 Task: Compose an email with the signature Frank Clark with the subject Invitation to an event and the message Can you please provide an estimate of the time required to complete the task? from softage.10@softage.net to softage.5@softage.net, now select the entire message Quote Attach a link with text SoftAge.5 and email address as softage.5@softage.net Send the email. Finally, move the email from Sent Items to the label Workplace safety
Action: Mouse moved to (118, 170)
Screenshot: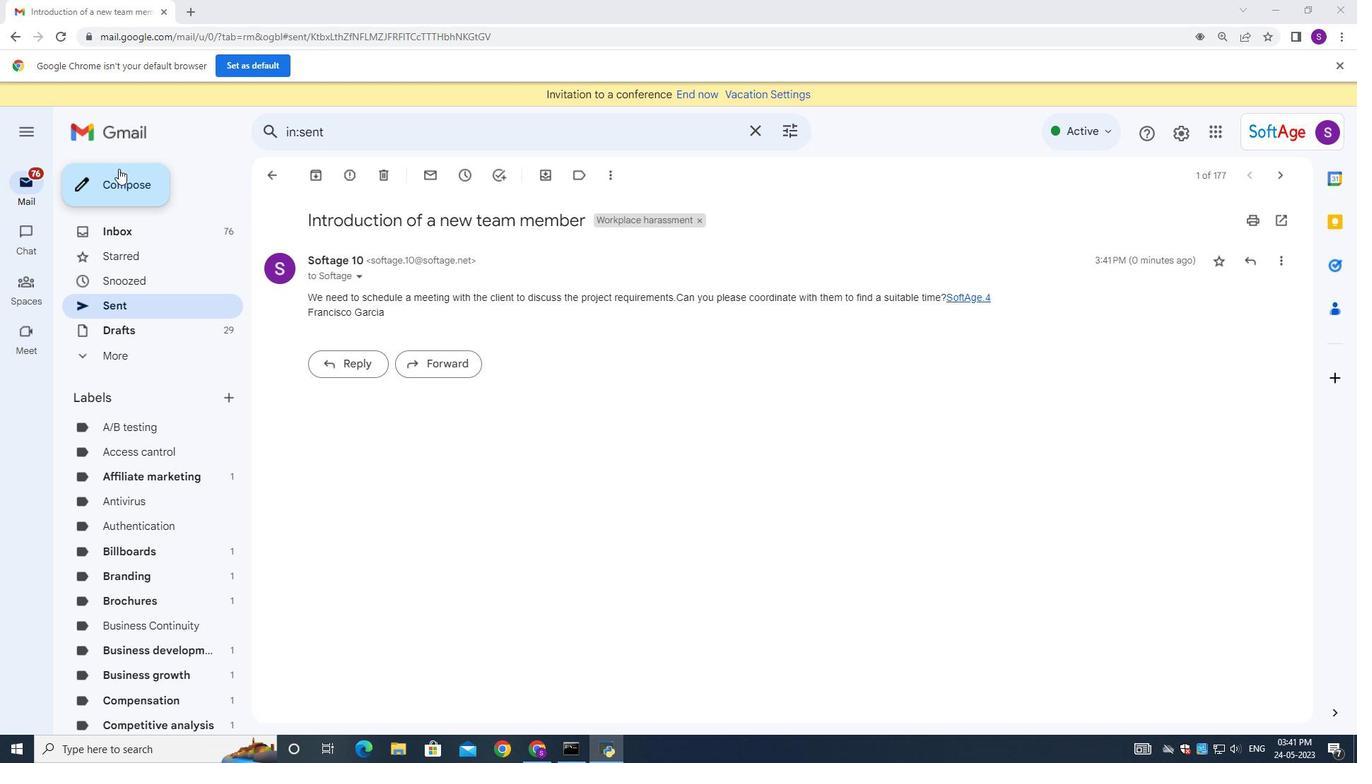 
Action: Mouse pressed left at (118, 170)
Screenshot: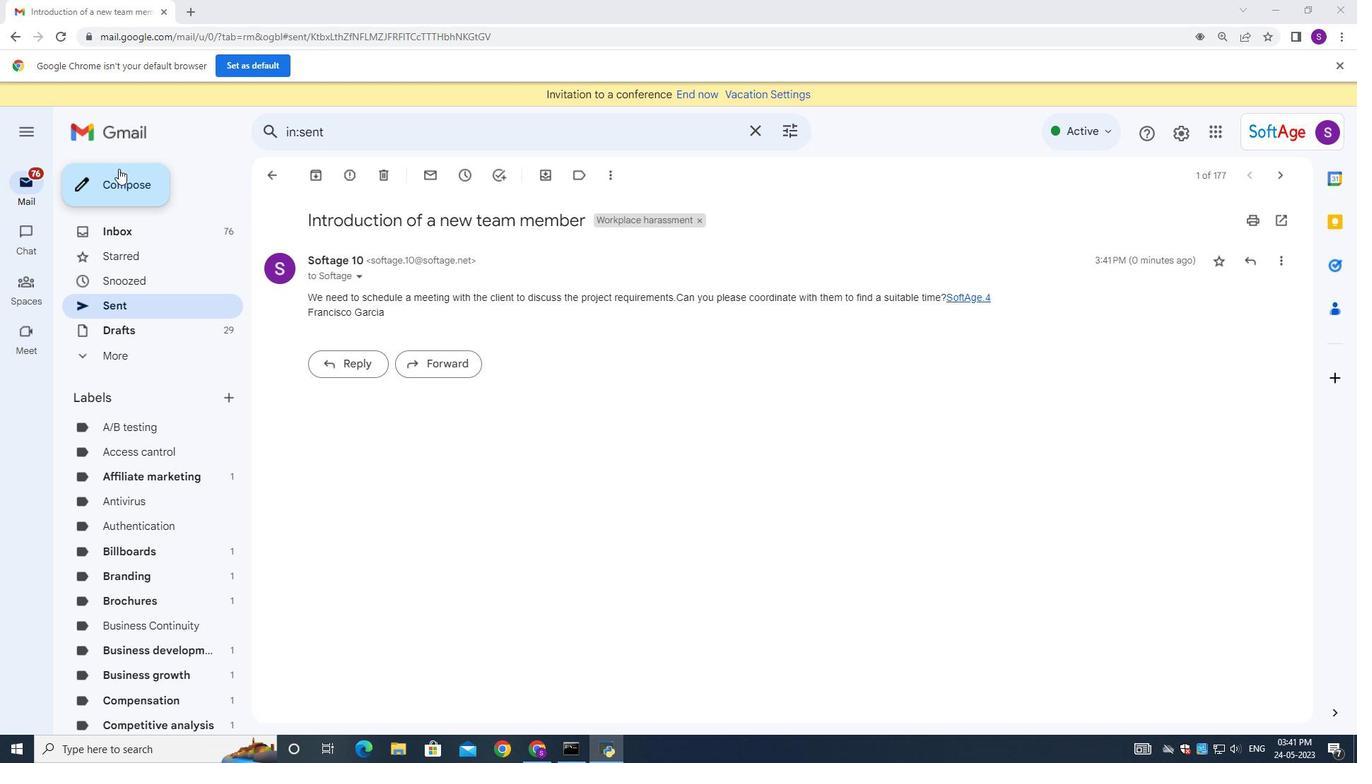 
Action: Mouse moved to (1120, 703)
Screenshot: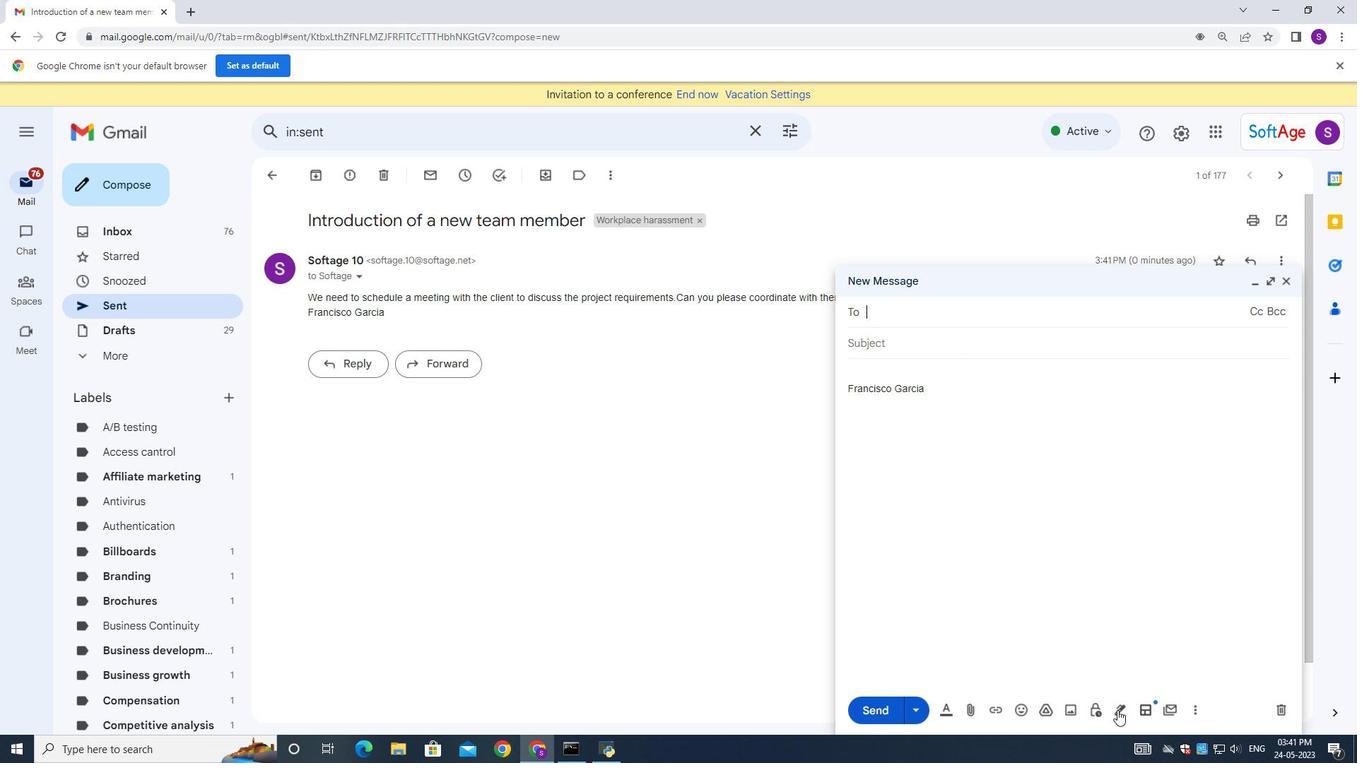 
Action: Mouse pressed left at (1120, 703)
Screenshot: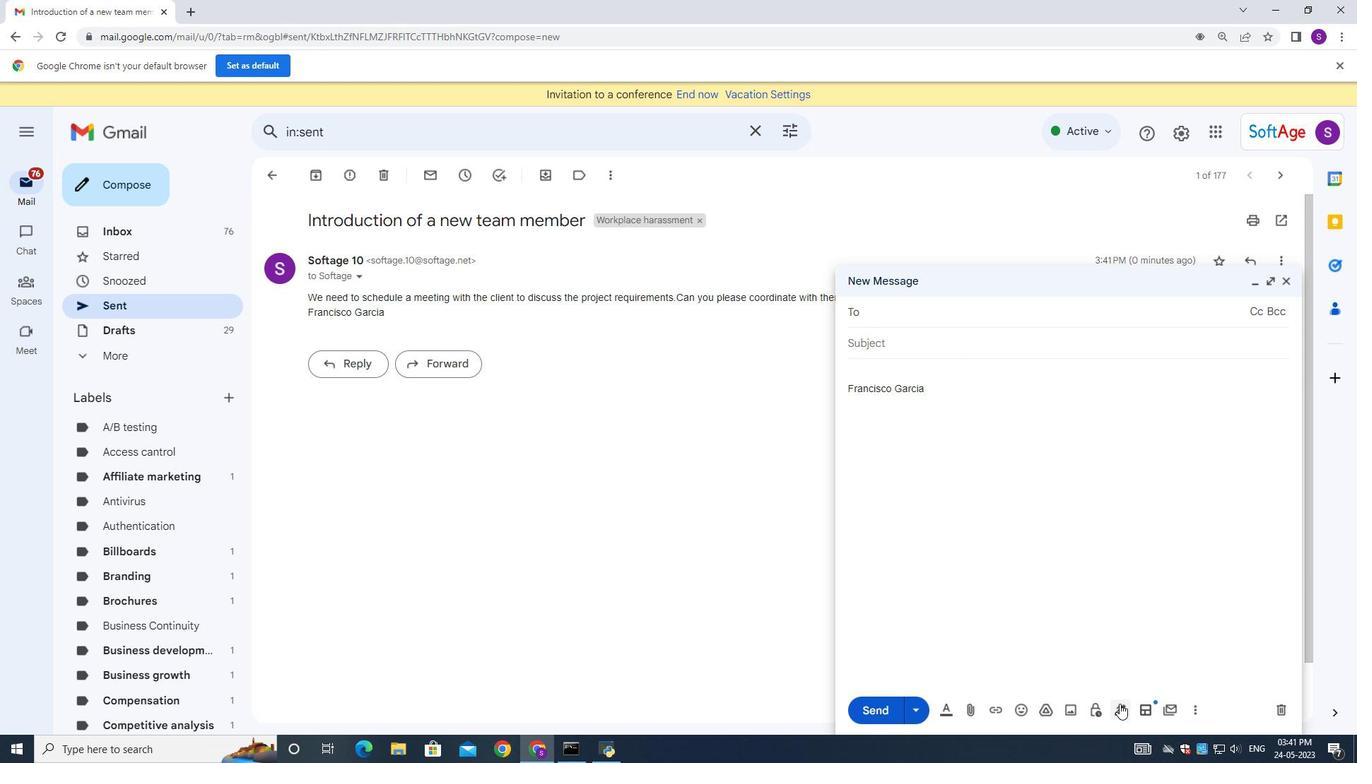 
Action: Mouse moved to (1150, 634)
Screenshot: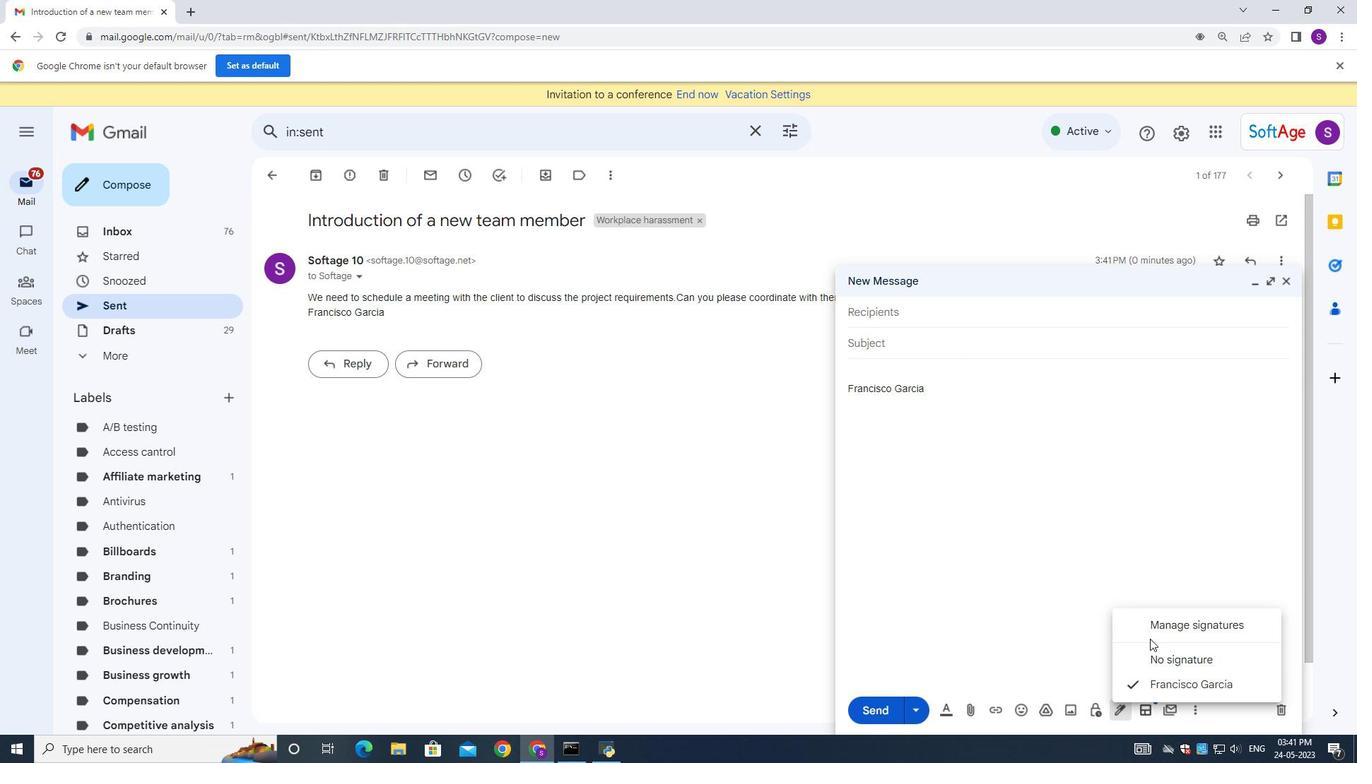 
Action: Mouse pressed left at (1150, 634)
Screenshot: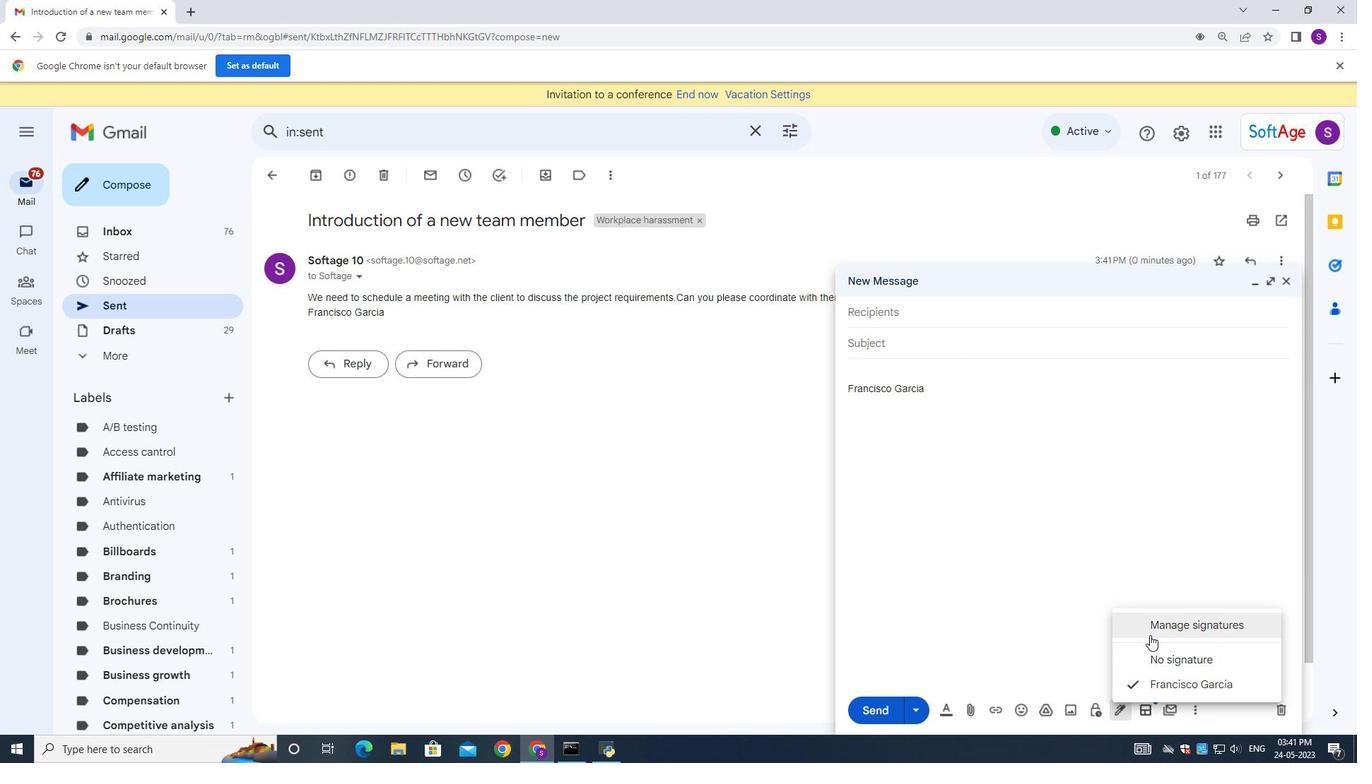 
Action: Mouse moved to (677, 373)
Screenshot: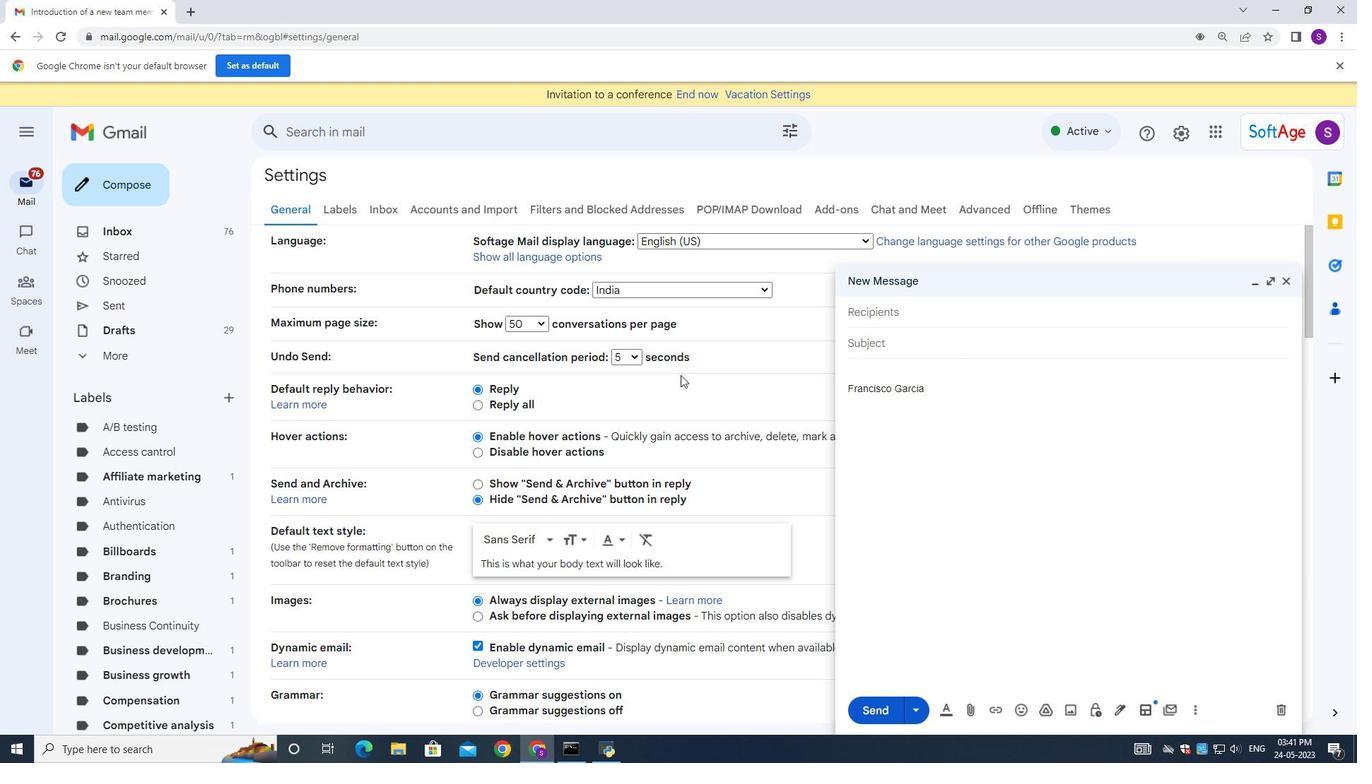 
Action: Mouse scrolled (677, 373) with delta (0, 0)
Screenshot: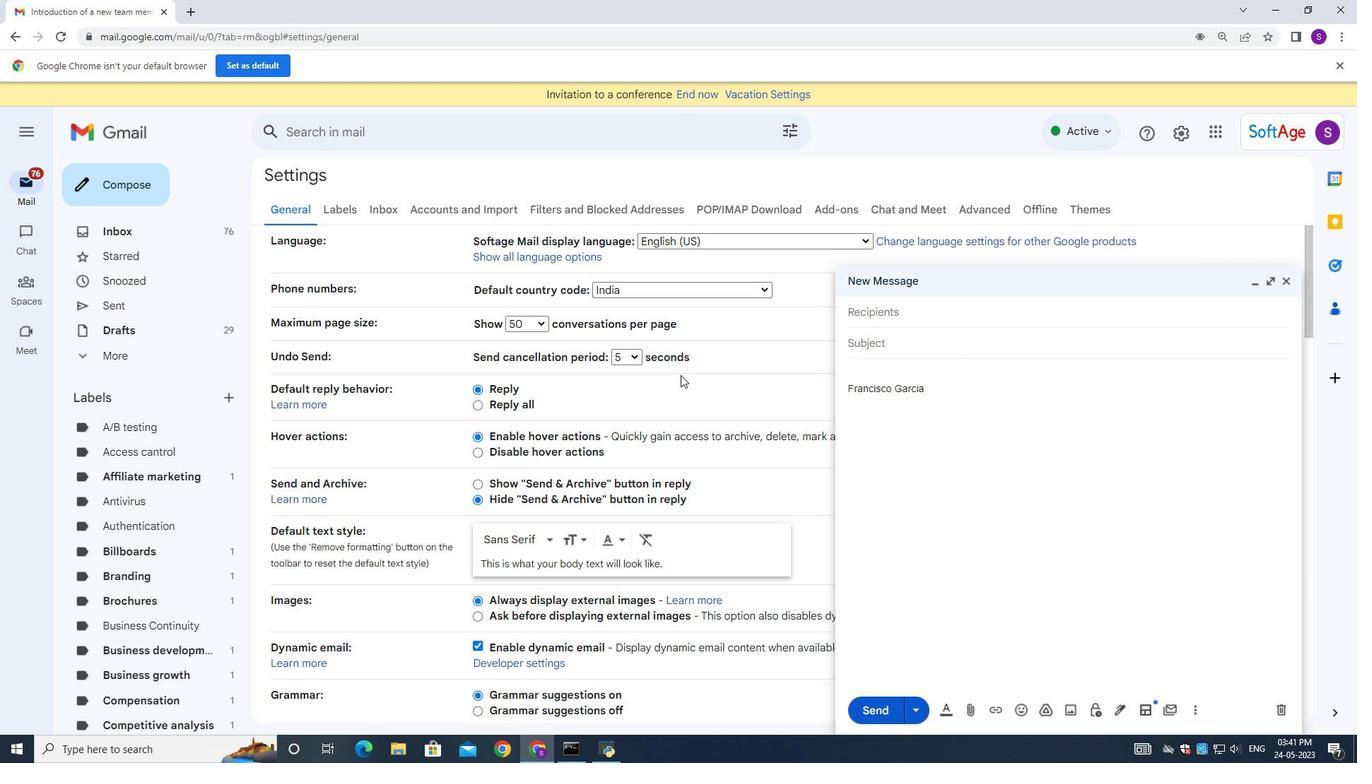 
Action: Mouse moved to (677, 375)
Screenshot: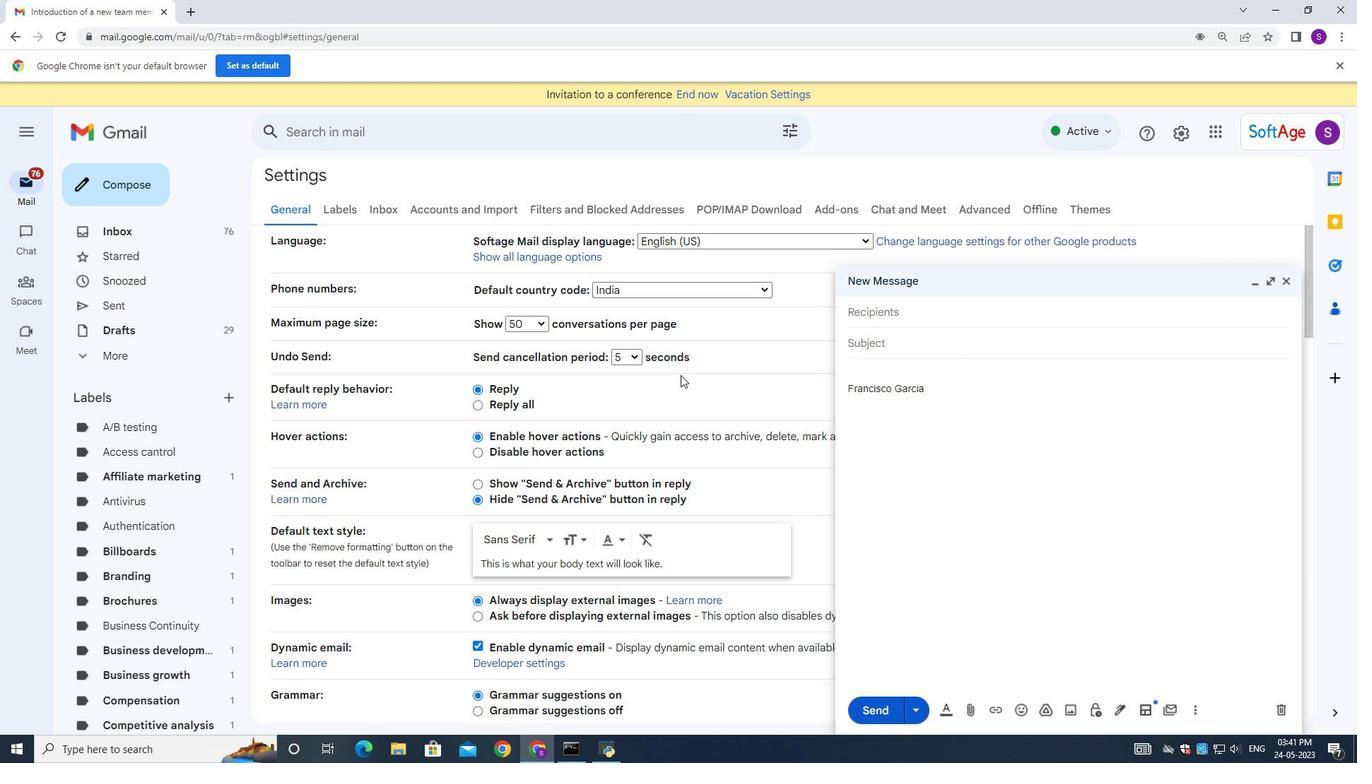
Action: Mouse scrolled (677, 374) with delta (0, 0)
Screenshot: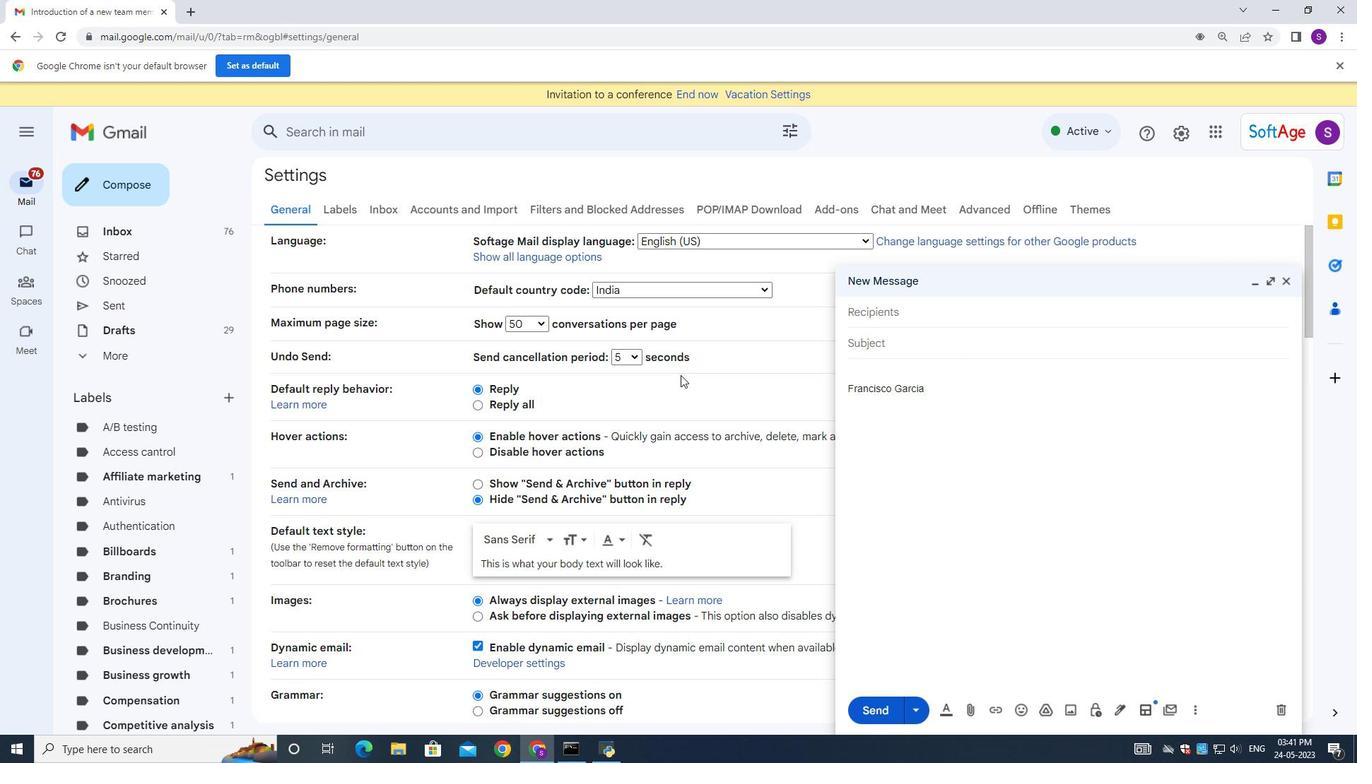 
Action: Mouse moved to (676, 376)
Screenshot: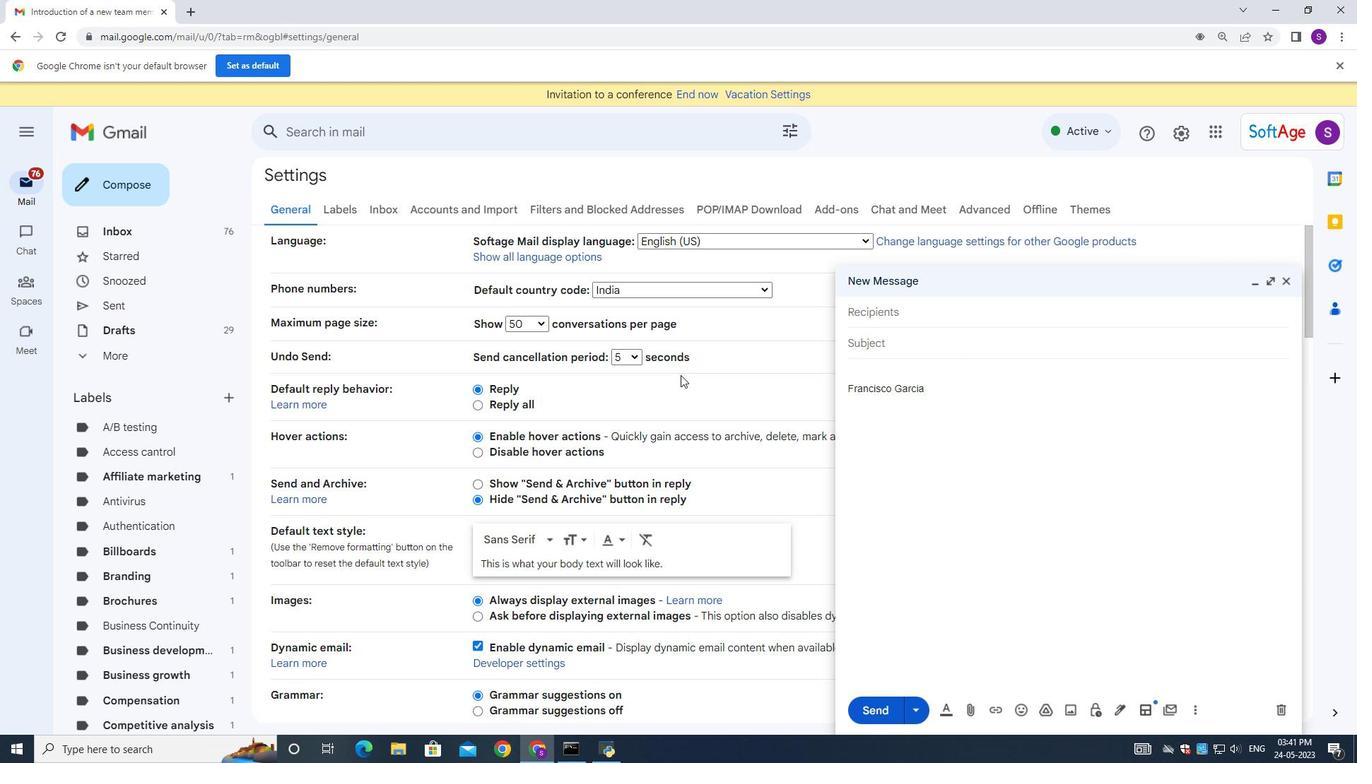 
Action: Mouse scrolled (676, 376) with delta (0, 0)
Screenshot: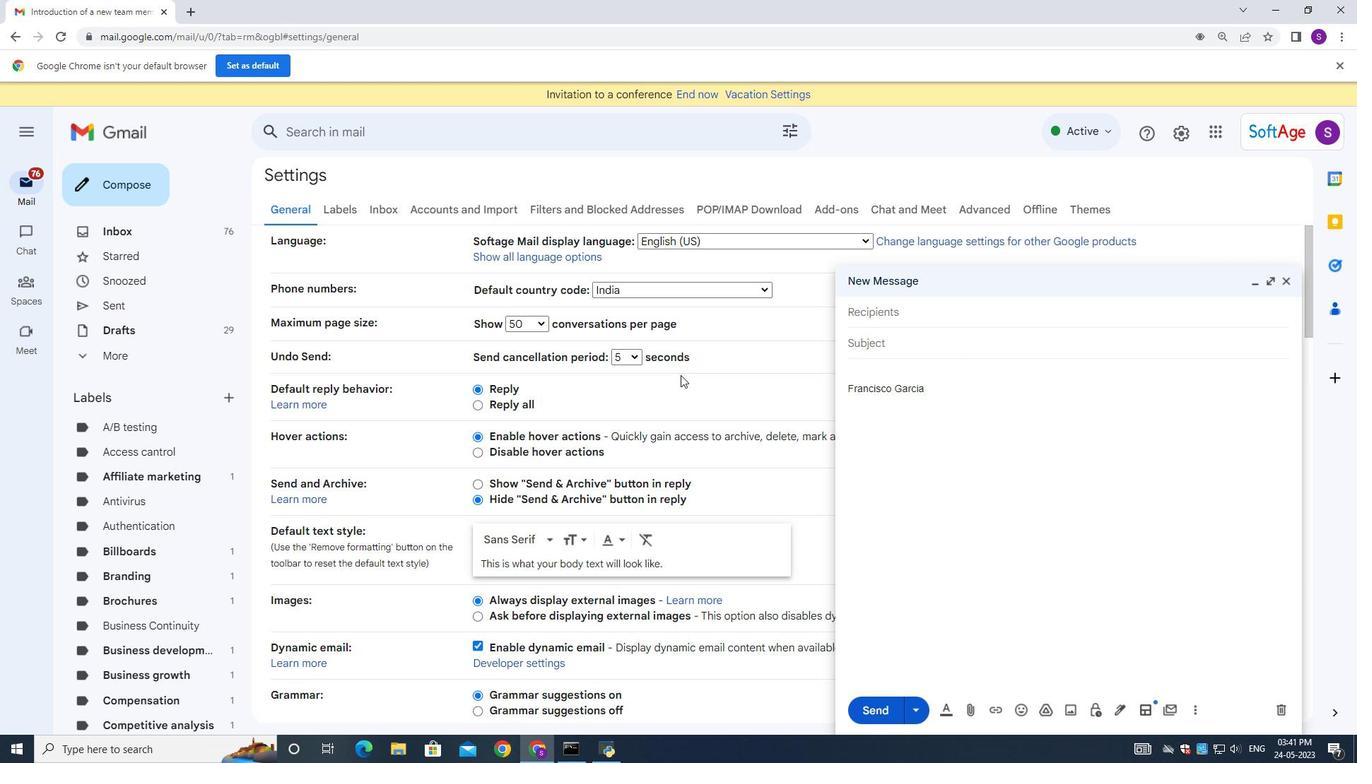 
Action: Mouse moved to (675, 377)
Screenshot: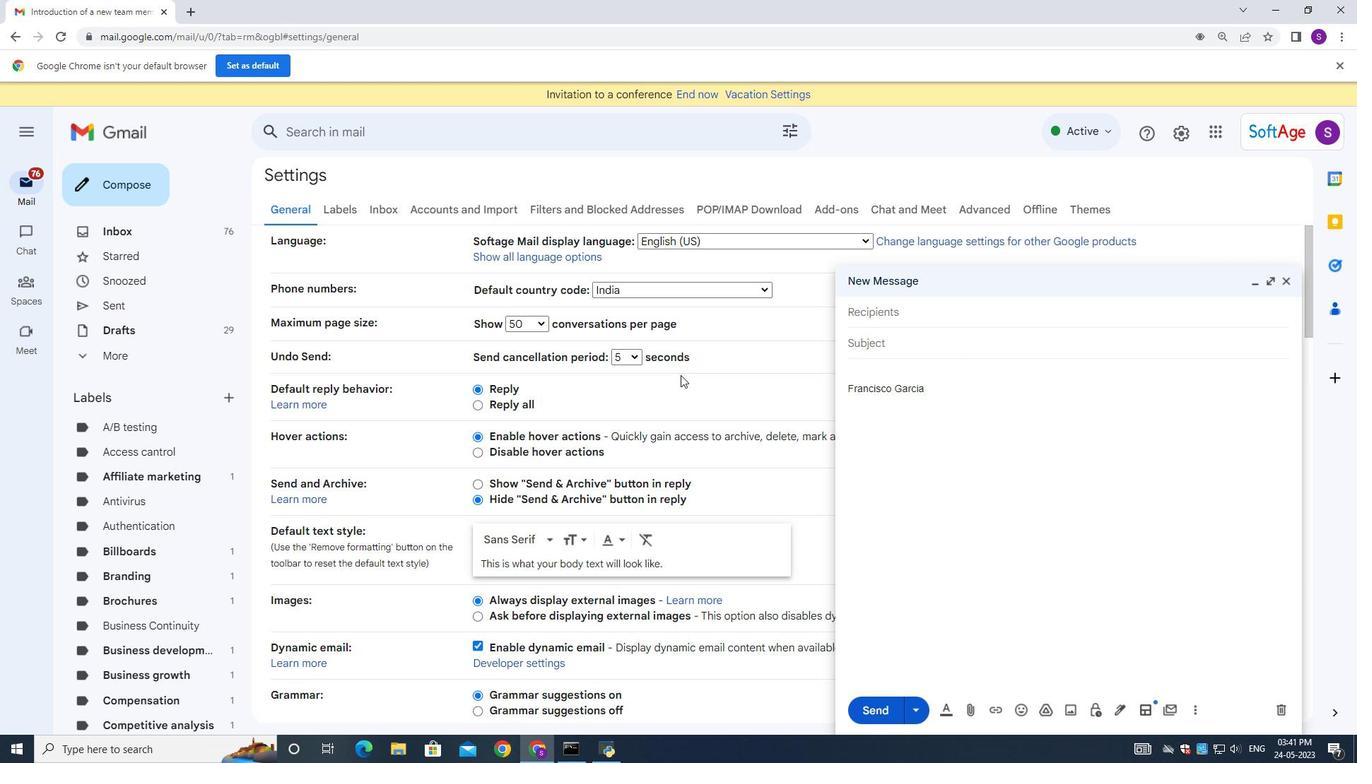 
Action: Mouse scrolled (675, 376) with delta (0, 0)
Screenshot: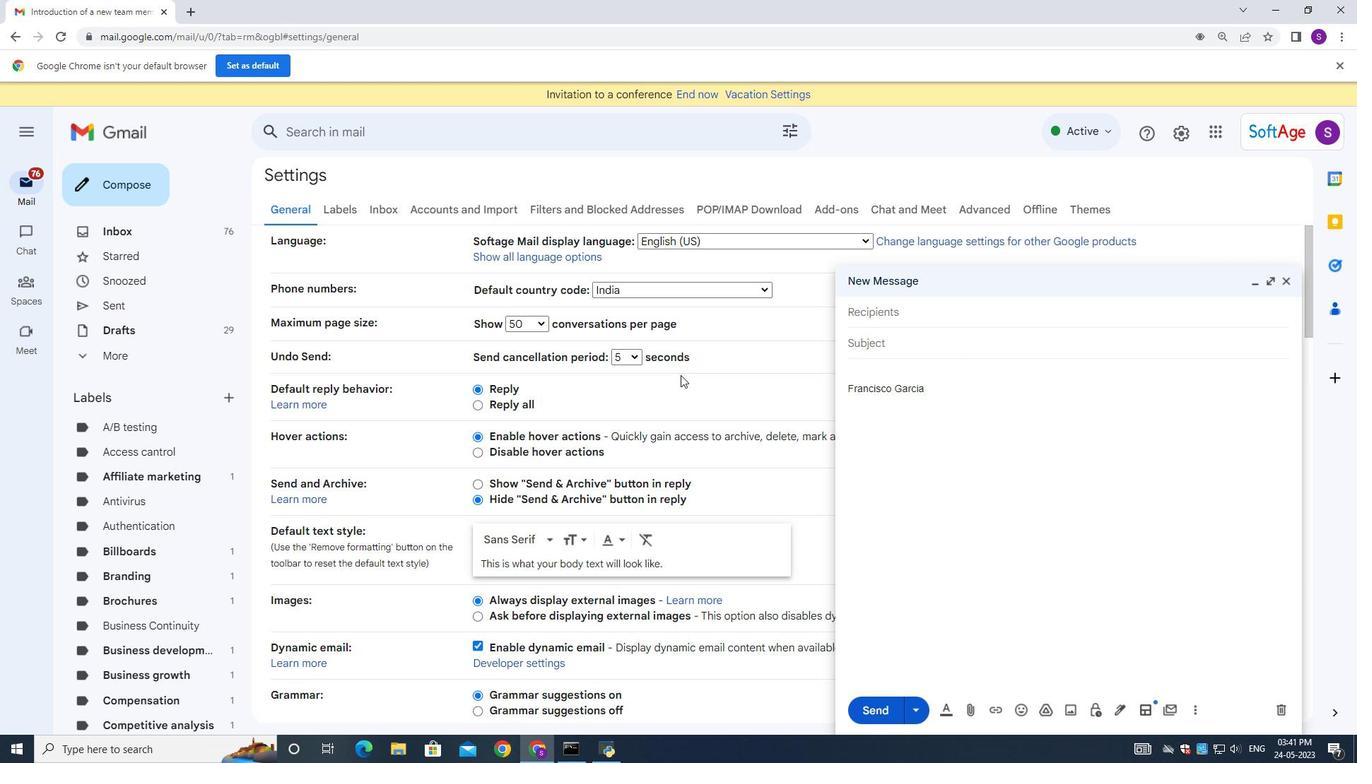 
Action: Mouse moved to (675, 377)
Screenshot: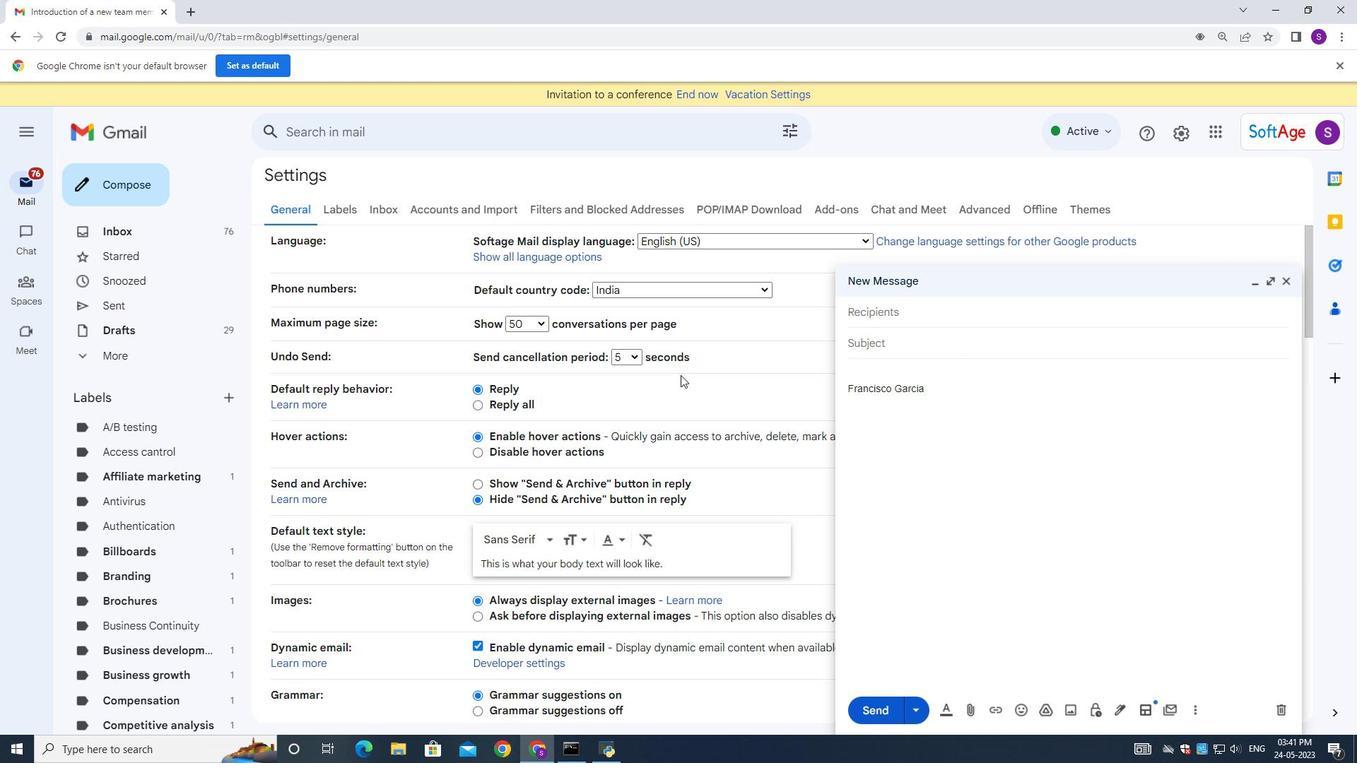 
Action: Mouse scrolled (675, 376) with delta (0, 0)
Screenshot: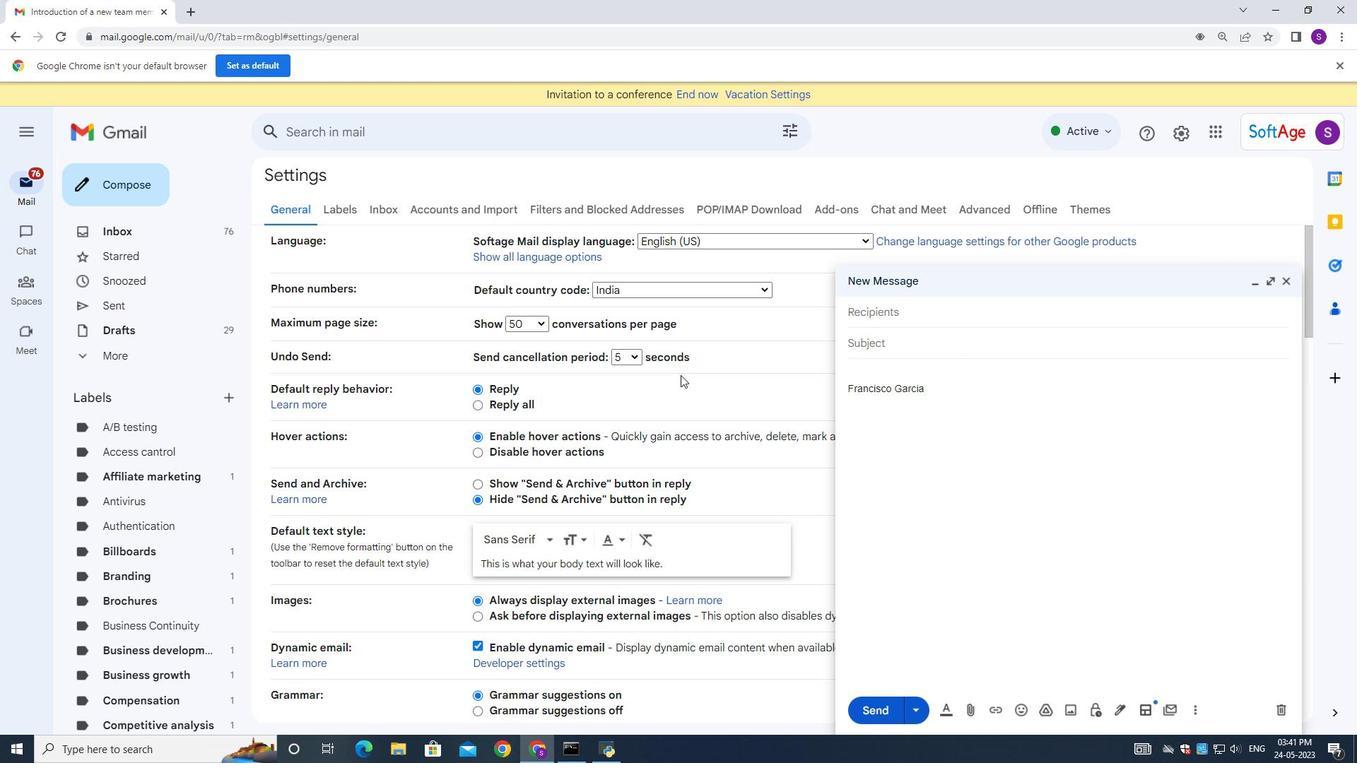 
Action: Mouse moved to (674, 377)
Screenshot: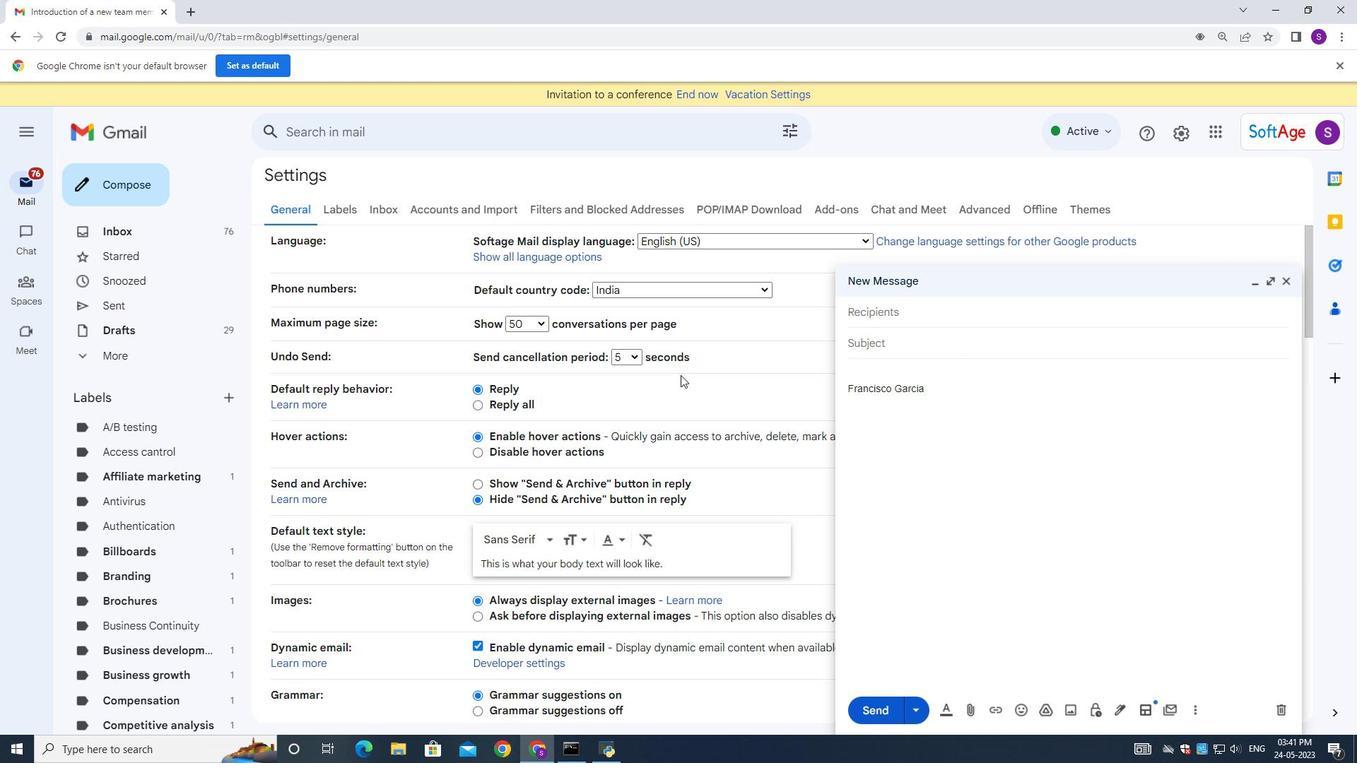 
Action: Mouse scrolled (675, 376) with delta (0, 0)
Screenshot: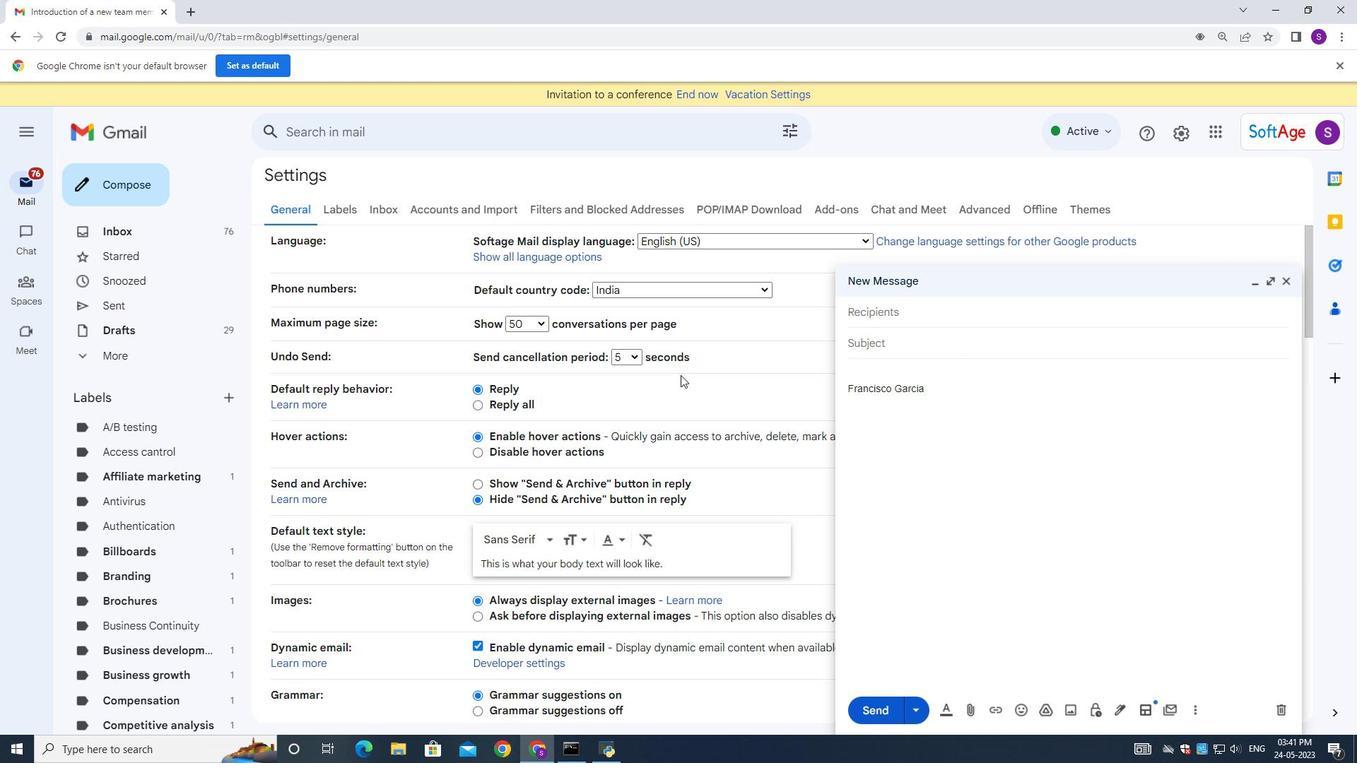 
Action: Mouse moved to (673, 377)
Screenshot: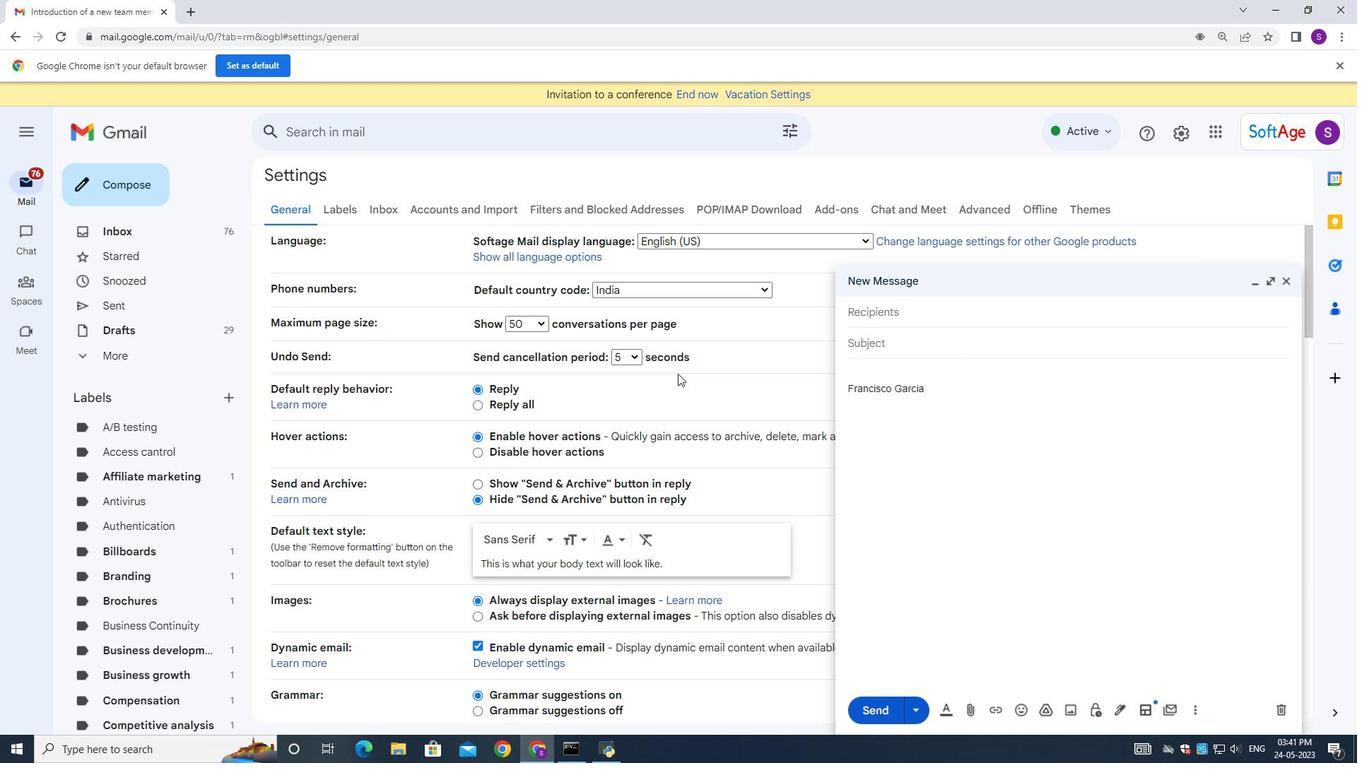 
Action: Mouse scrolled (673, 376) with delta (0, 0)
Screenshot: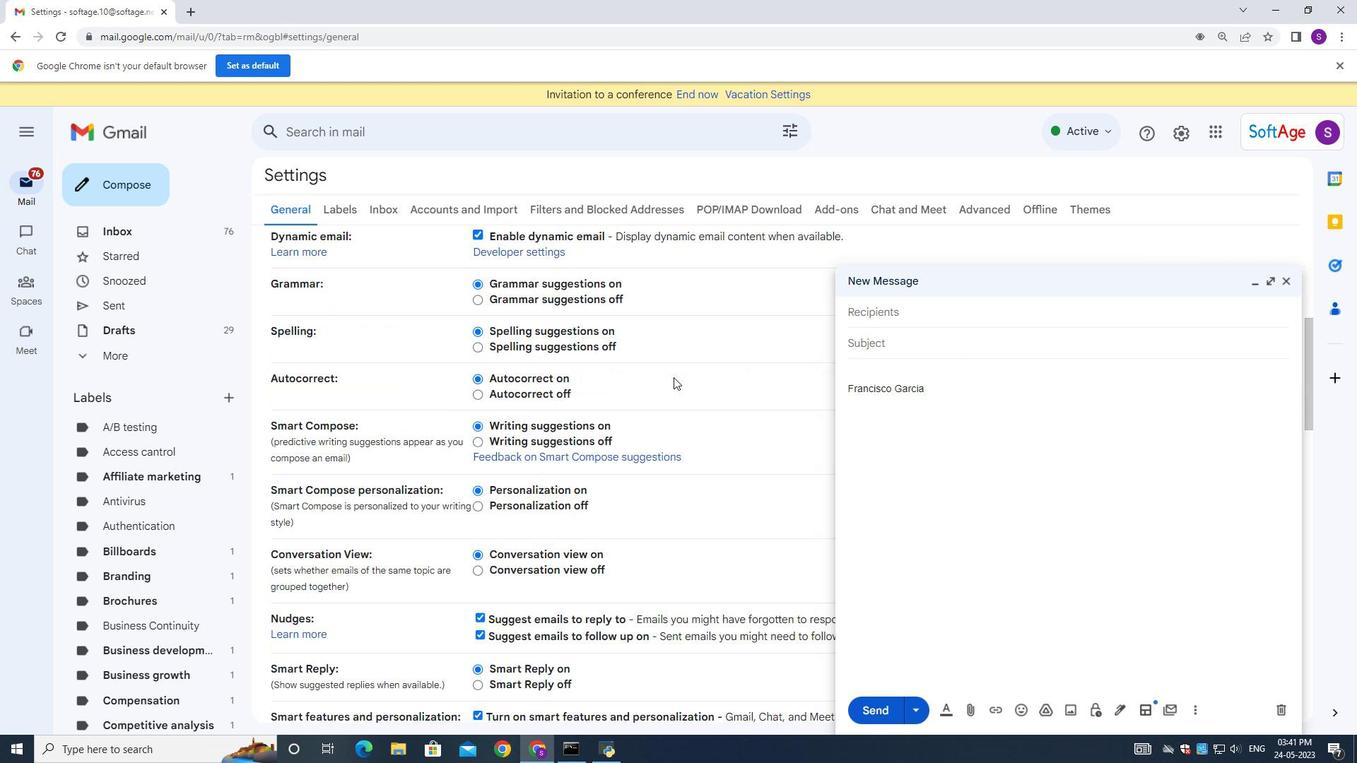 
Action: Mouse scrolled (673, 376) with delta (0, 0)
Screenshot: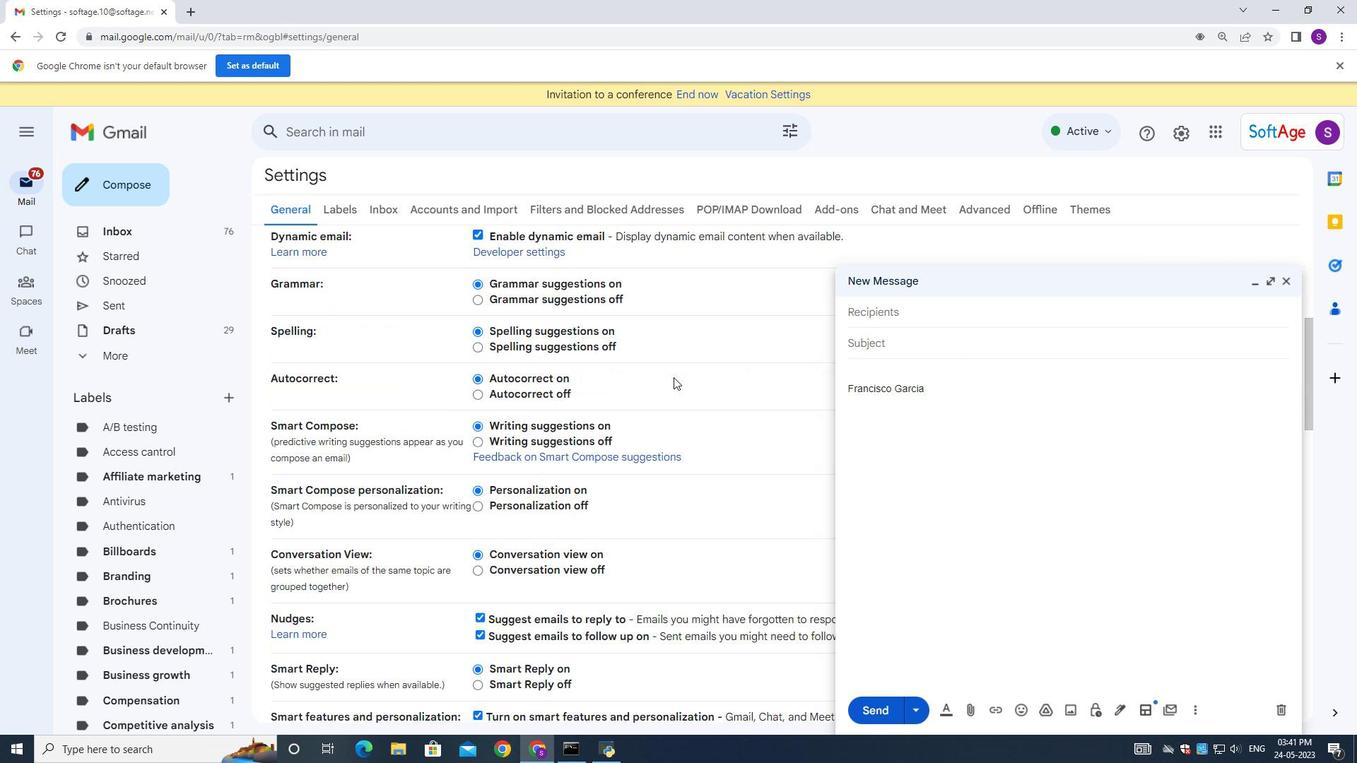 
Action: Mouse scrolled (673, 376) with delta (0, 0)
Screenshot: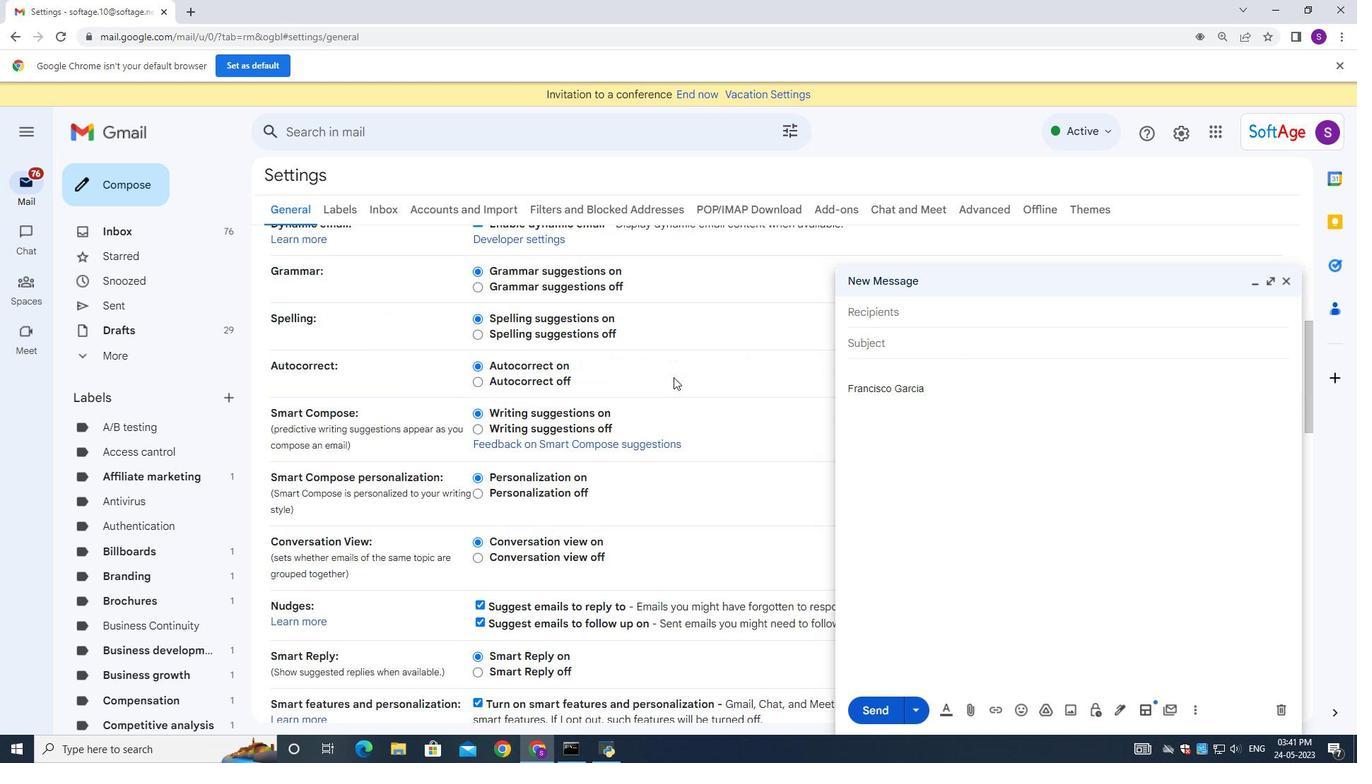
Action: Mouse scrolled (673, 376) with delta (0, 0)
Screenshot: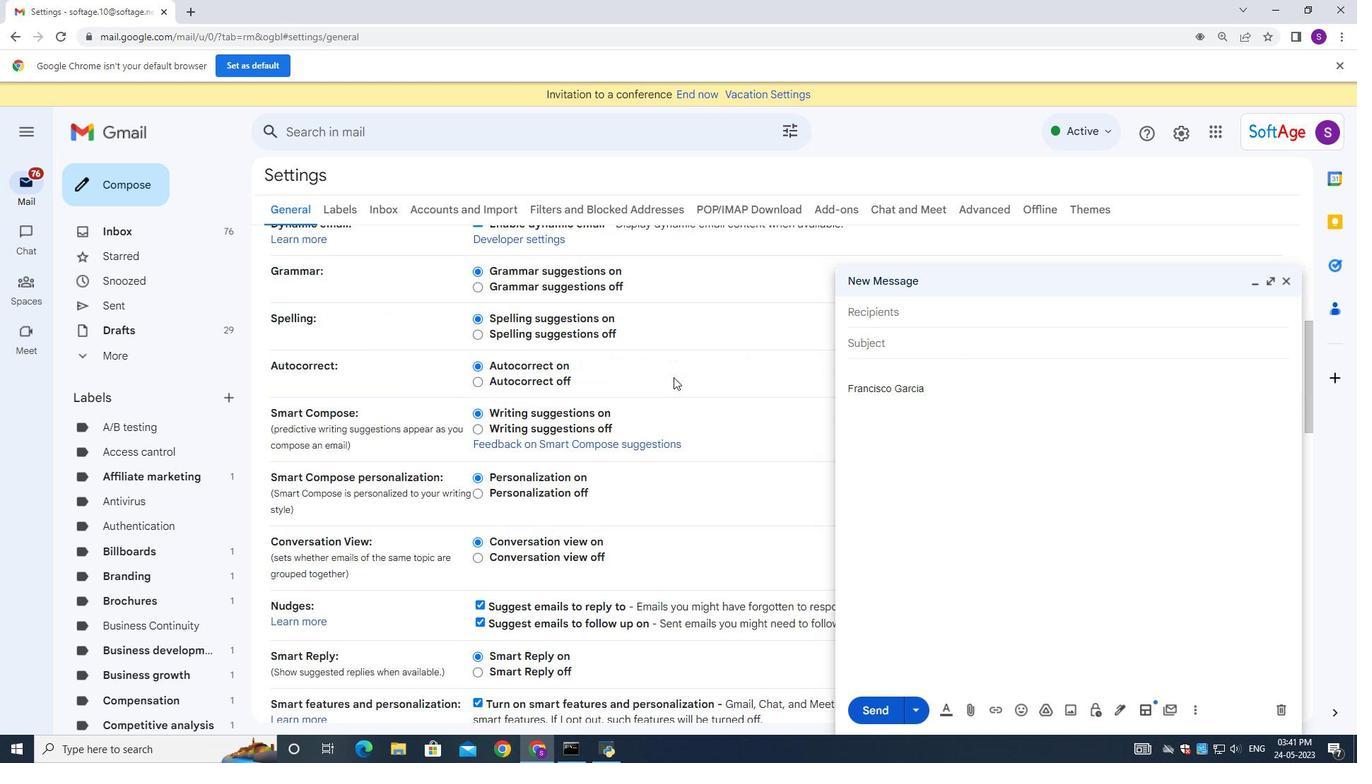 
Action: Mouse scrolled (673, 376) with delta (0, 0)
Screenshot: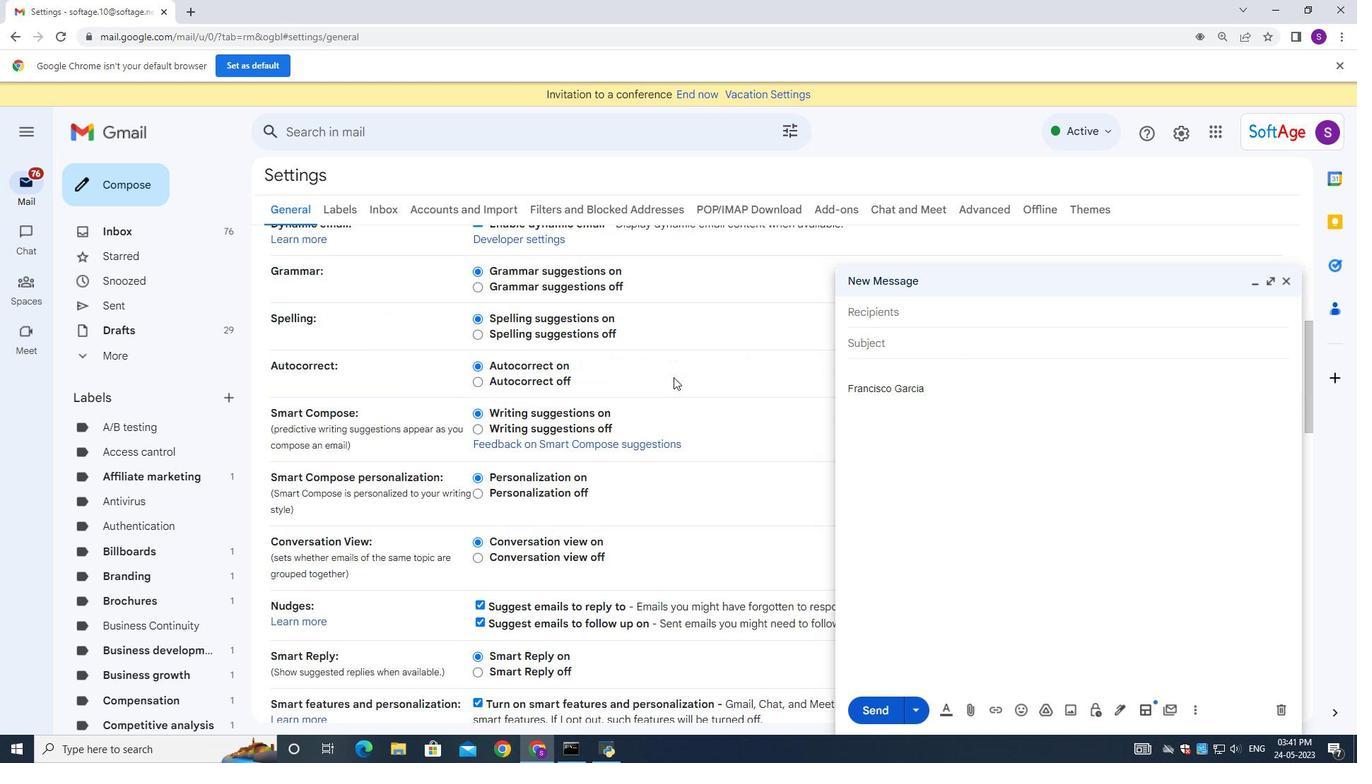
Action: Mouse scrolled (673, 376) with delta (0, 0)
Screenshot: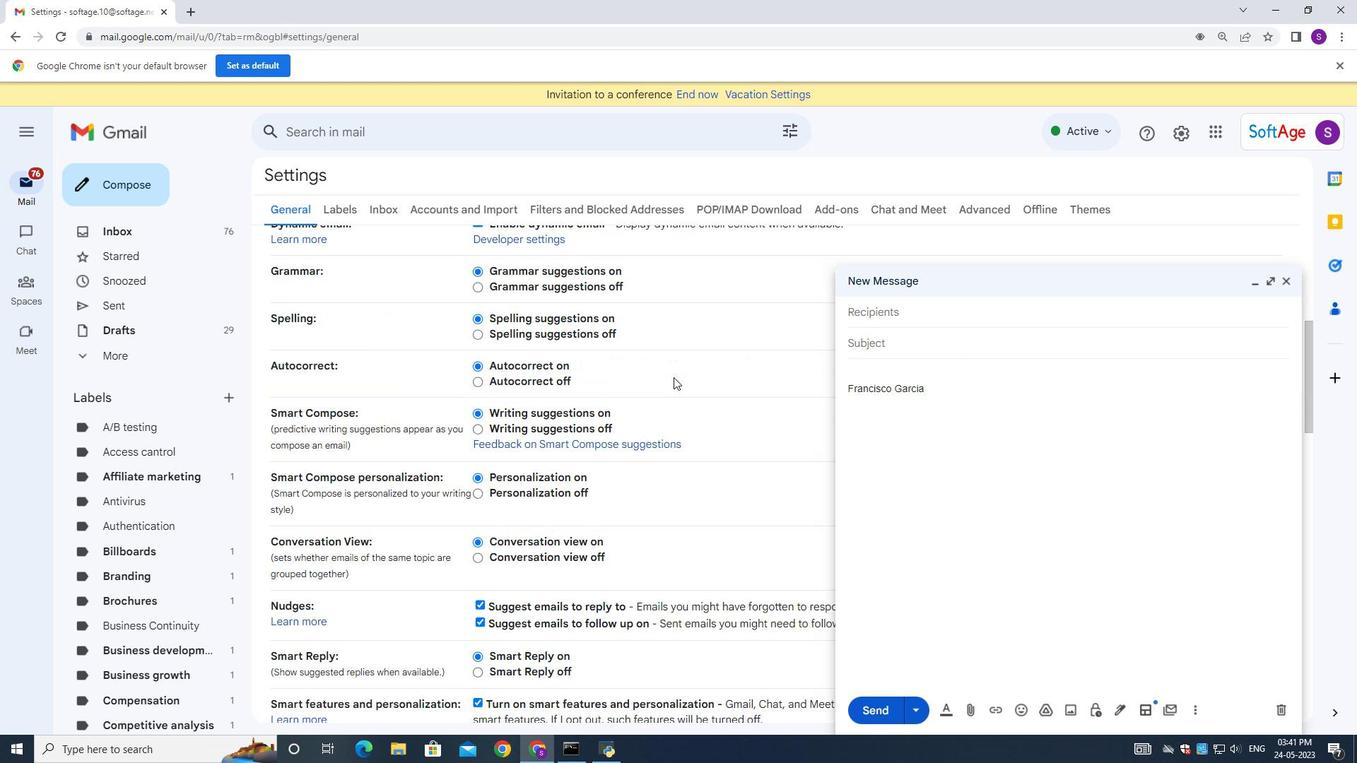
Action: Mouse scrolled (673, 376) with delta (0, 0)
Screenshot: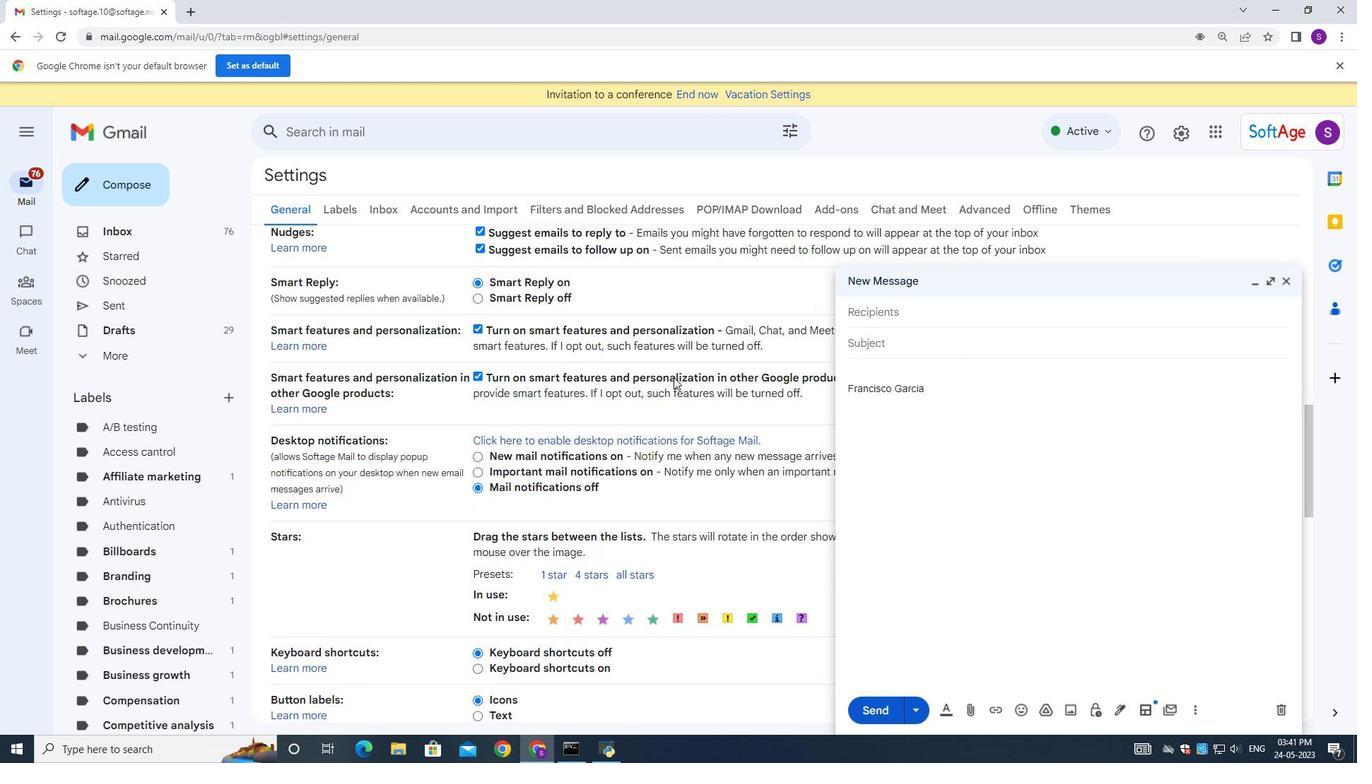 
Action: Mouse moved to (673, 377)
Screenshot: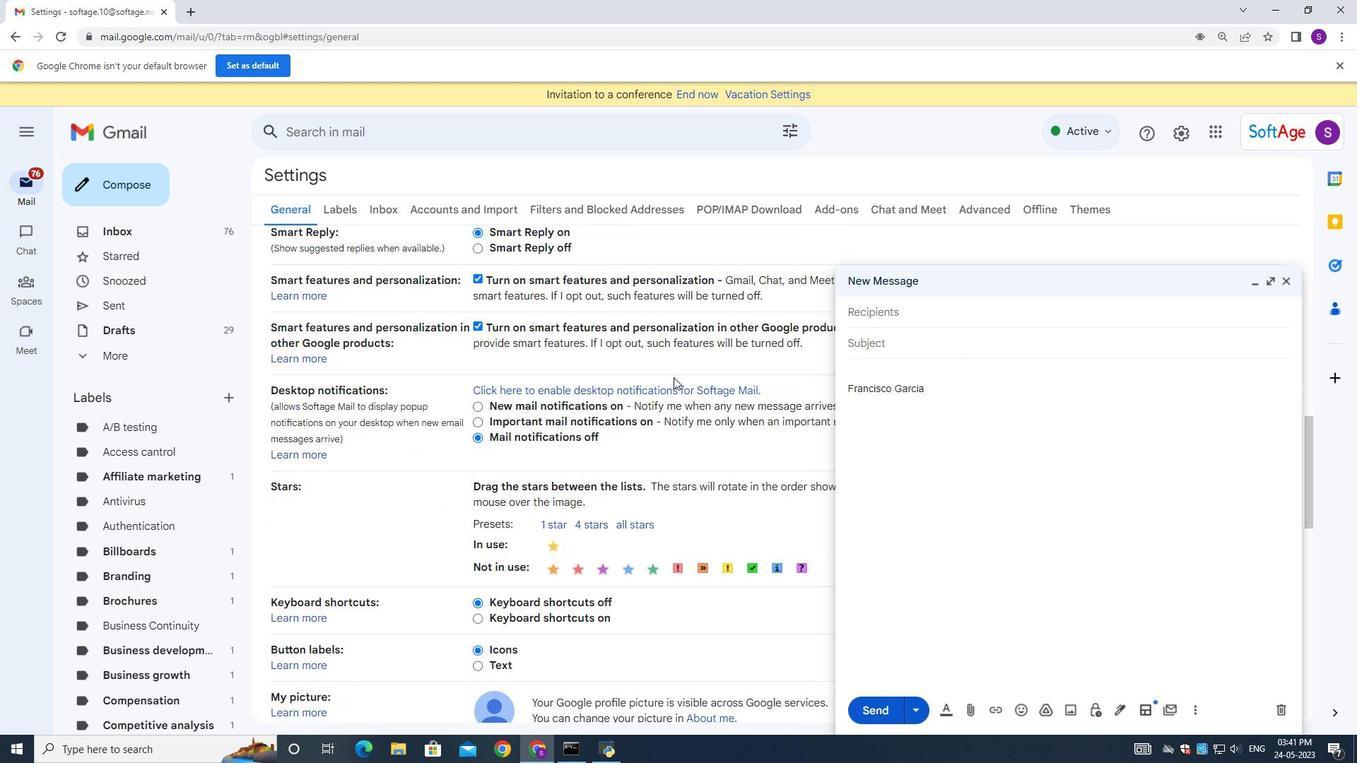 
Action: Mouse scrolled (673, 376) with delta (0, 0)
Screenshot: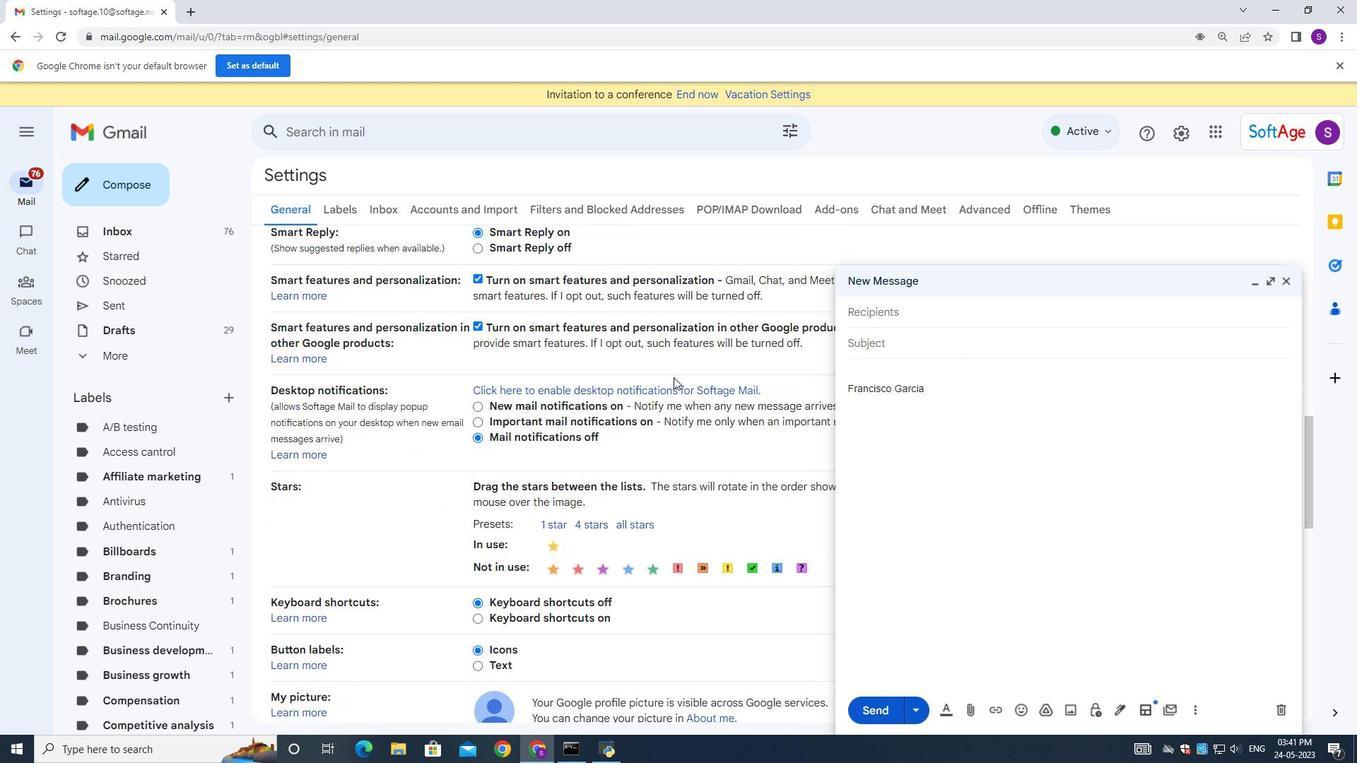 
Action: Mouse scrolled (673, 376) with delta (0, 0)
Screenshot: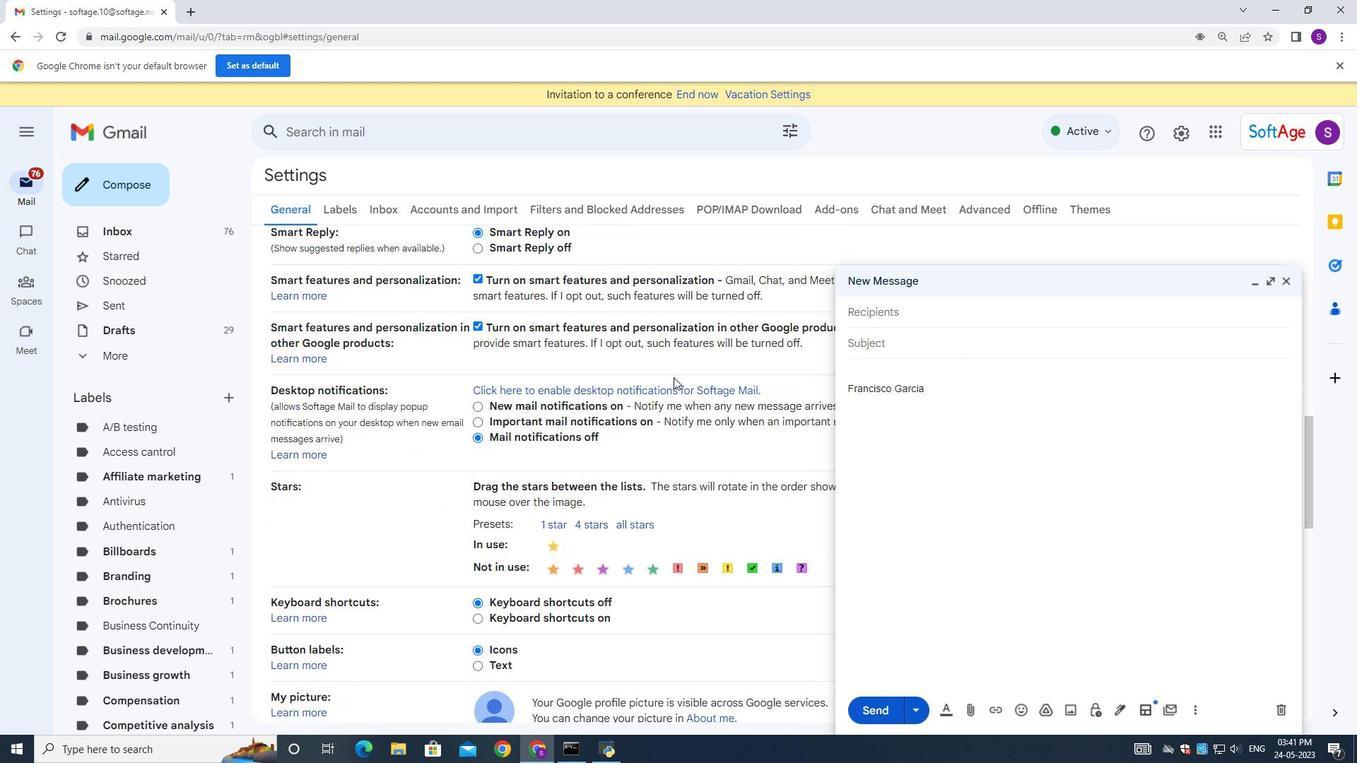 
Action: Mouse moved to (673, 377)
Screenshot: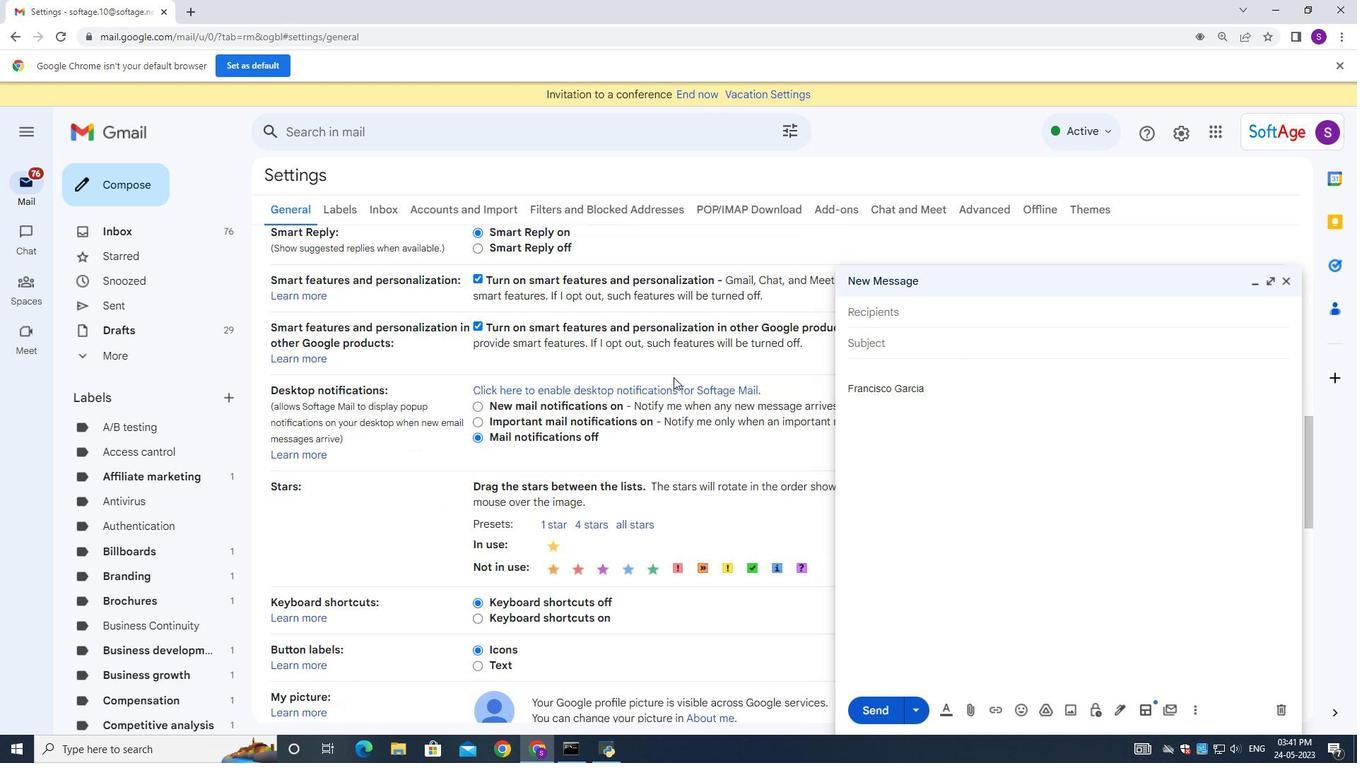 
Action: Mouse scrolled (673, 376) with delta (0, 0)
Screenshot: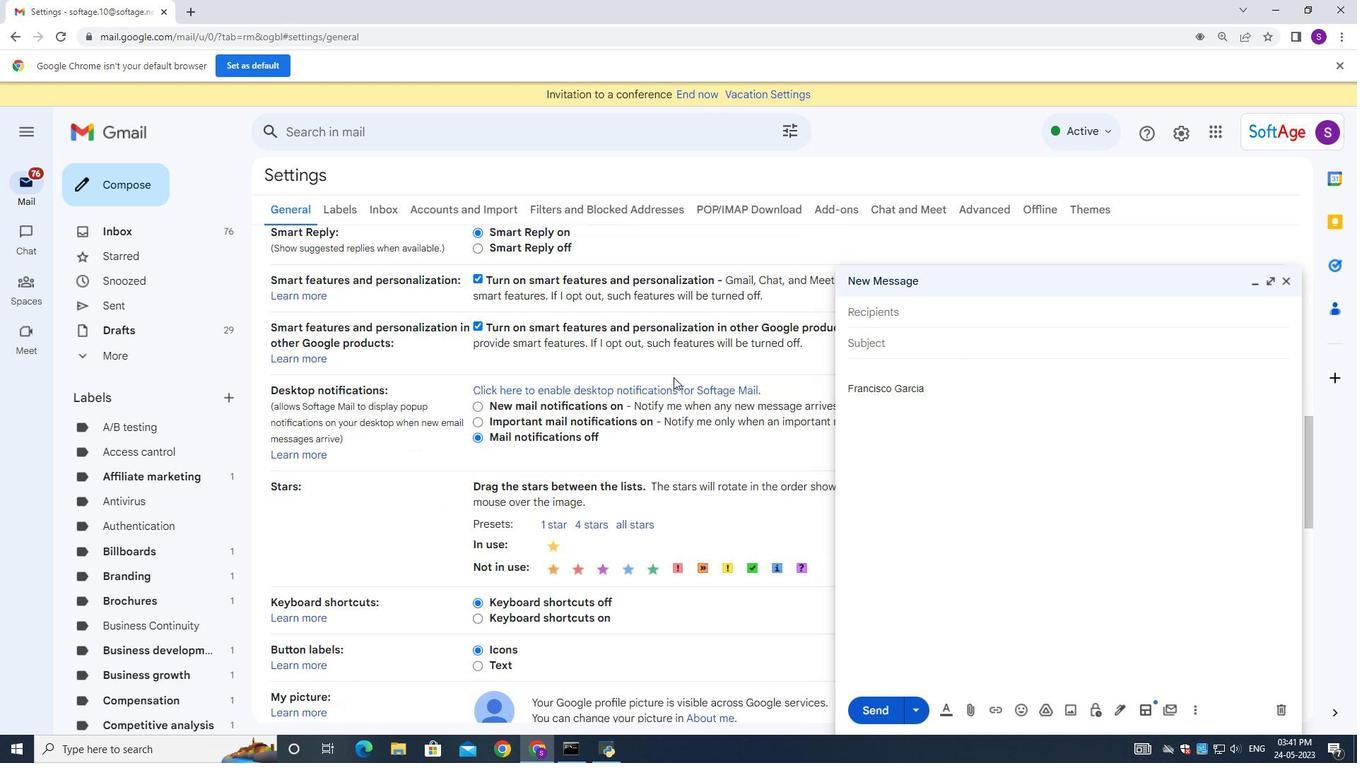 
Action: Mouse scrolled (673, 376) with delta (0, 0)
Screenshot: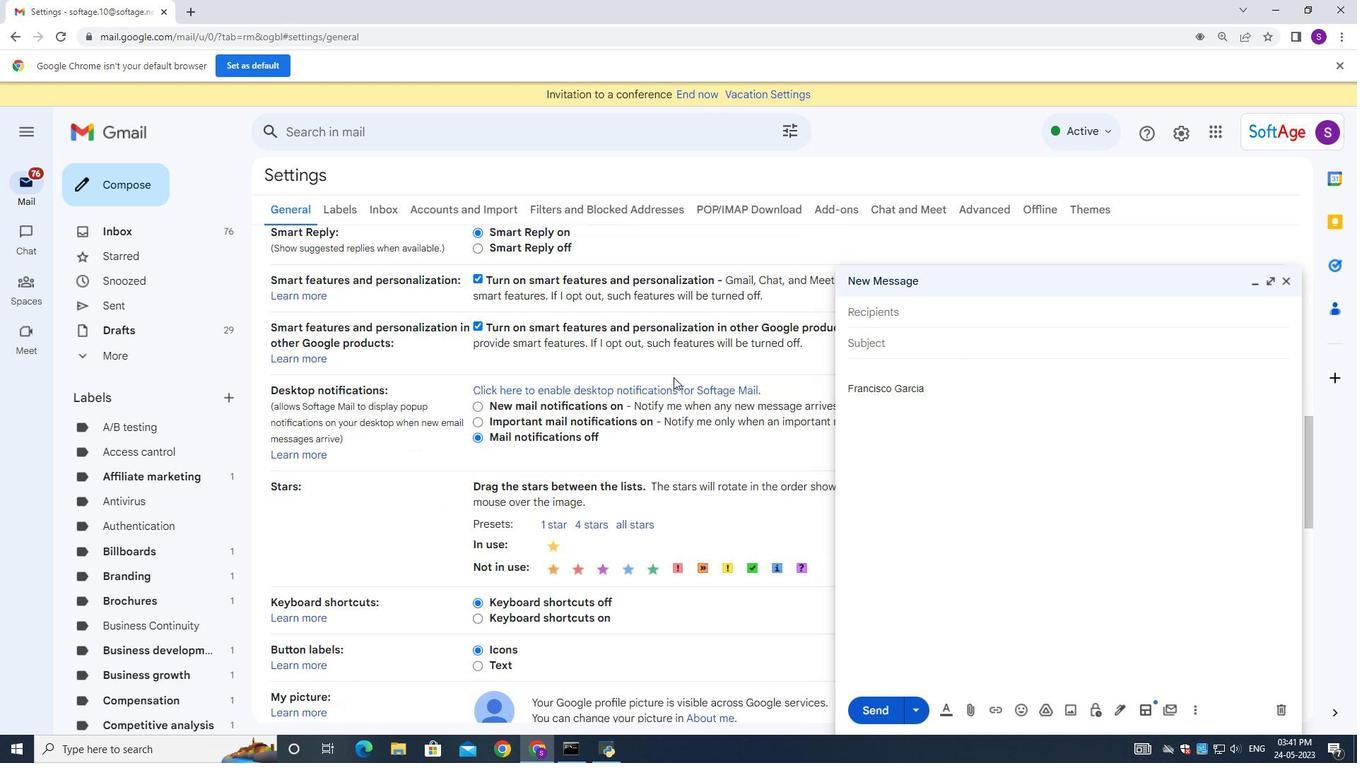 
Action: Mouse moved to (605, 462)
Screenshot: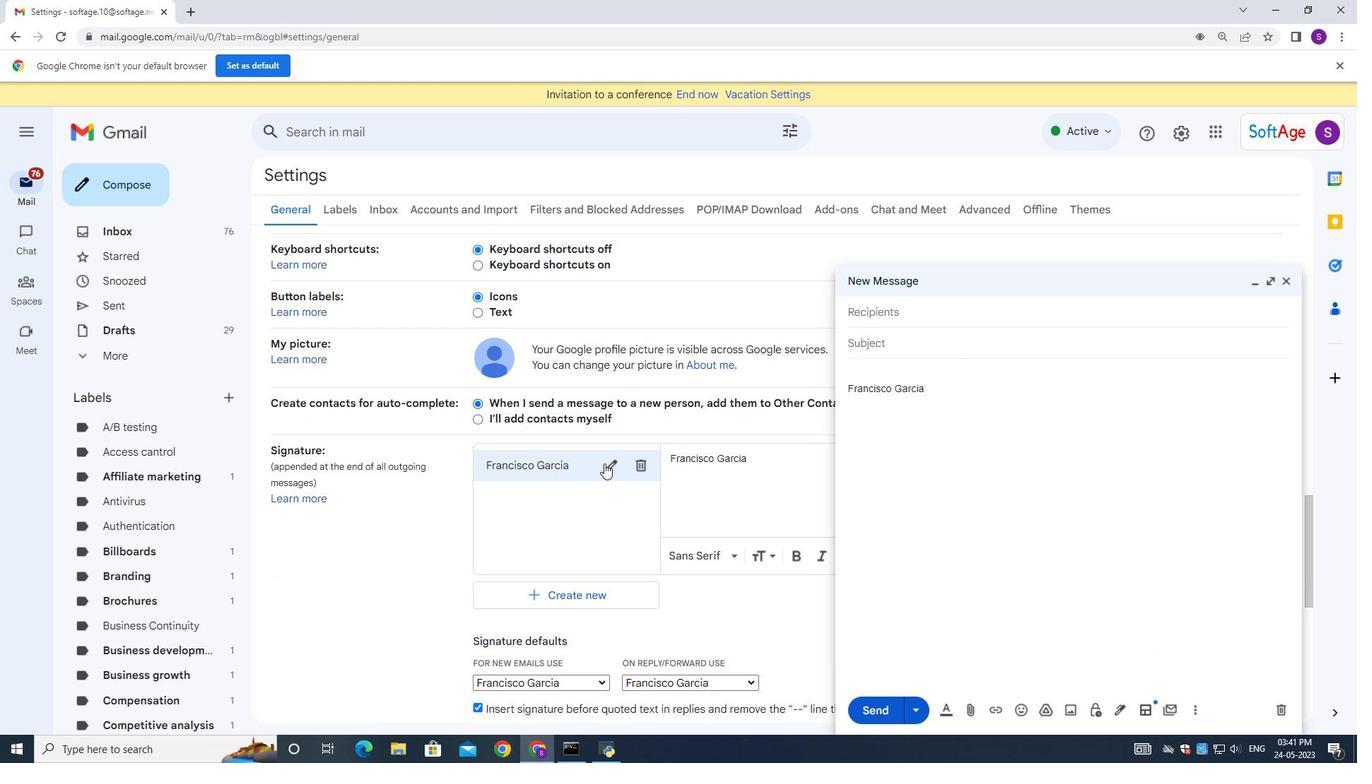 
Action: Mouse pressed left at (605, 462)
Screenshot: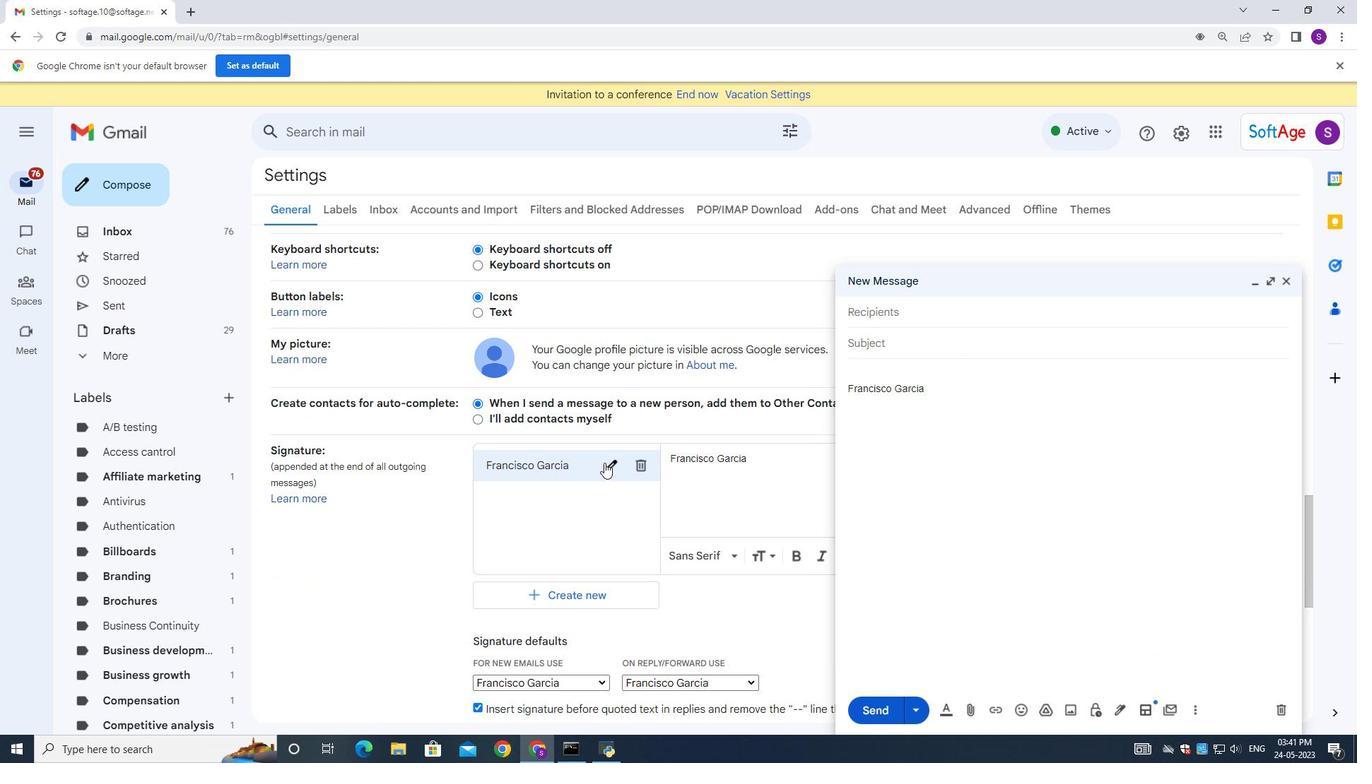 
Action: Mouse moved to (605, 462)
Screenshot: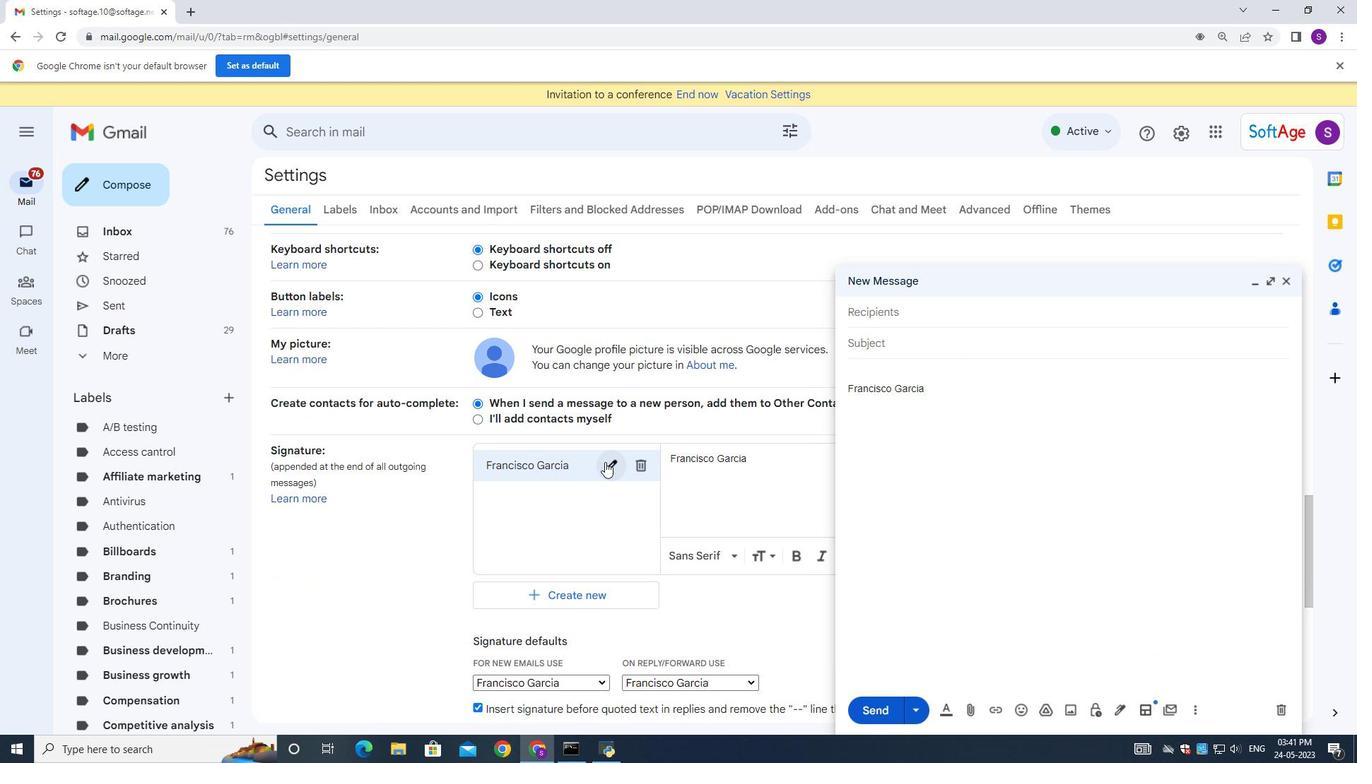 
Action: Key pressed ctrl+A<Key.backspace><Key.shift><Key.shift><Key.shift><Key.shift><Key.shift><Key.shift><Key.shift><Key.shift><Key.shift><Key.shift><Key.shift><Key.shift><Key.shift><Key.shift><Key.shift><Key.shift><Key.shift><Key.shift><Key.shift><Key.shift><Key.shift><Key.shift><Key.shift><Key.shift><Key.shift><Key.shift><Key.shift><Key.shift><Key.shift><Key.shift><Key.shift><Key.shift><Key.shift><Key.shift><Key.shift><Key.shift><Key.shift><Key.shift><Key.shift><Key.shift><Key.shift>Frank<Key.space><Key.shift>Clark
Screenshot: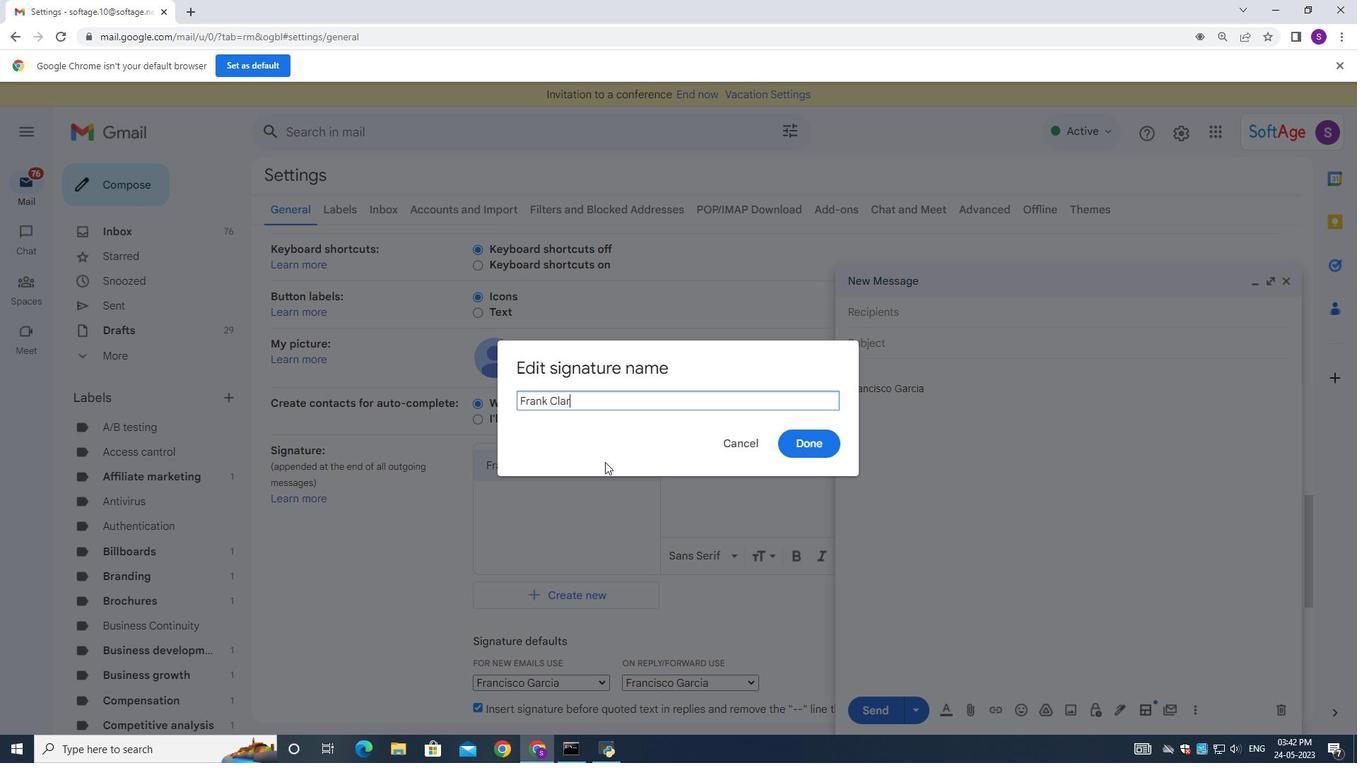 
Action: Mouse moved to (803, 444)
Screenshot: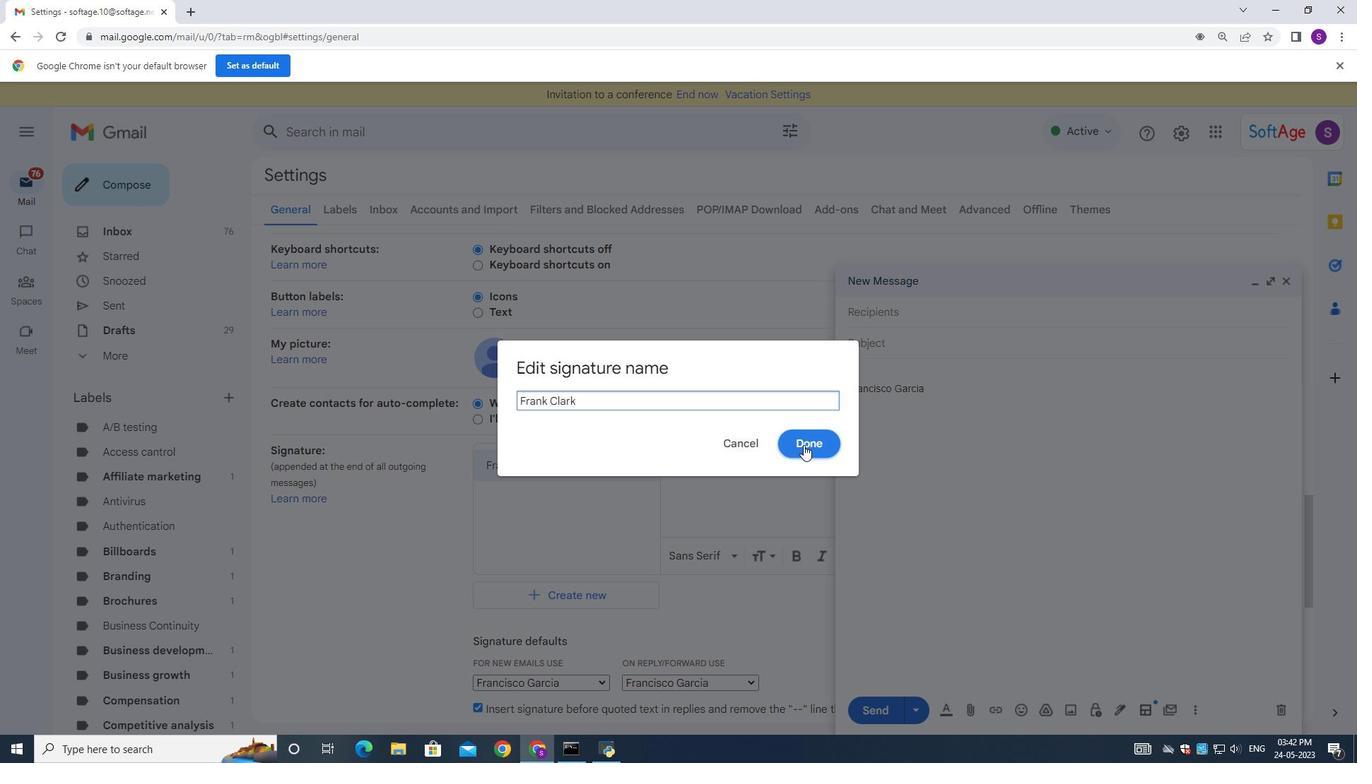 
Action: Mouse pressed left at (803, 444)
Screenshot: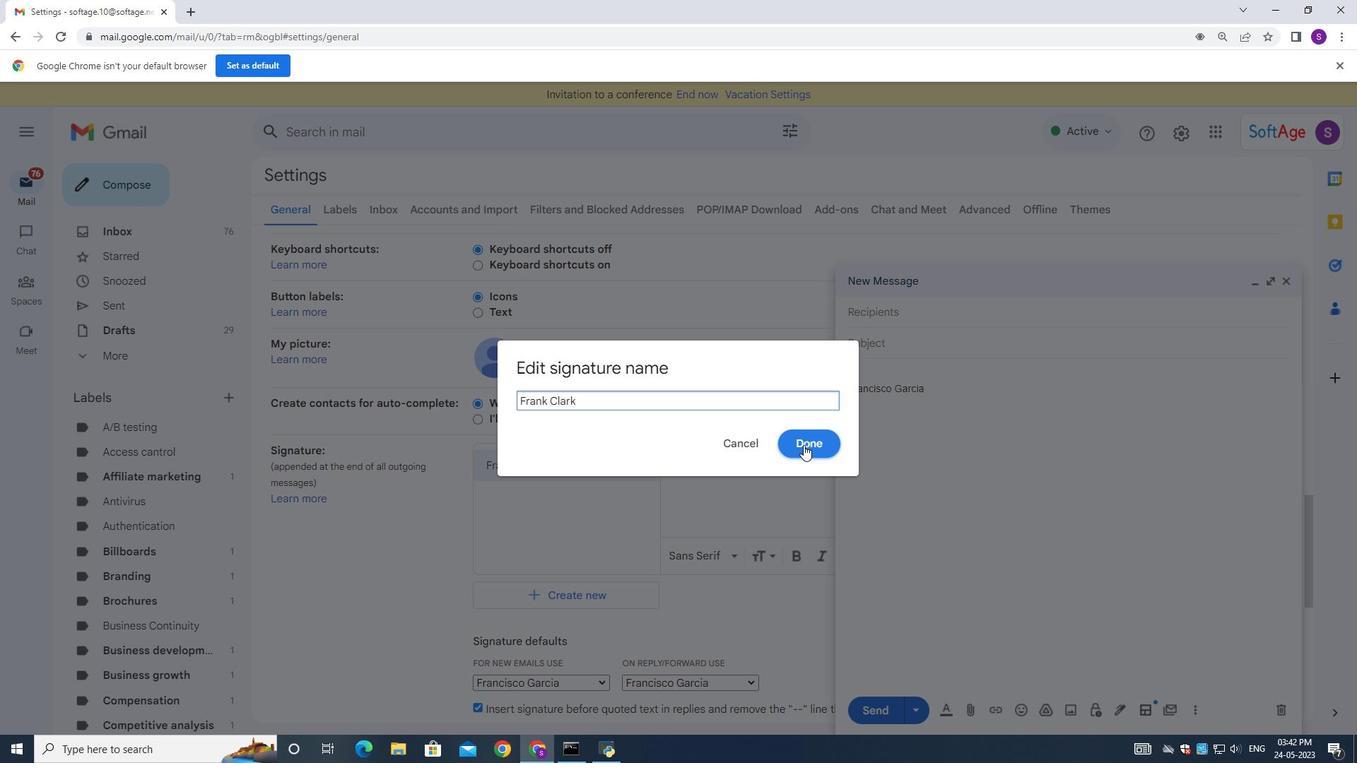 
Action: Mouse moved to (753, 460)
Screenshot: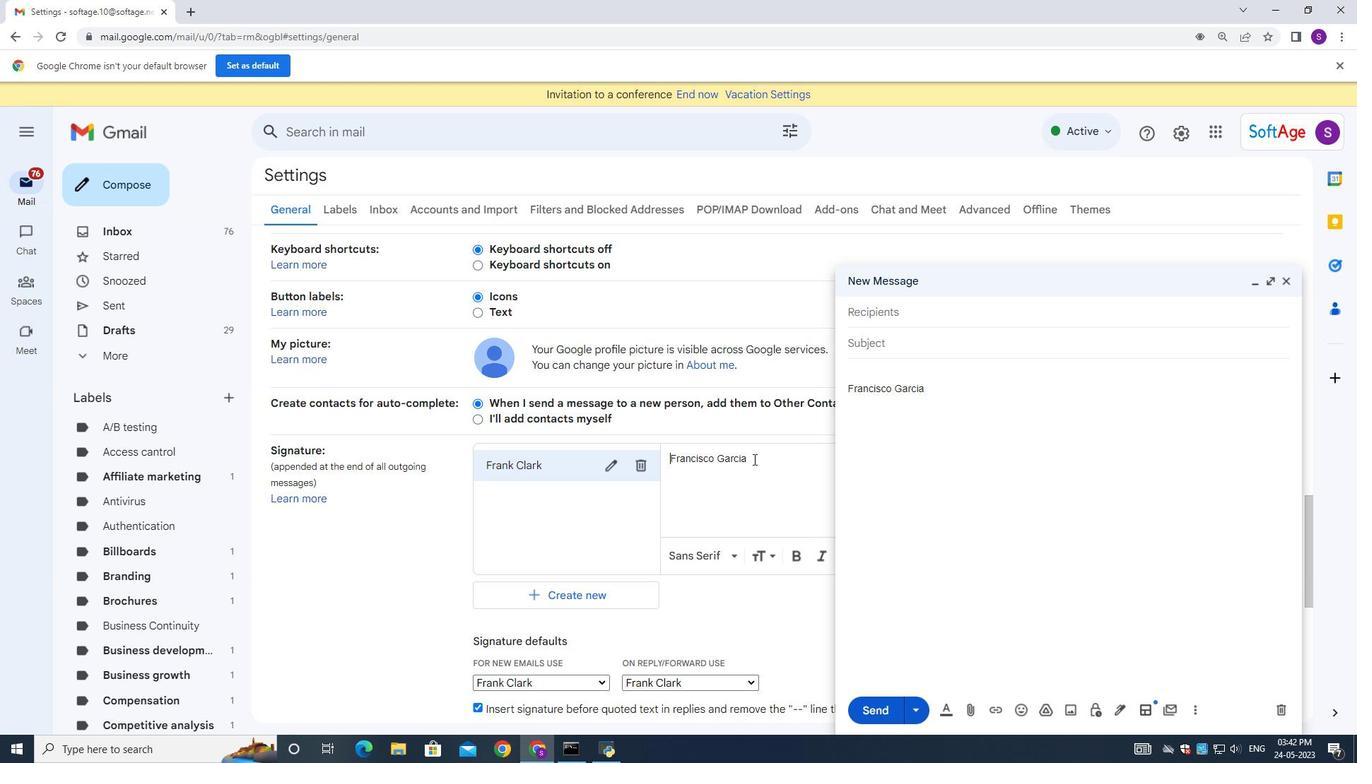 
Action: Mouse pressed left at (753, 460)
Screenshot: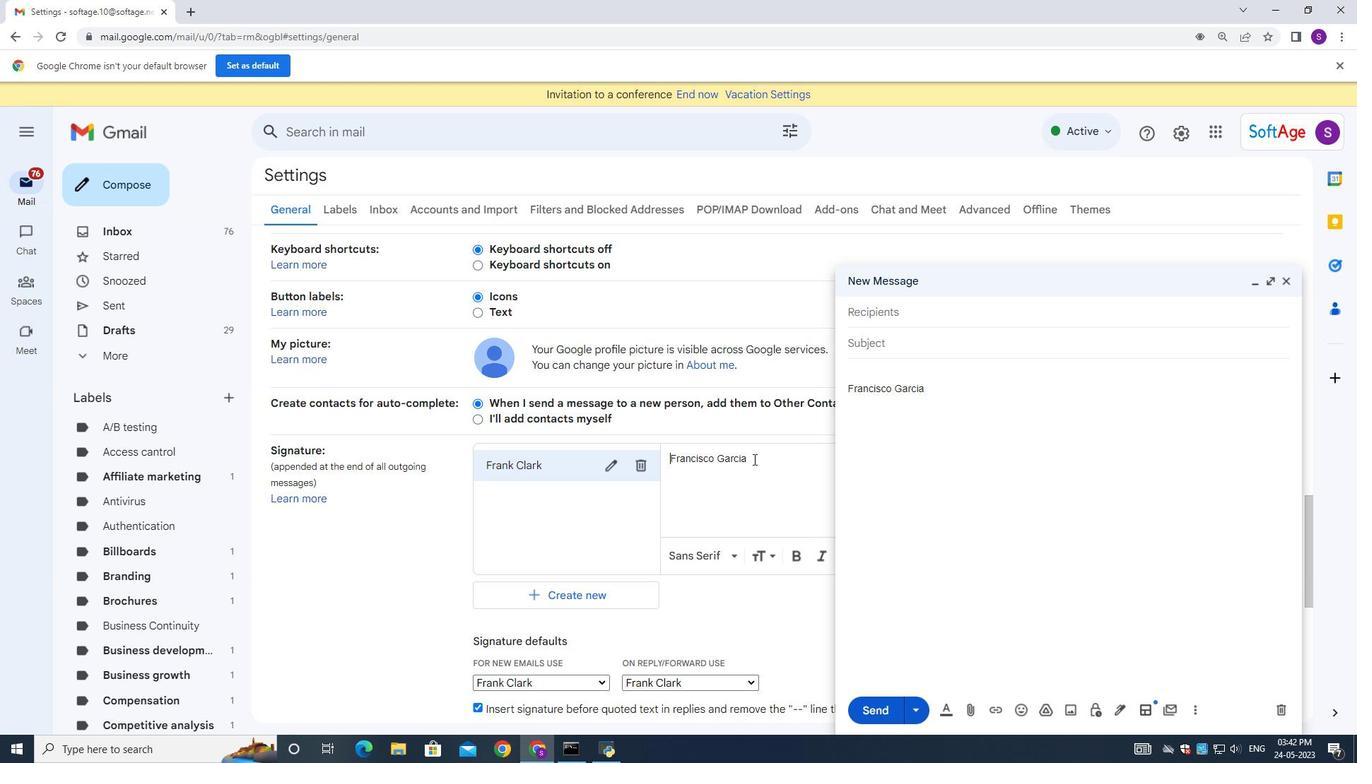 
Action: Mouse moved to (759, 459)
Screenshot: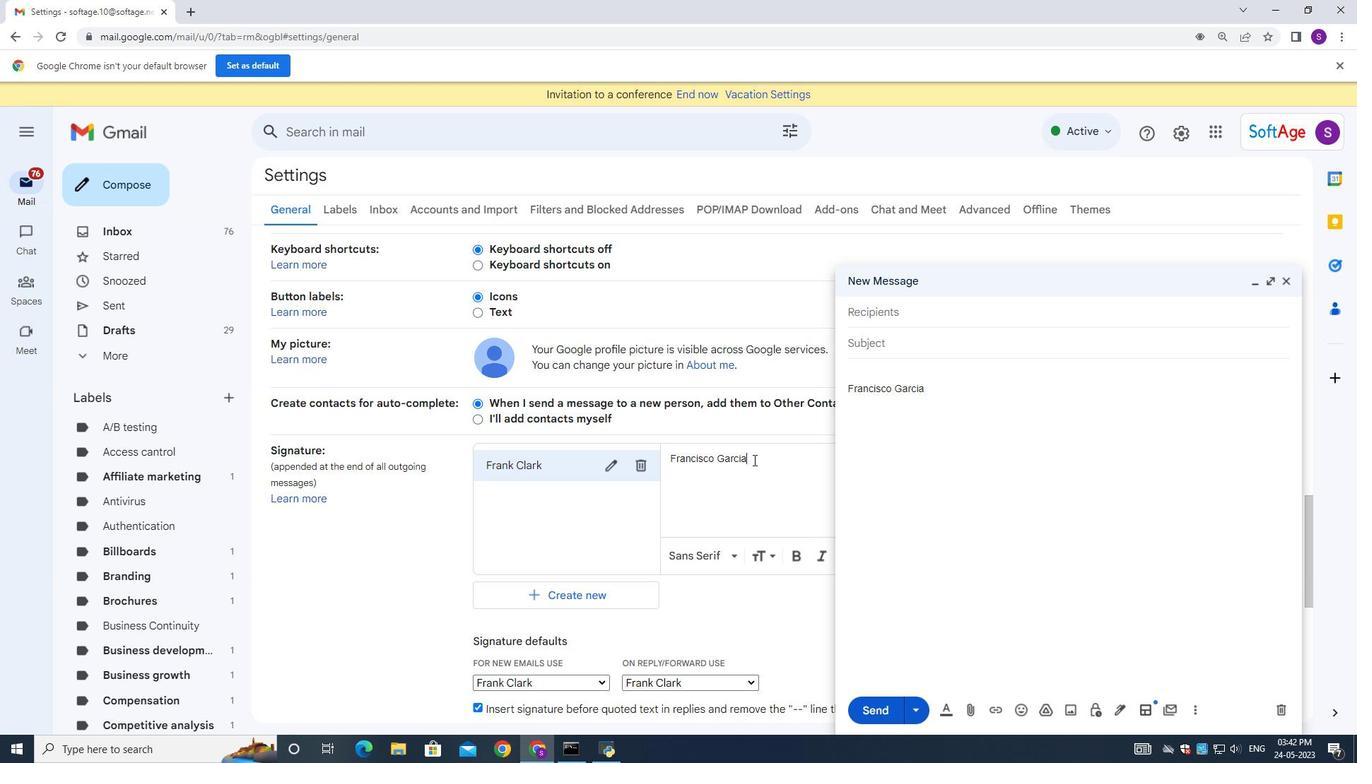 
Action: Key pressed ctrl+A<Key.backspace><Key.shift><Key.shift><Key.shift><Key.shift><Key.shift><Key.shift><Key.shift><Key.shift><Key.shift><Key.shift><Key.shift><Key.shift><Key.shift><Key.shift><Key.shift><Key.shift><Key.shift><Key.shift><Key.shift><Key.shift><Key.shift><Key.shift><Key.shift><Key.shift><Key.shift><Key.shift><Key.shift><Key.shift>Frank<Key.space><Key.shift><Key.shift><Key.shift><Key.shift><Key.shift><Key.shift><Key.shift><Key.shift><Key.shift><Key.shift>Clark
Screenshot: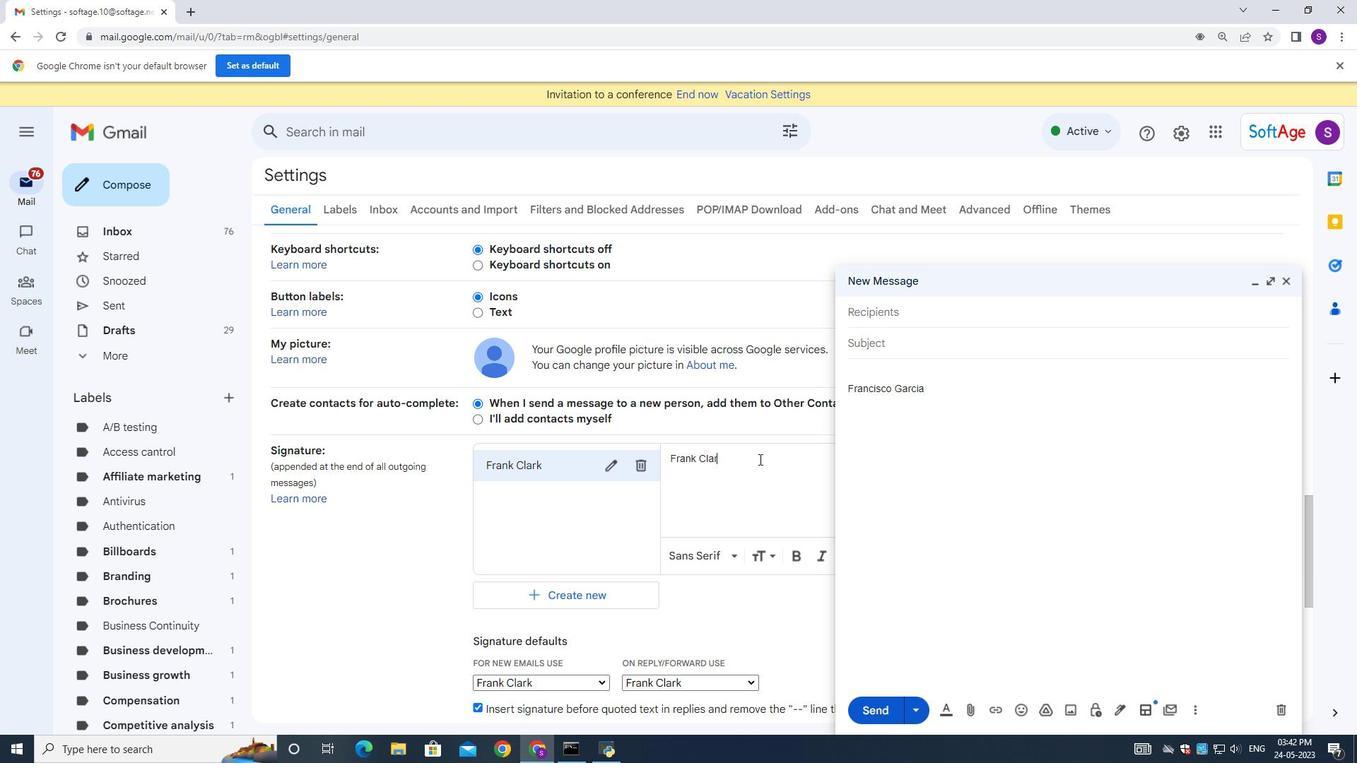 
Action: Mouse moved to (1289, 280)
Screenshot: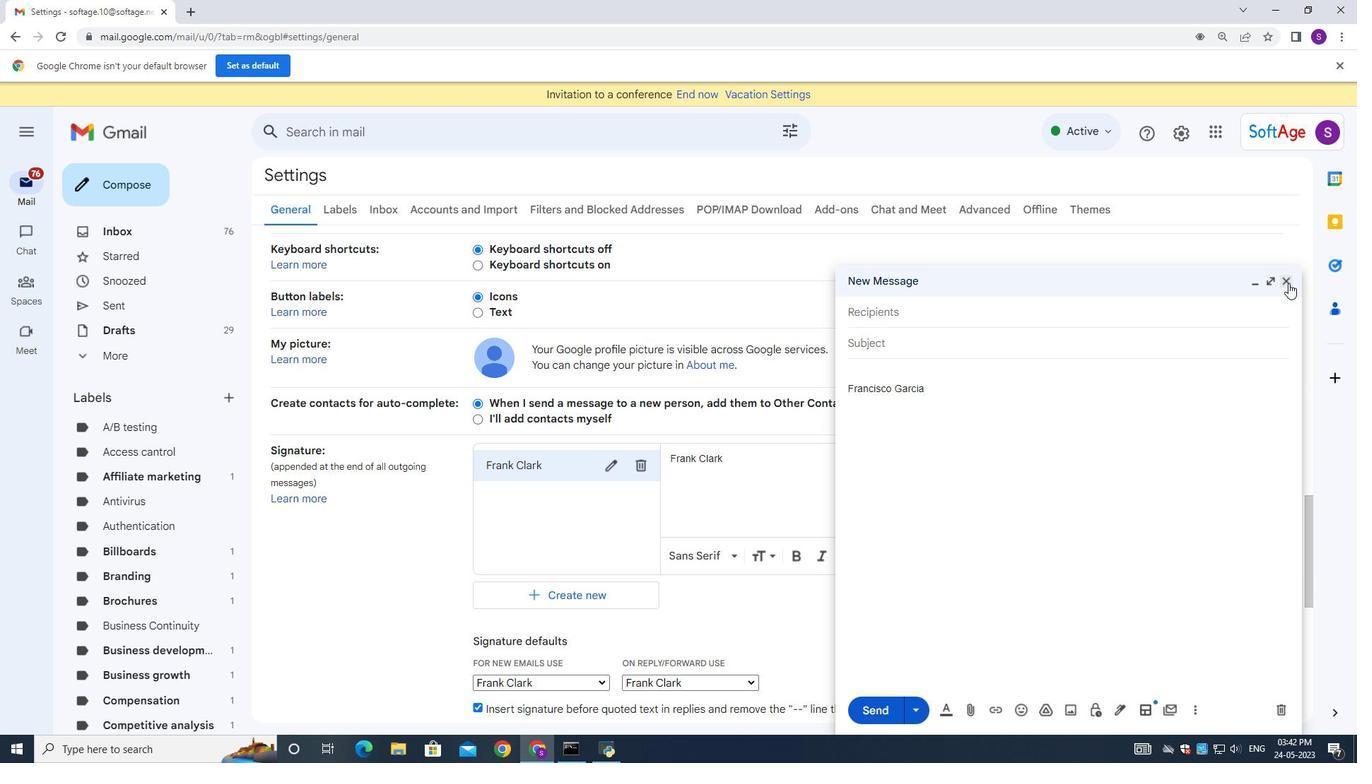 
Action: Mouse pressed left at (1289, 280)
Screenshot: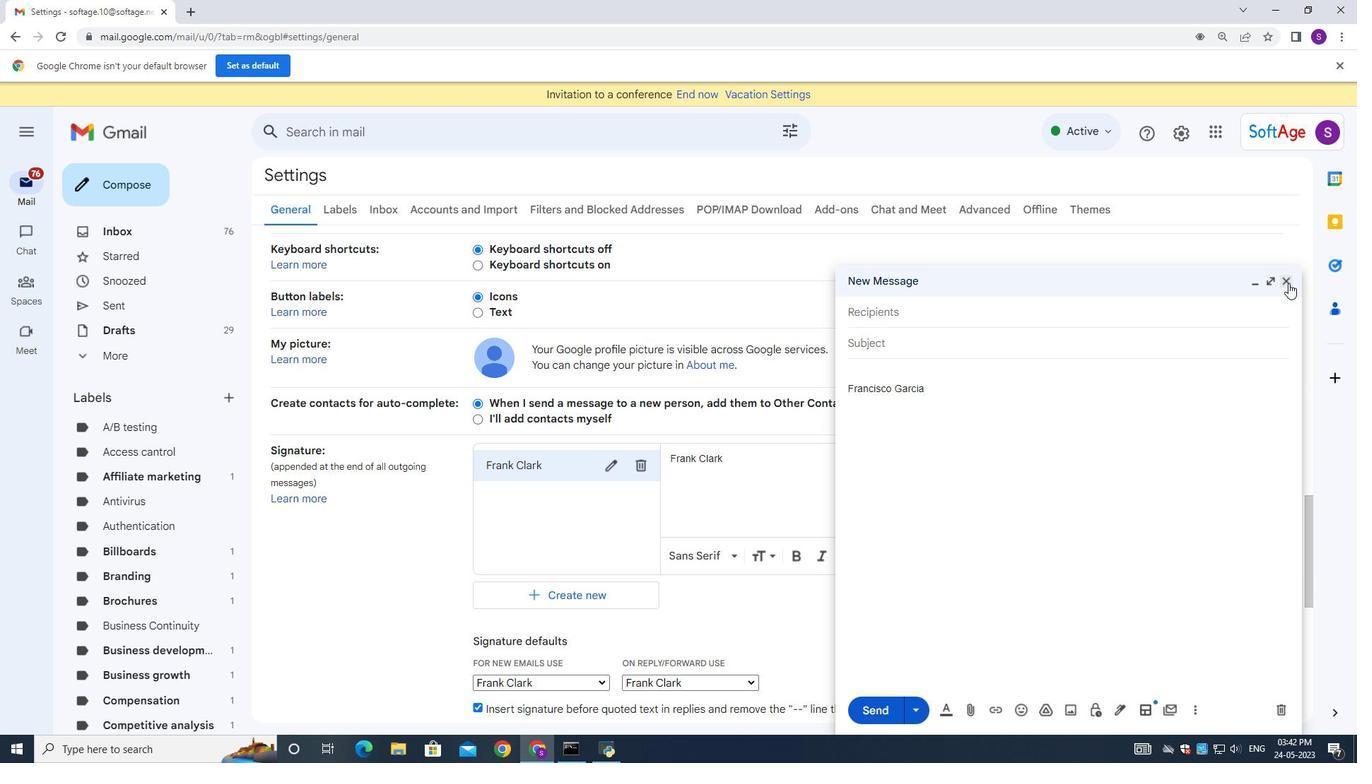 
Action: Mouse moved to (643, 479)
Screenshot: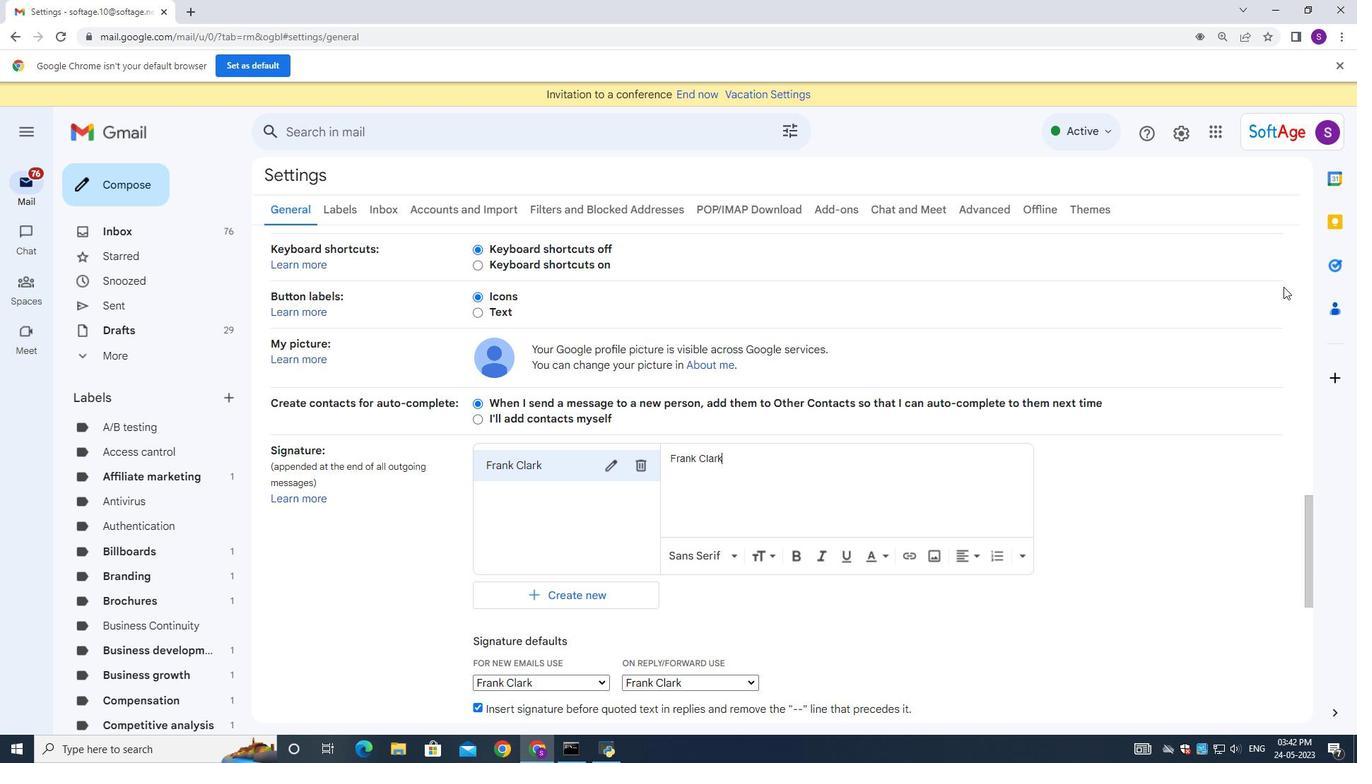 
Action: Mouse scrolled (753, 431) with delta (0, 0)
Screenshot: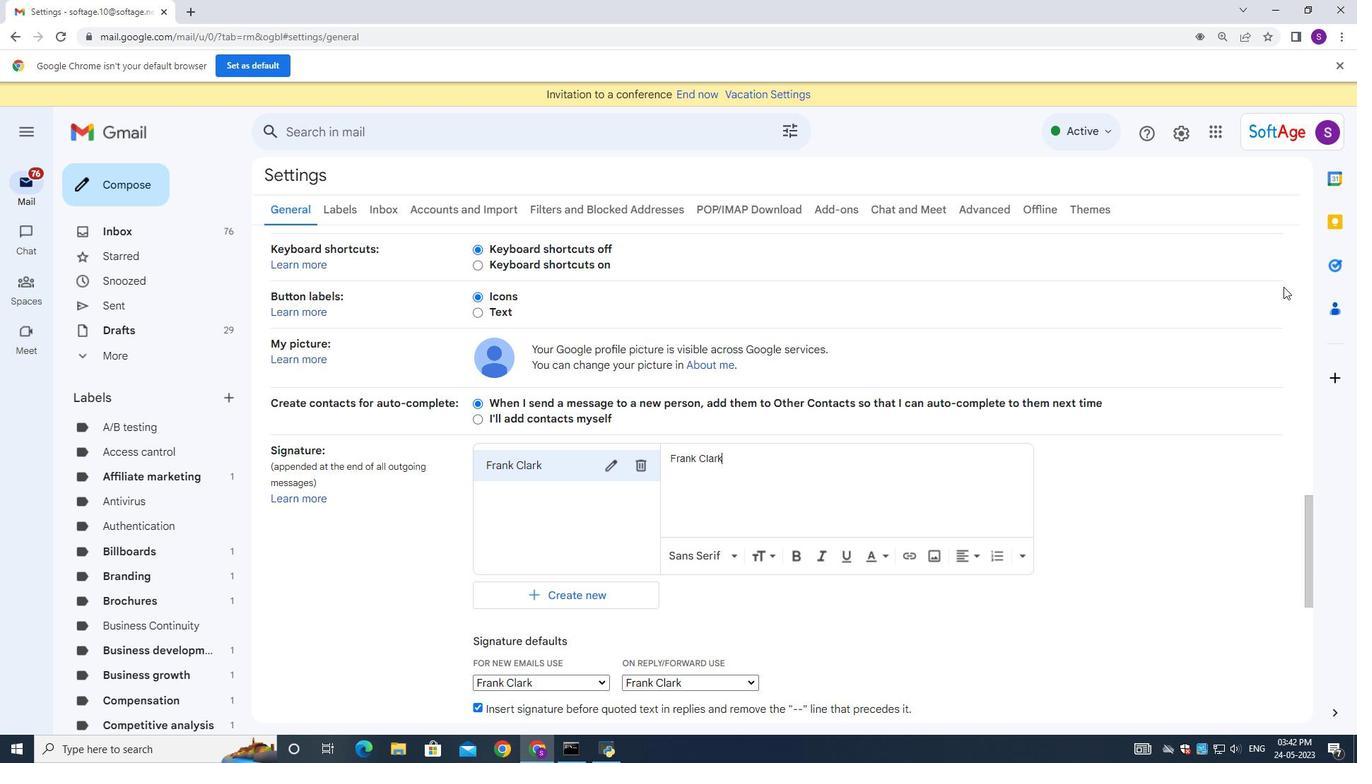 
Action: Mouse moved to (475, 530)
Screenshot: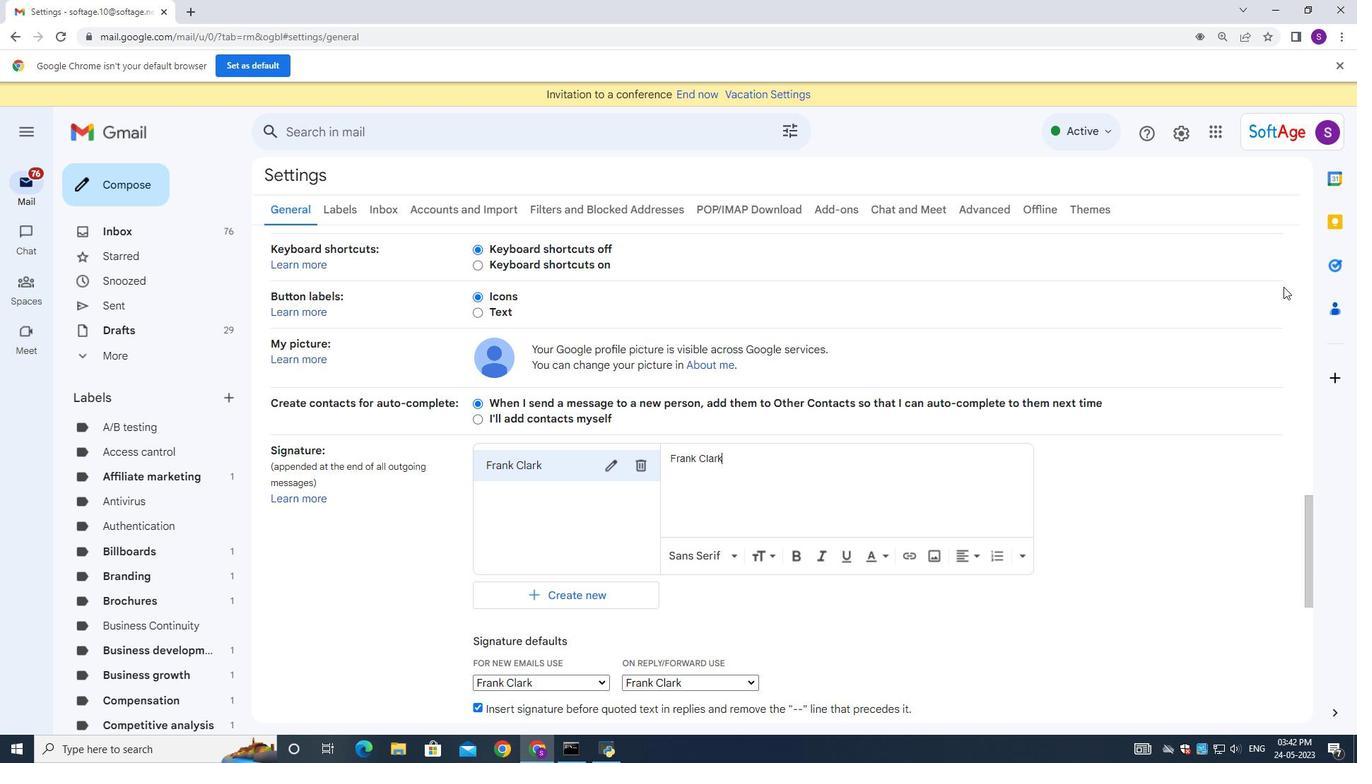 
Action: Mouse scrolled (740, 438) with delta (0, 0)
Screenshot: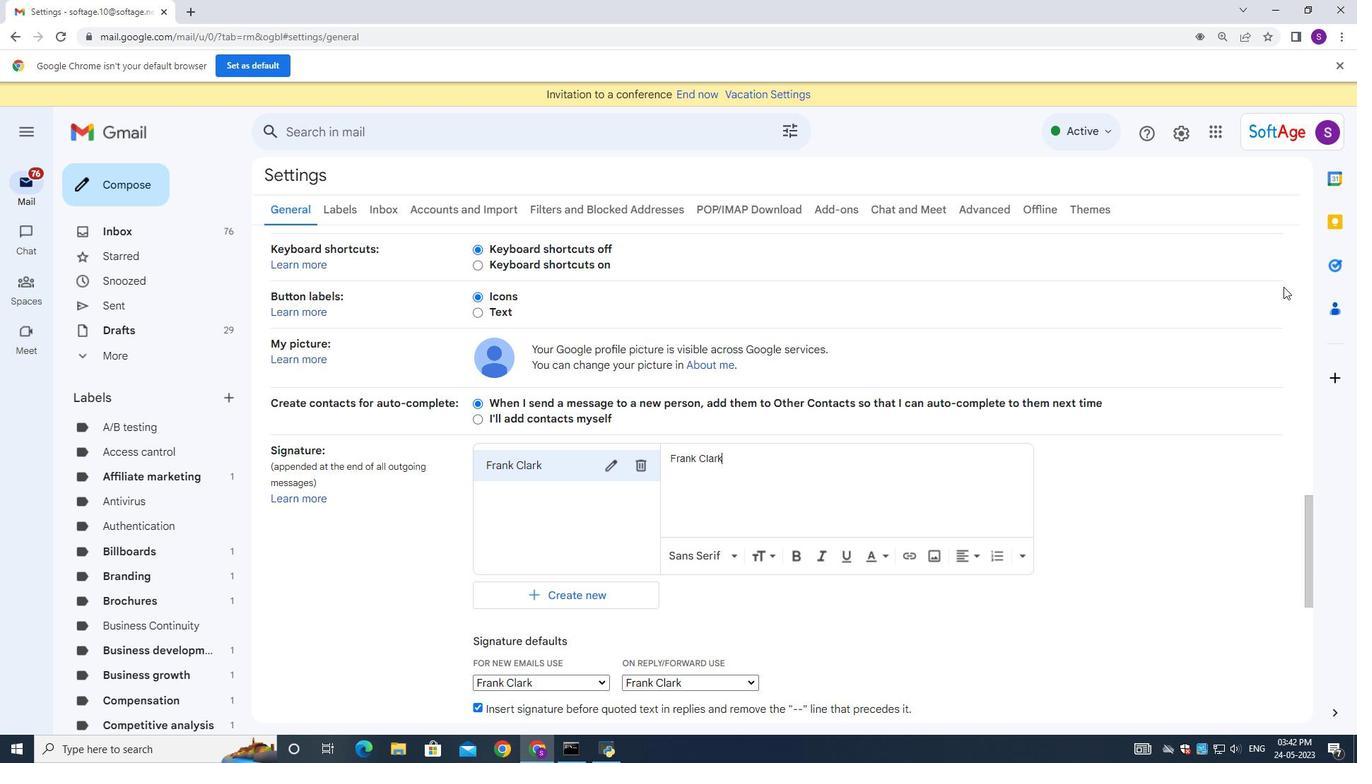 
Action: Mouse moved to (471, 530)
Screenshot: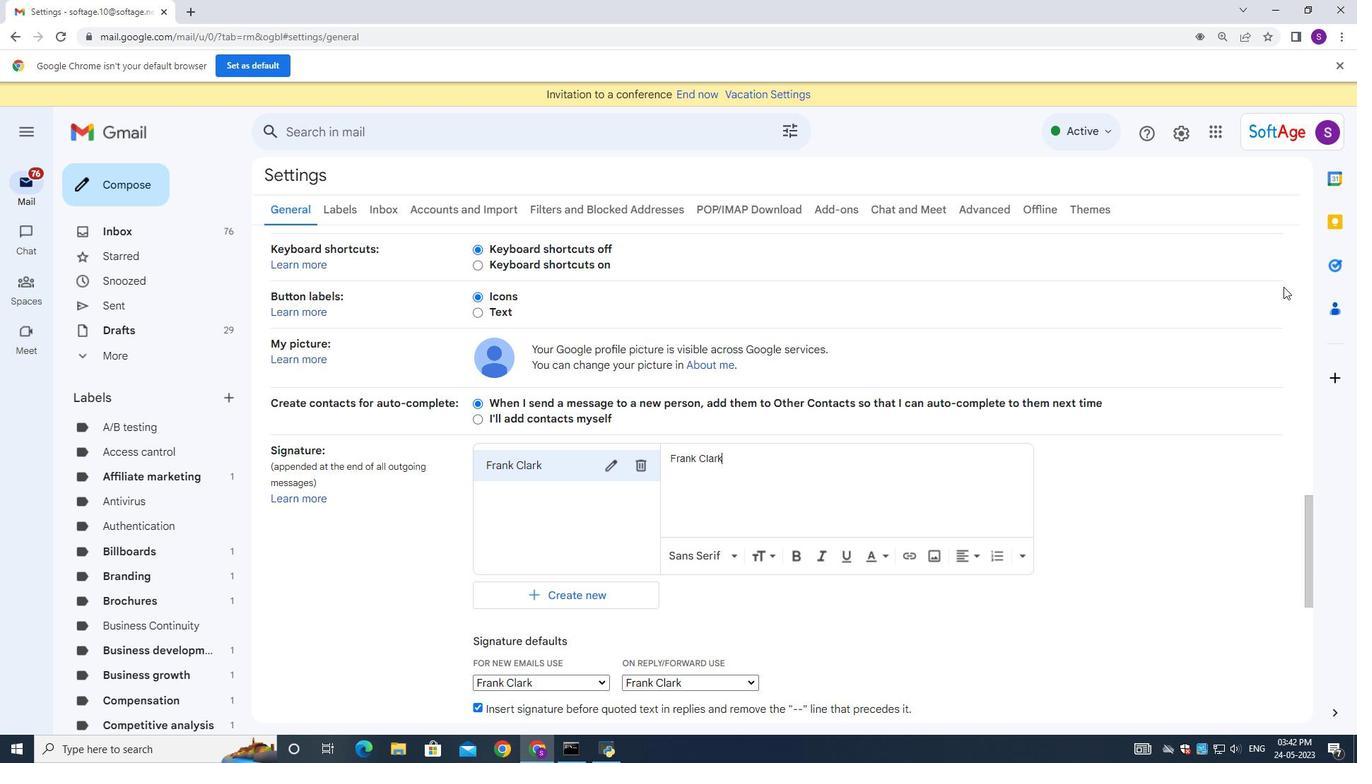 
Action: Mouse scrolled (734, 440) with delta (0, 0)
Screenshot: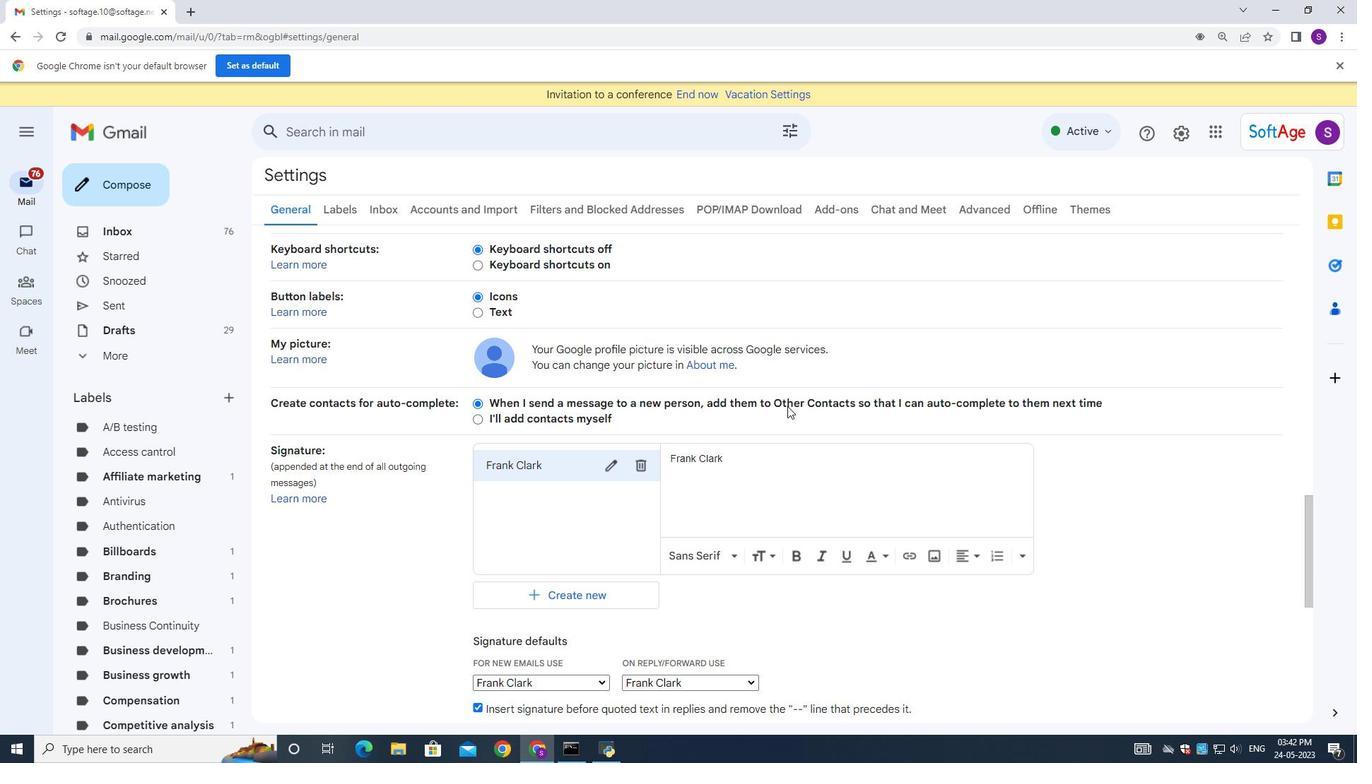 
Action: Mouse moved to (471, 530)
Screenshot: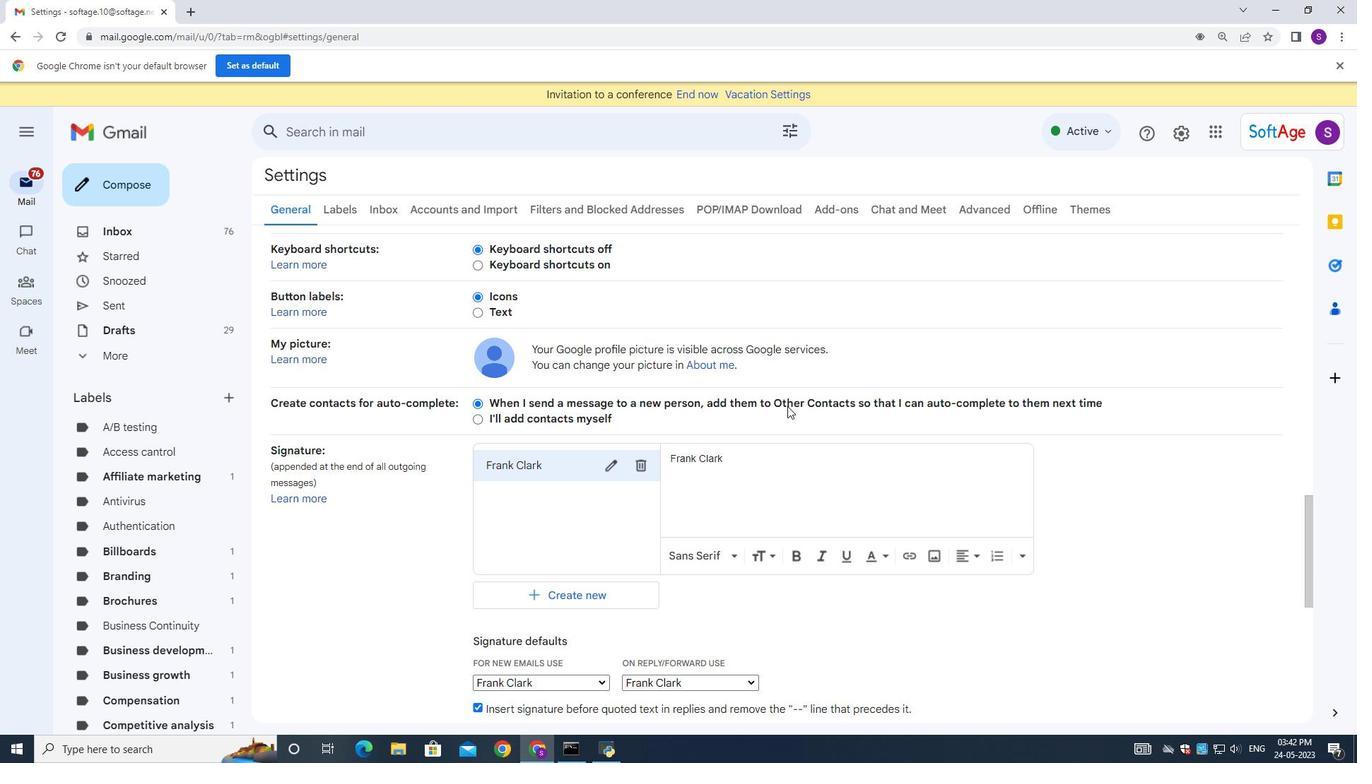
Action: Mouse scrolled (729, 440) with delta (0, 0)
Screenshot: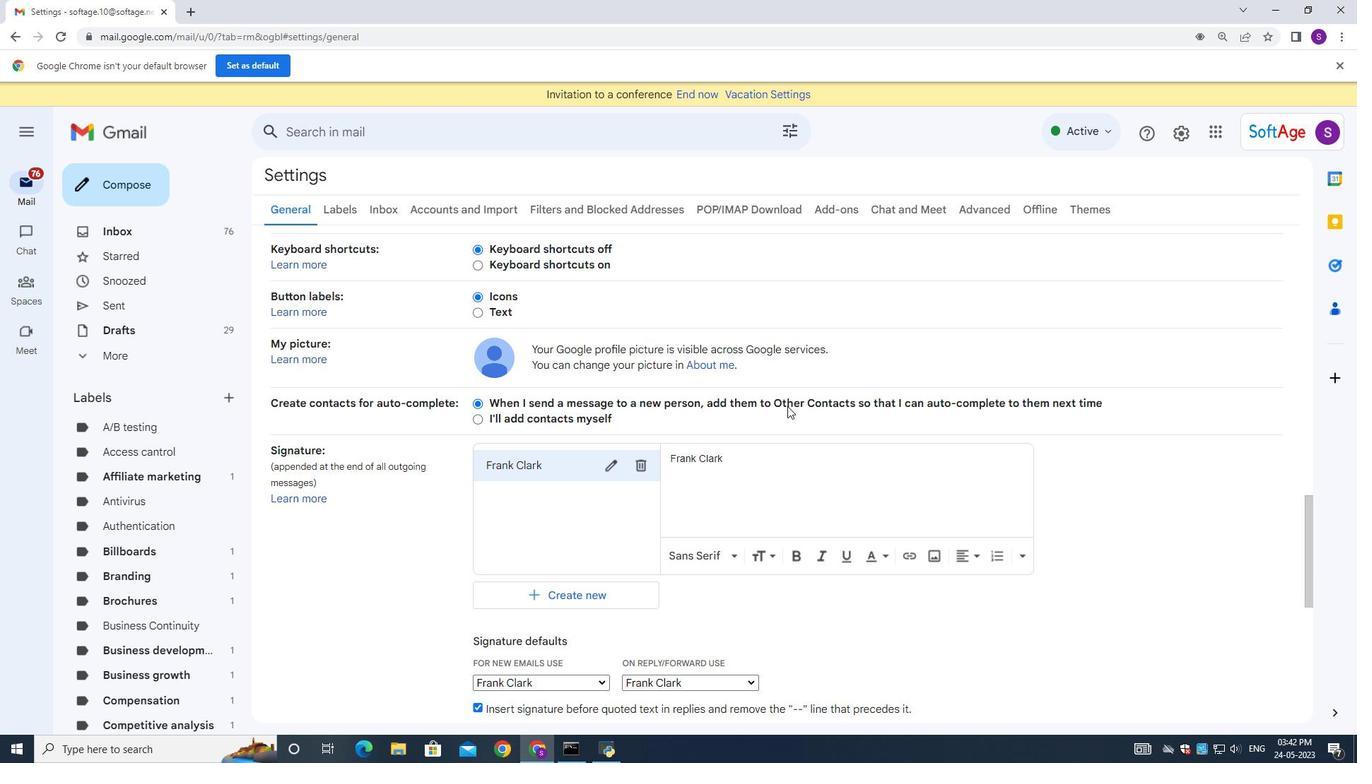 
Action: Mouse moved to (470, 530)
Screenshot: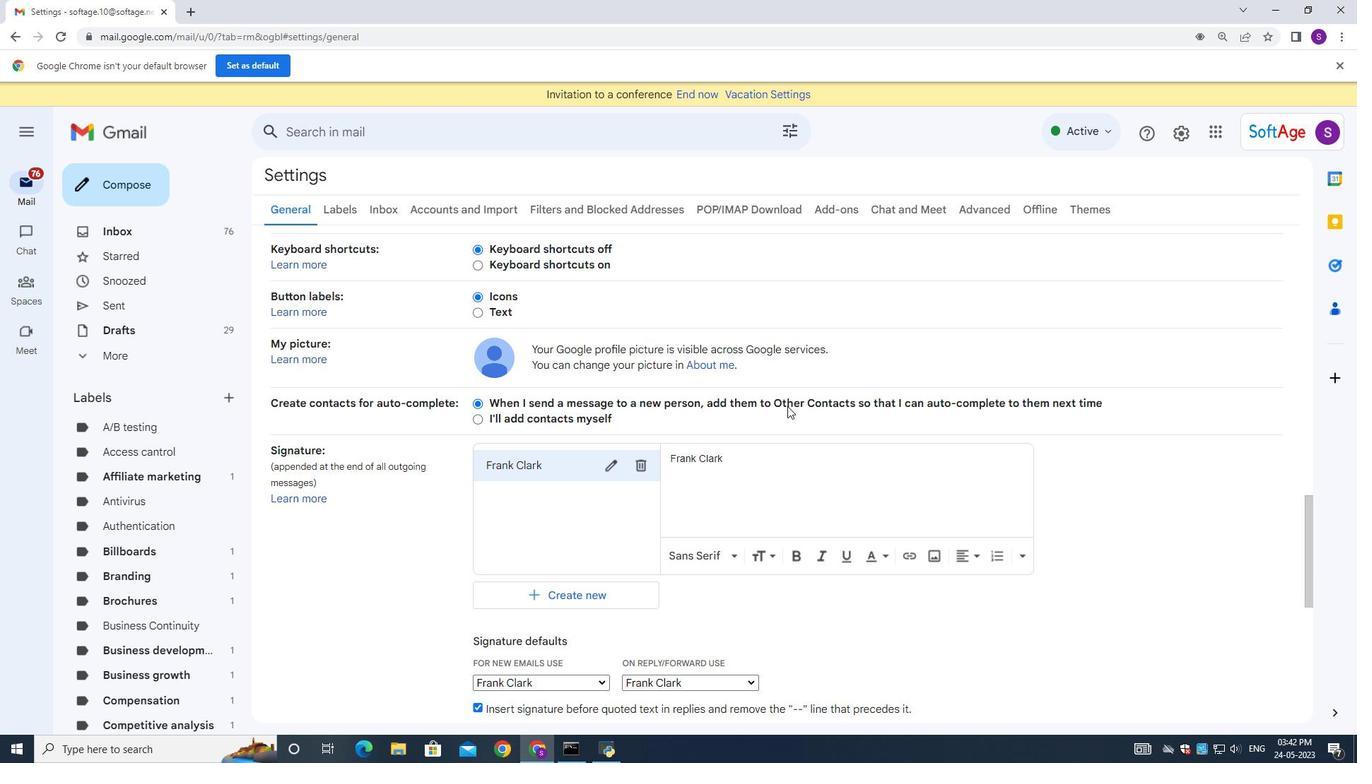 
Action: Mouse scrolled (725, 438) with delta (0, -1)
Screenshot: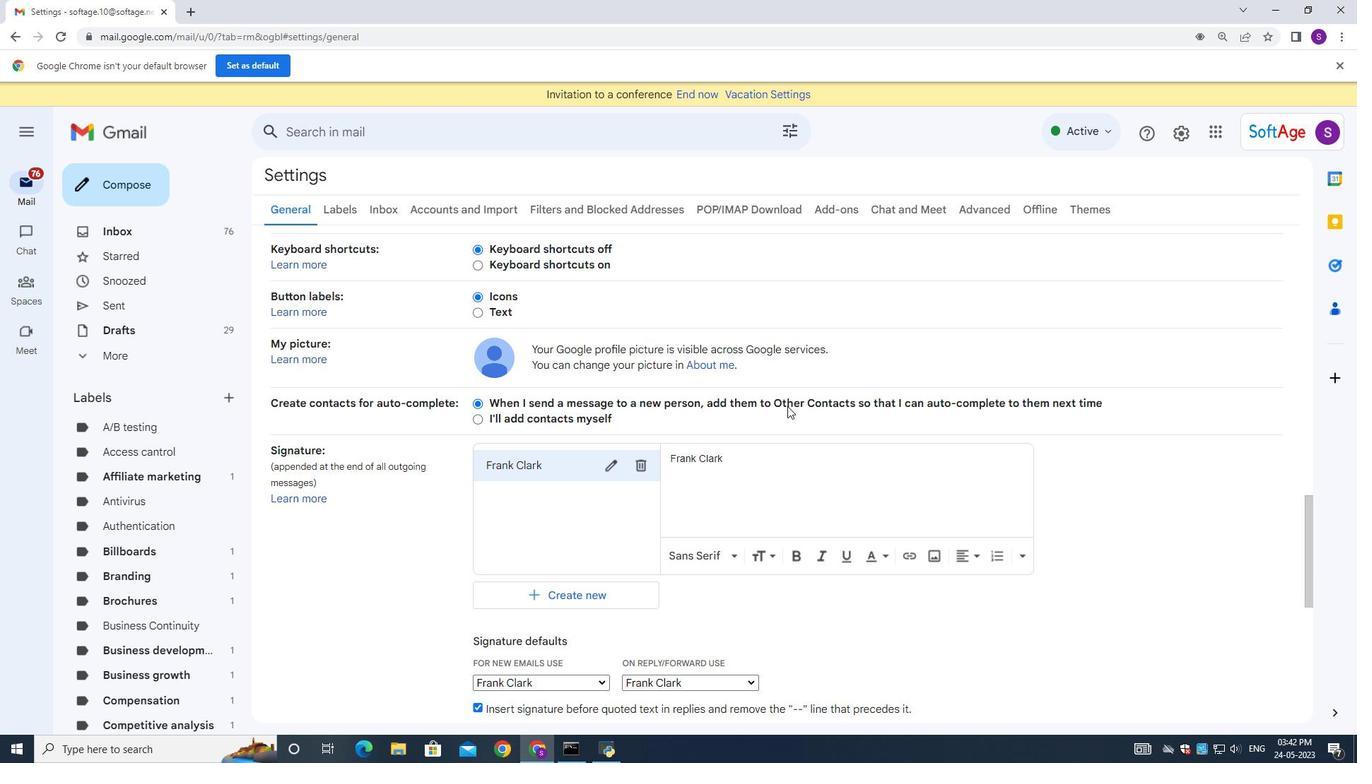 
Action: Mouse moved to (465, 530)
Screenshot: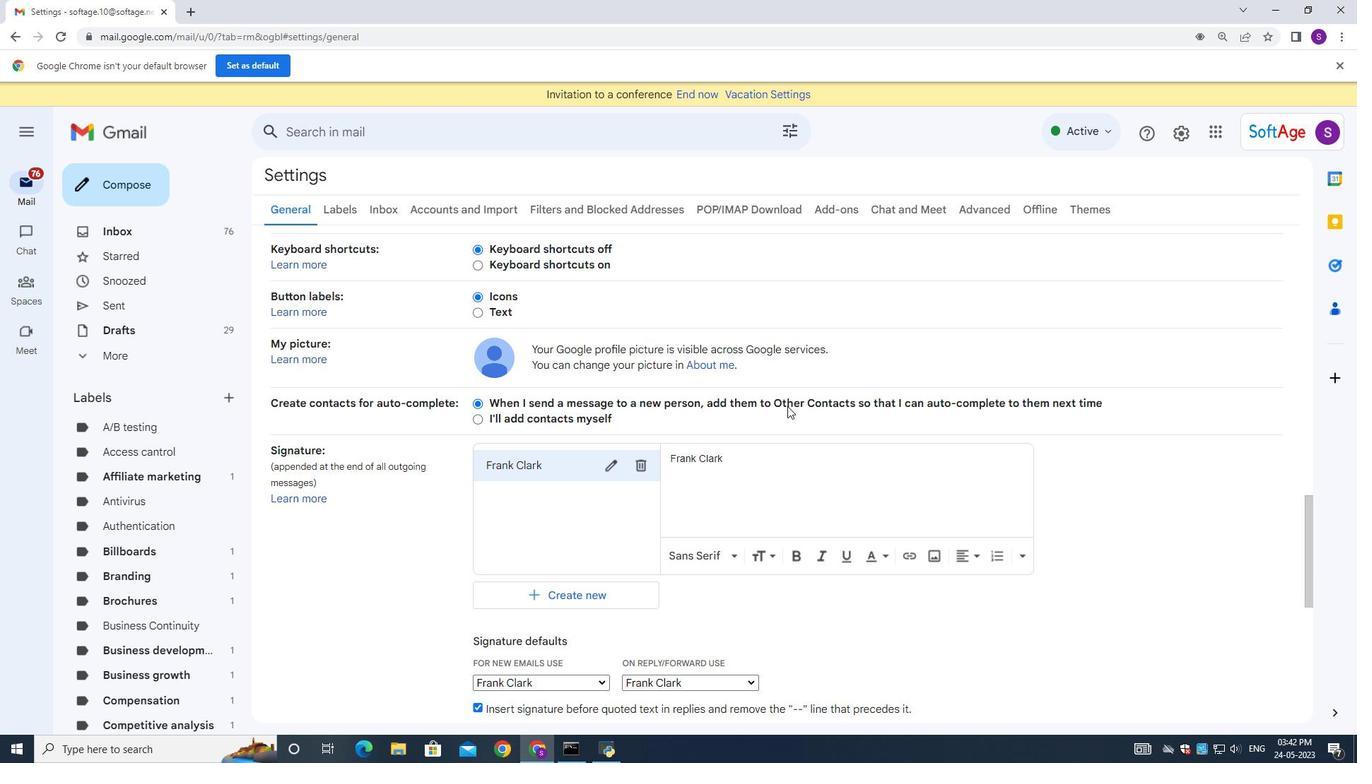 
Action: Mouse scrolled (470, 529) with delta (0, 0)
Screenshot: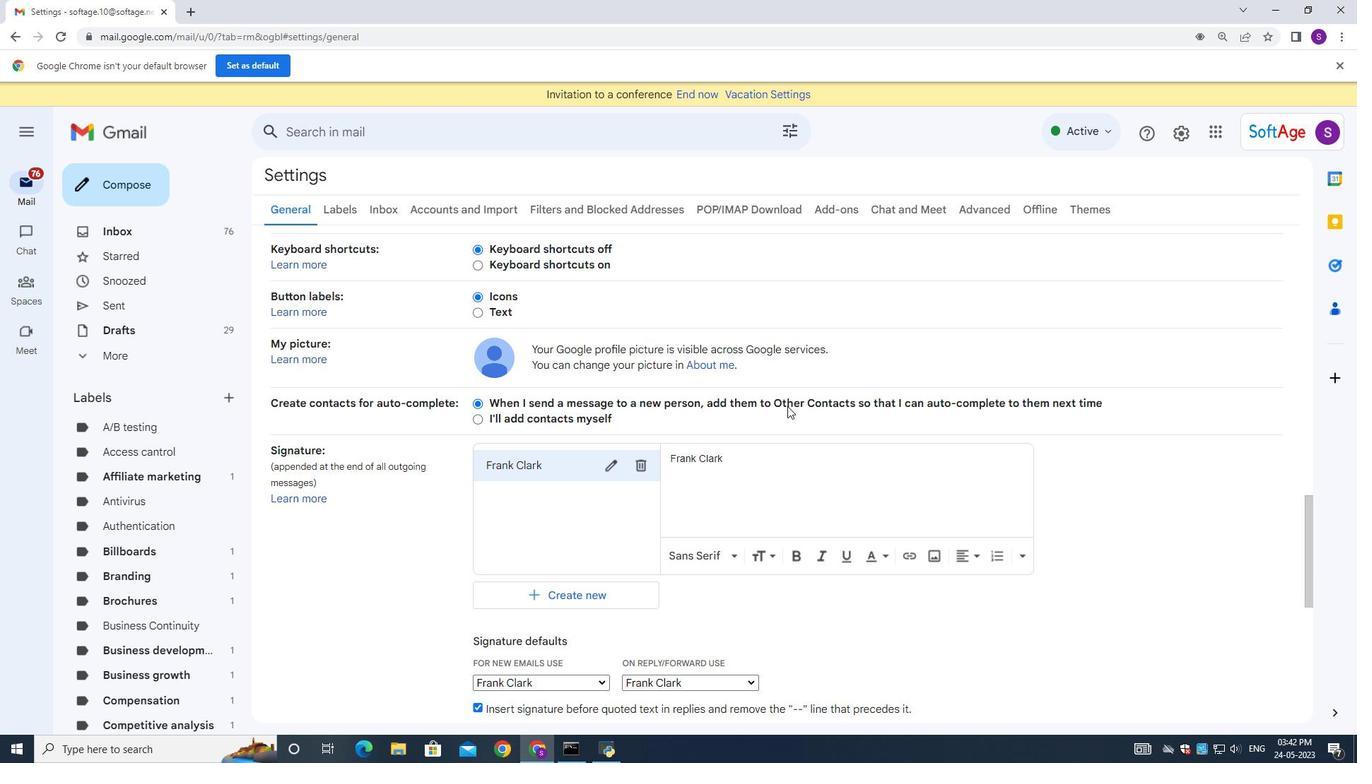 
Action: Mouse moved to (458, 530)
Screenshot: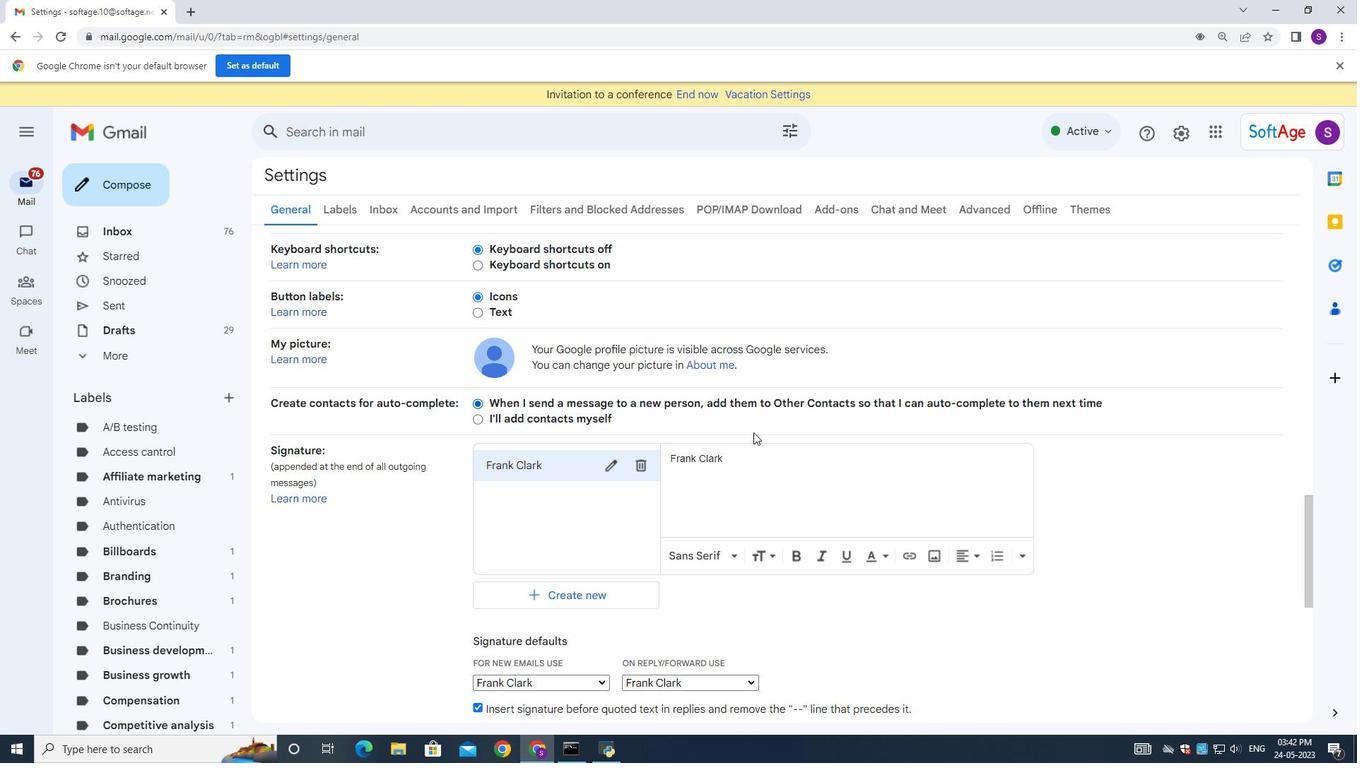 
Action: Mouse scrolled (463, 529) with delta (0, 0)
Screenshot: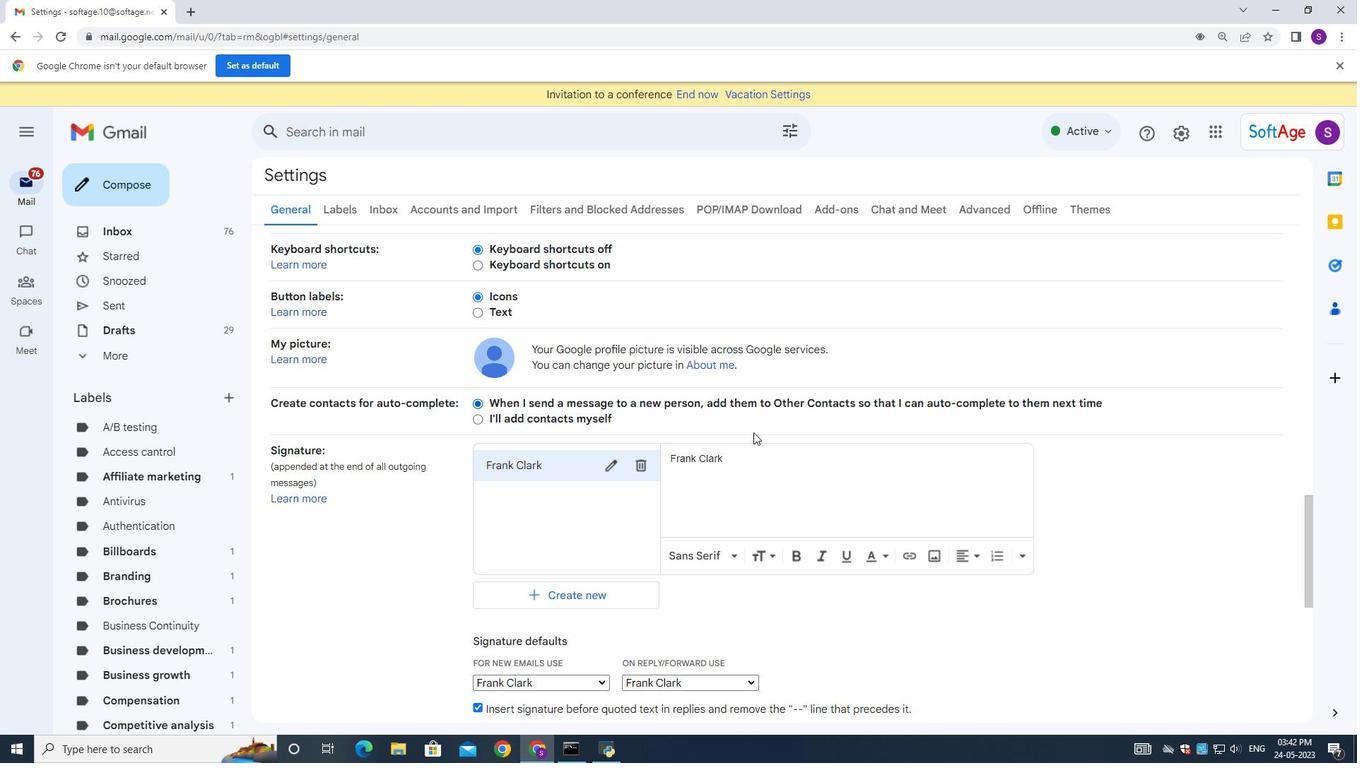 
Action: Mouse moved to (399, 532)
Screenshot: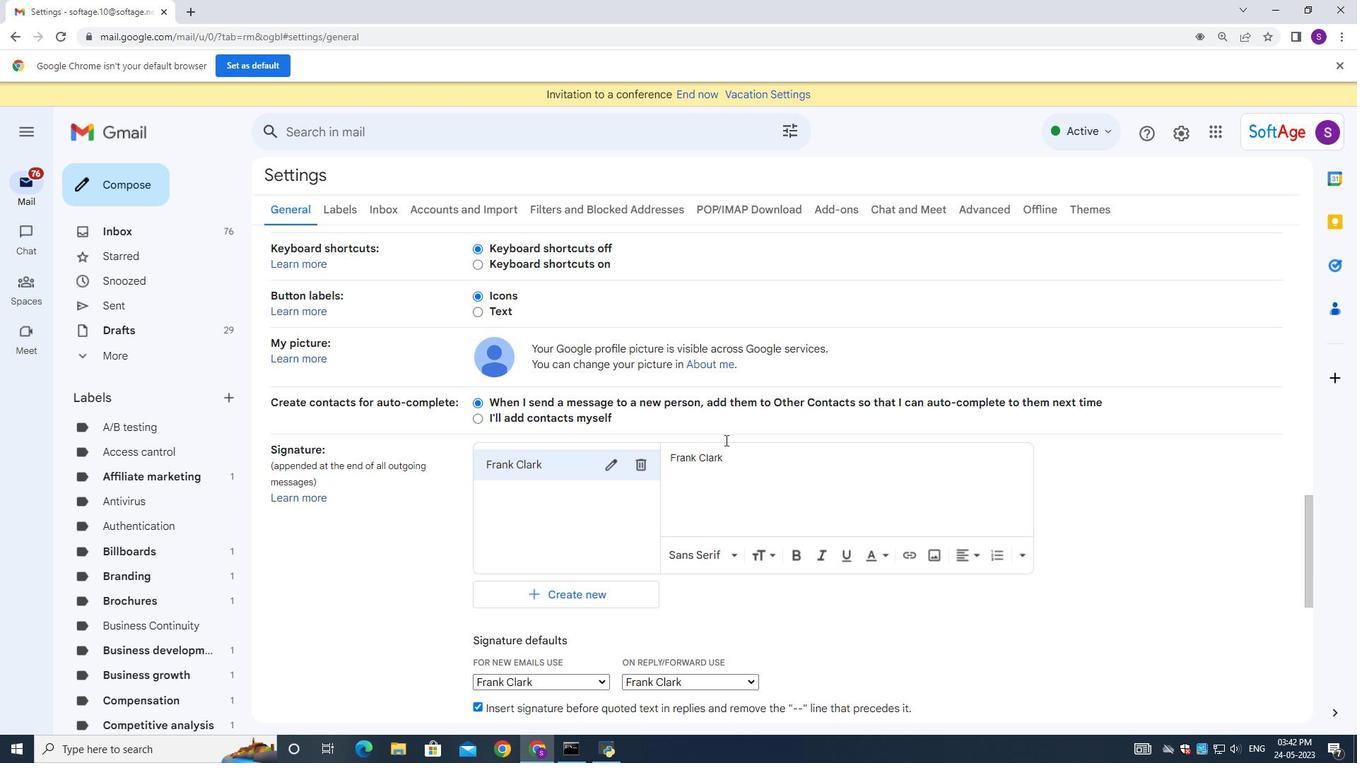 
Action: Mouse scrolled (451, 530) with delta (0, 0)
Screenshot: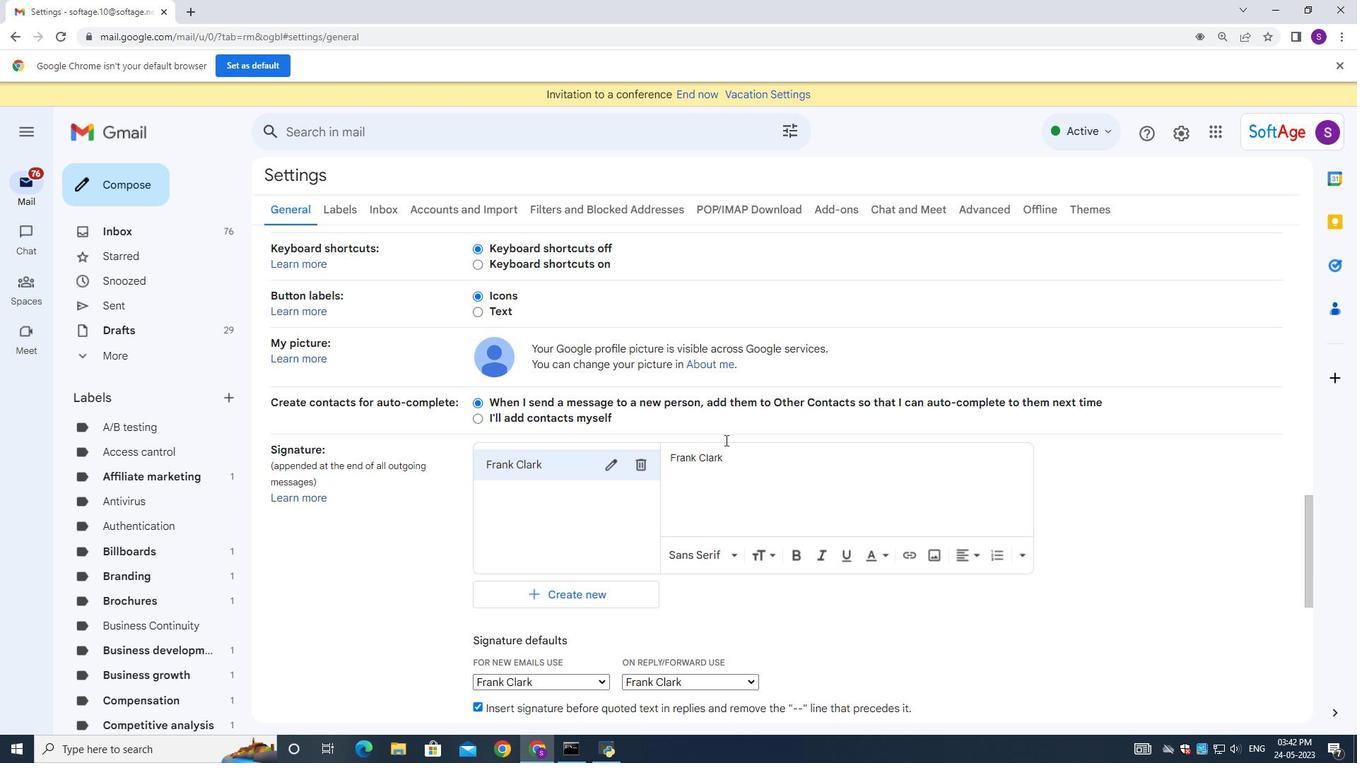 
Action: Mouse moved to (378, 530)
Screenshot: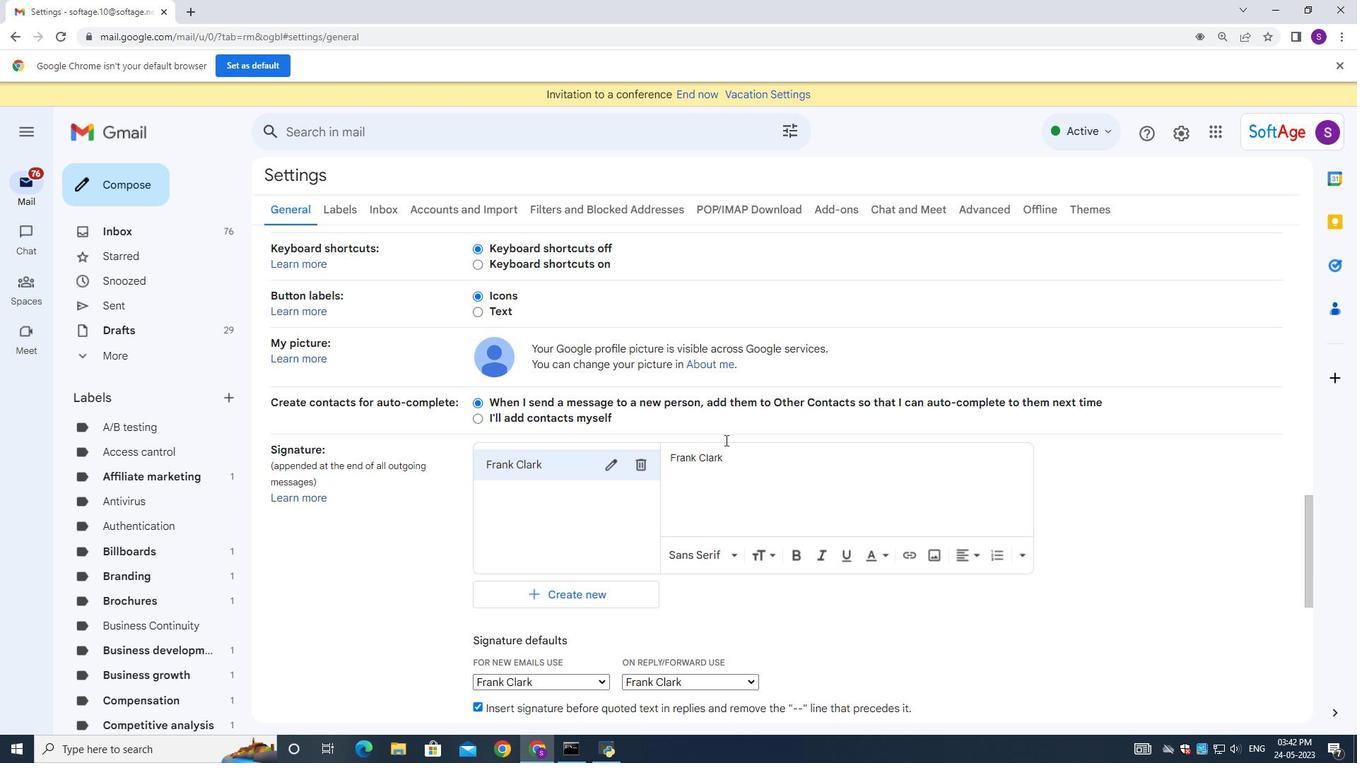 
Action: Mouse scrolled (399, 532) with delta (0, 0)
Screenshot: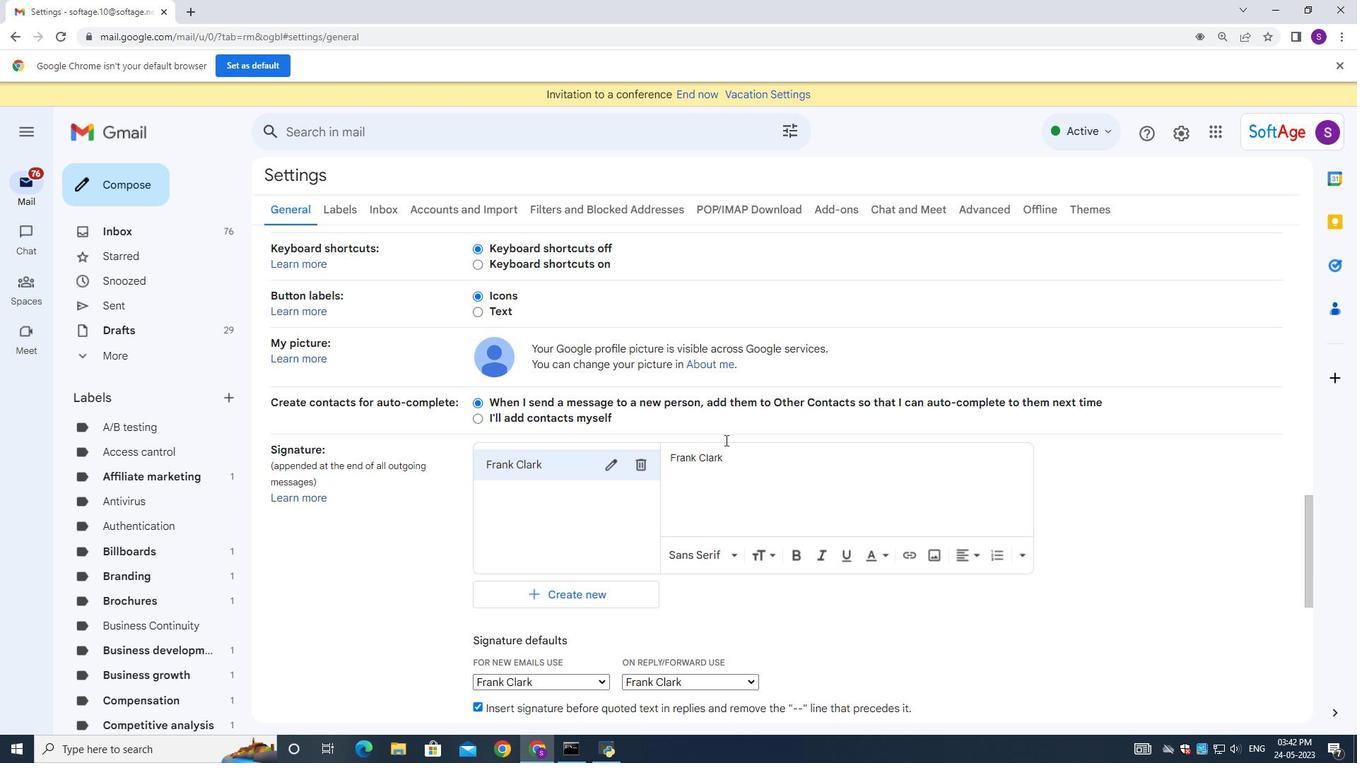 
Action: Mouse moved to (597, 513)
Screenshot: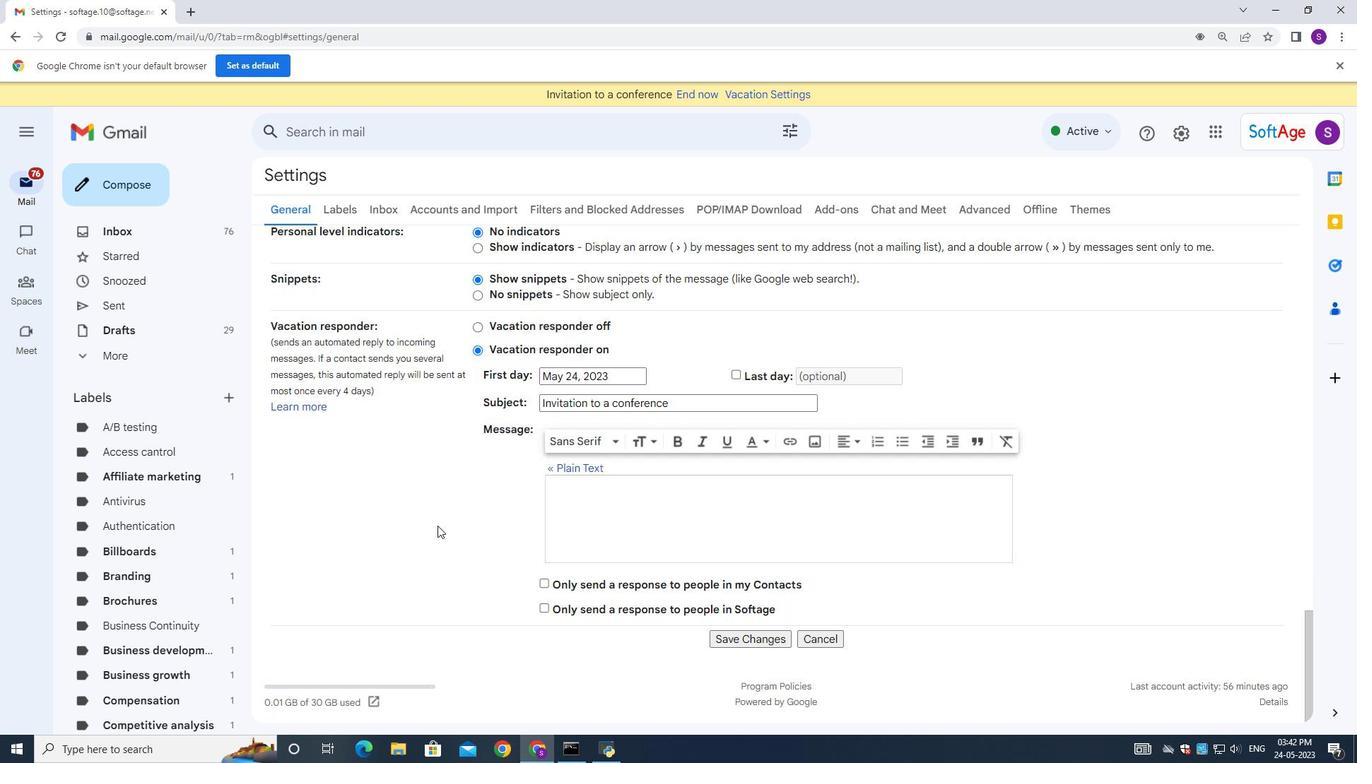 
Action: Mouse scrolled (597, 512) with delta (0, 0)
Screenshot: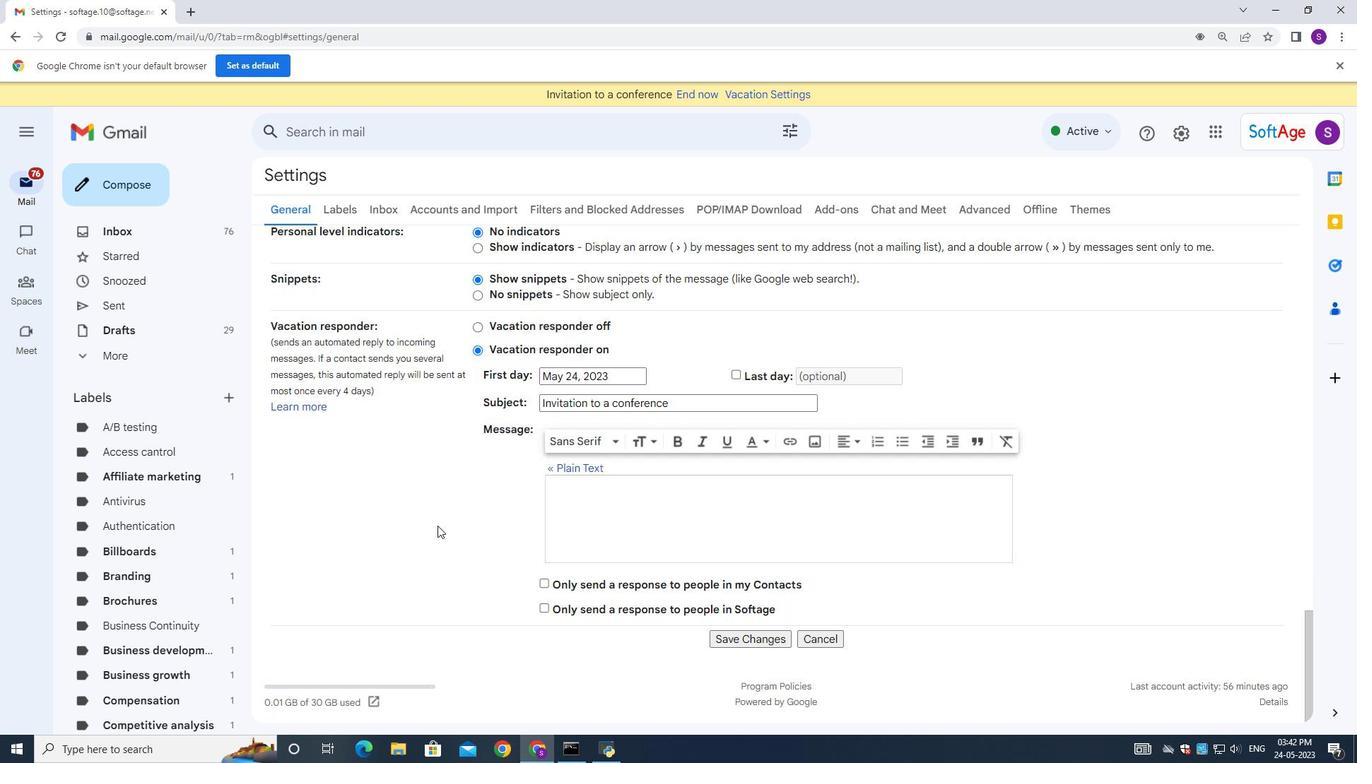 
Action: Mouse moved to (613, 516)
Screenshot: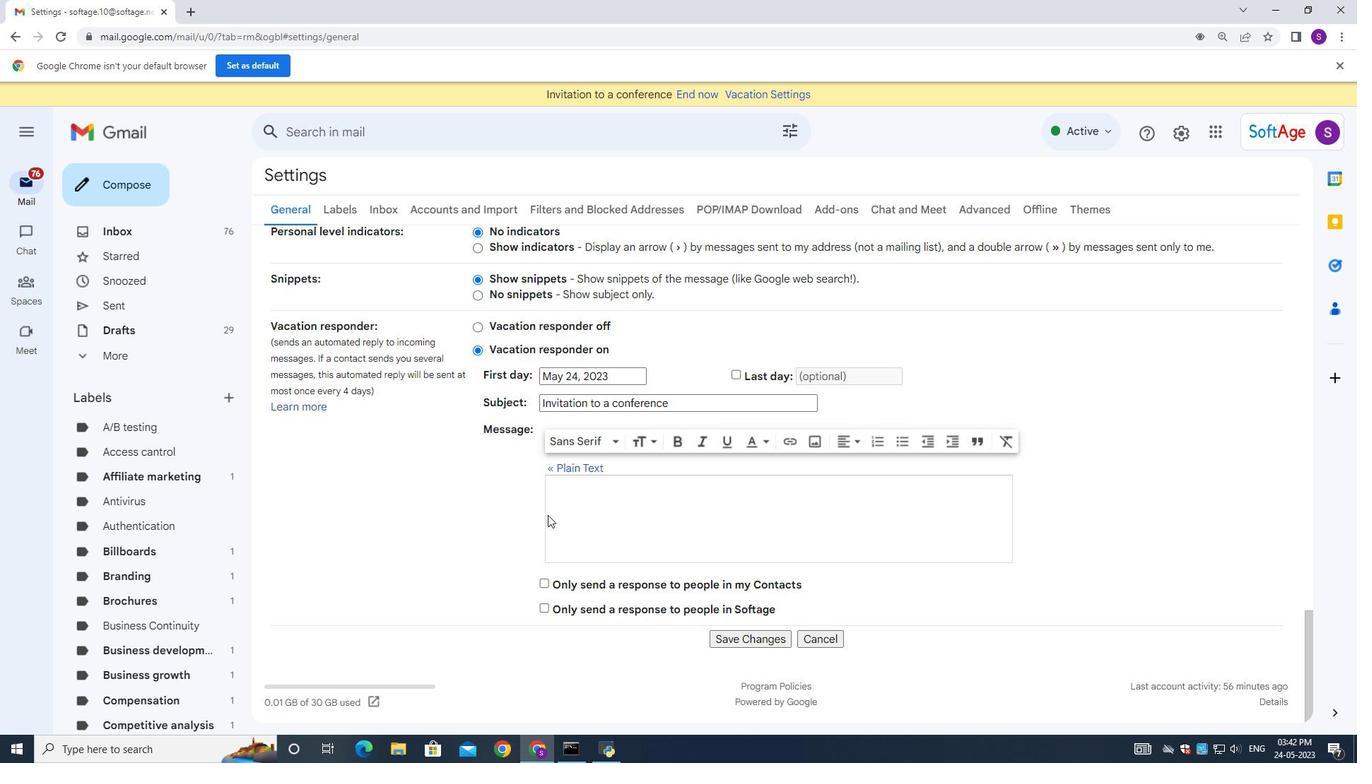 
Action: Mouse scrolled (613, 515) with delta (0, 0)
Screenshot: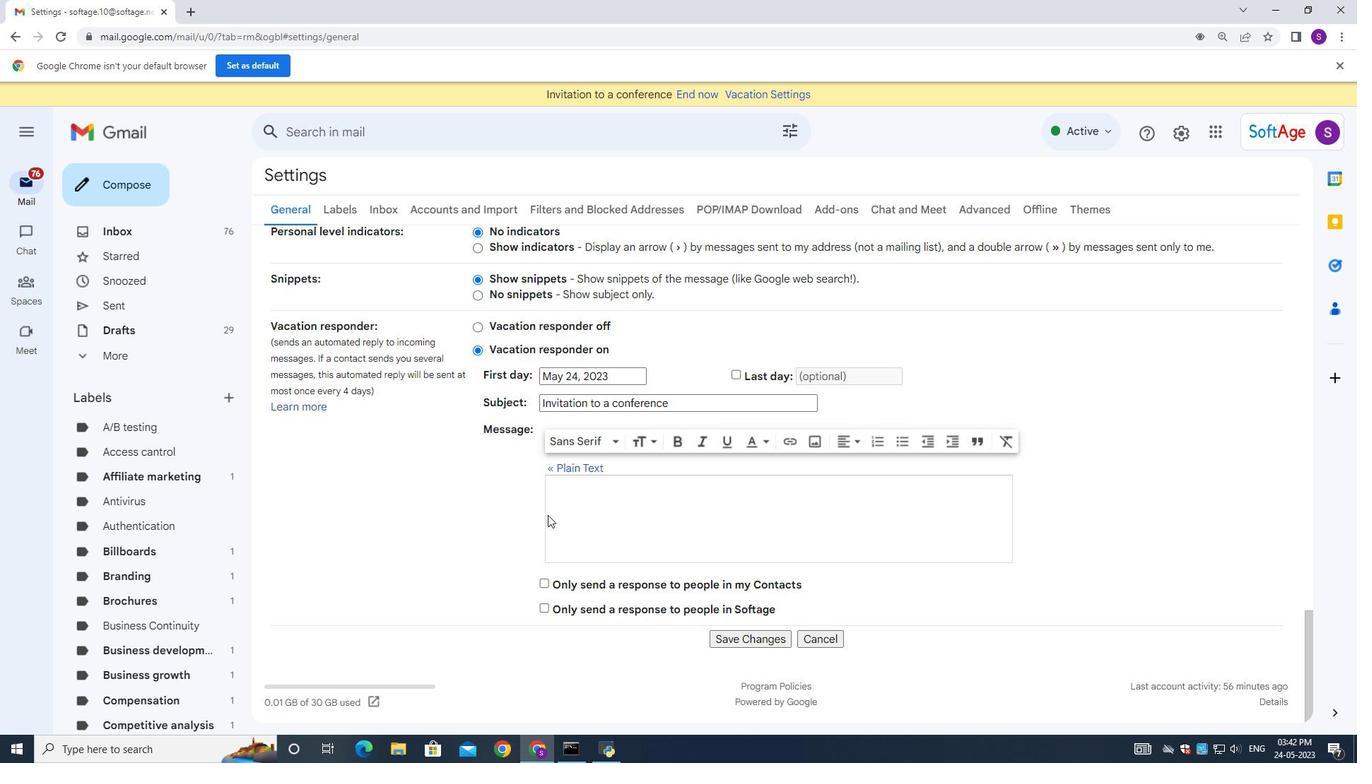 
Action: Mouse moved to (725, 635)
Screenshot: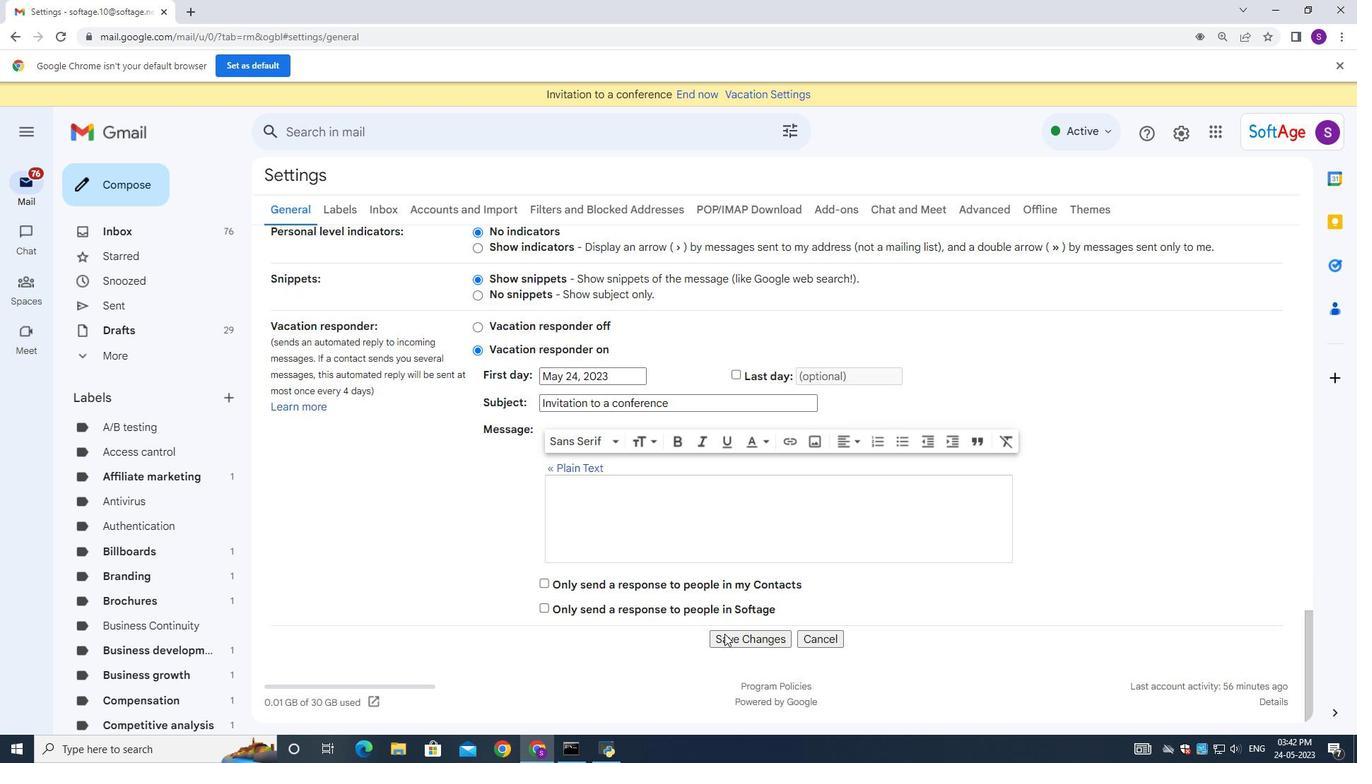 
Action: Mouse pressed left at (725, 635)
Screenshot: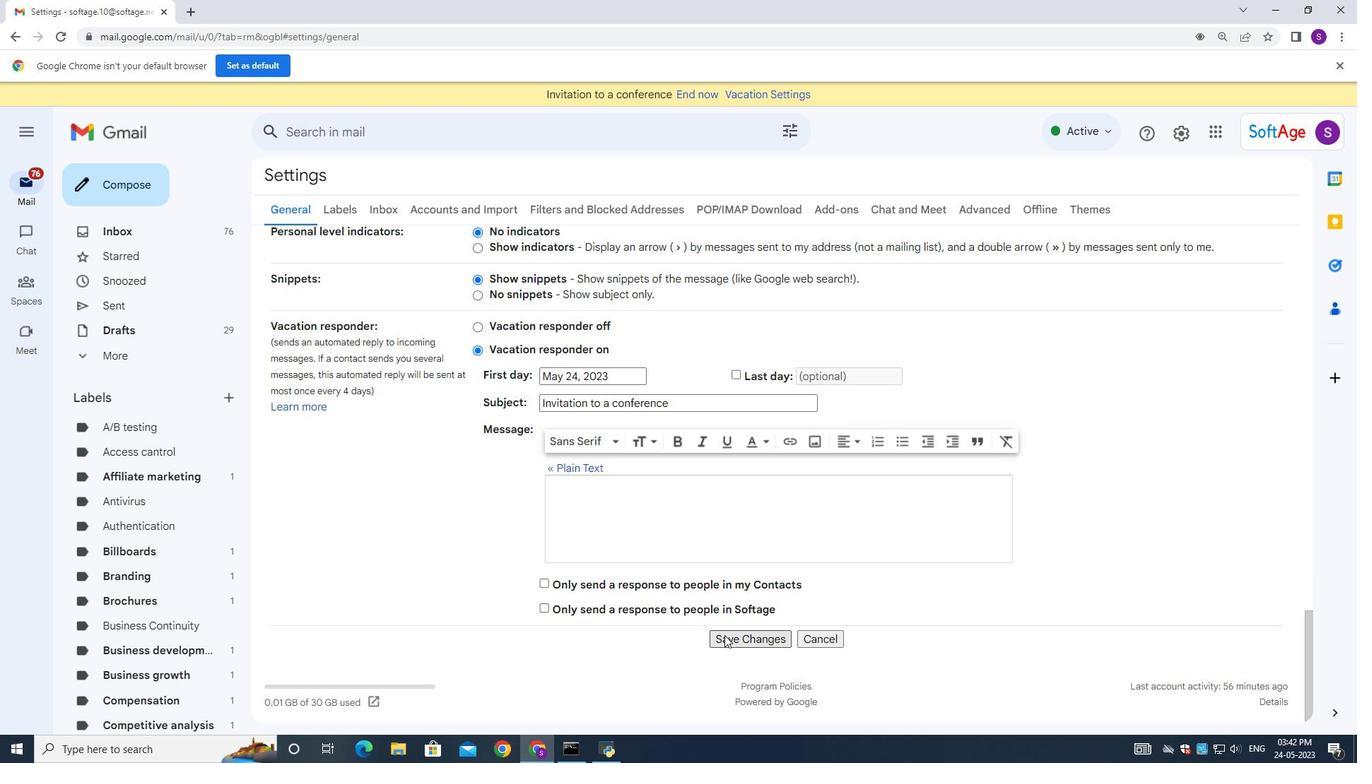
Action: Mouse moved to (107, 180)
Screenshot: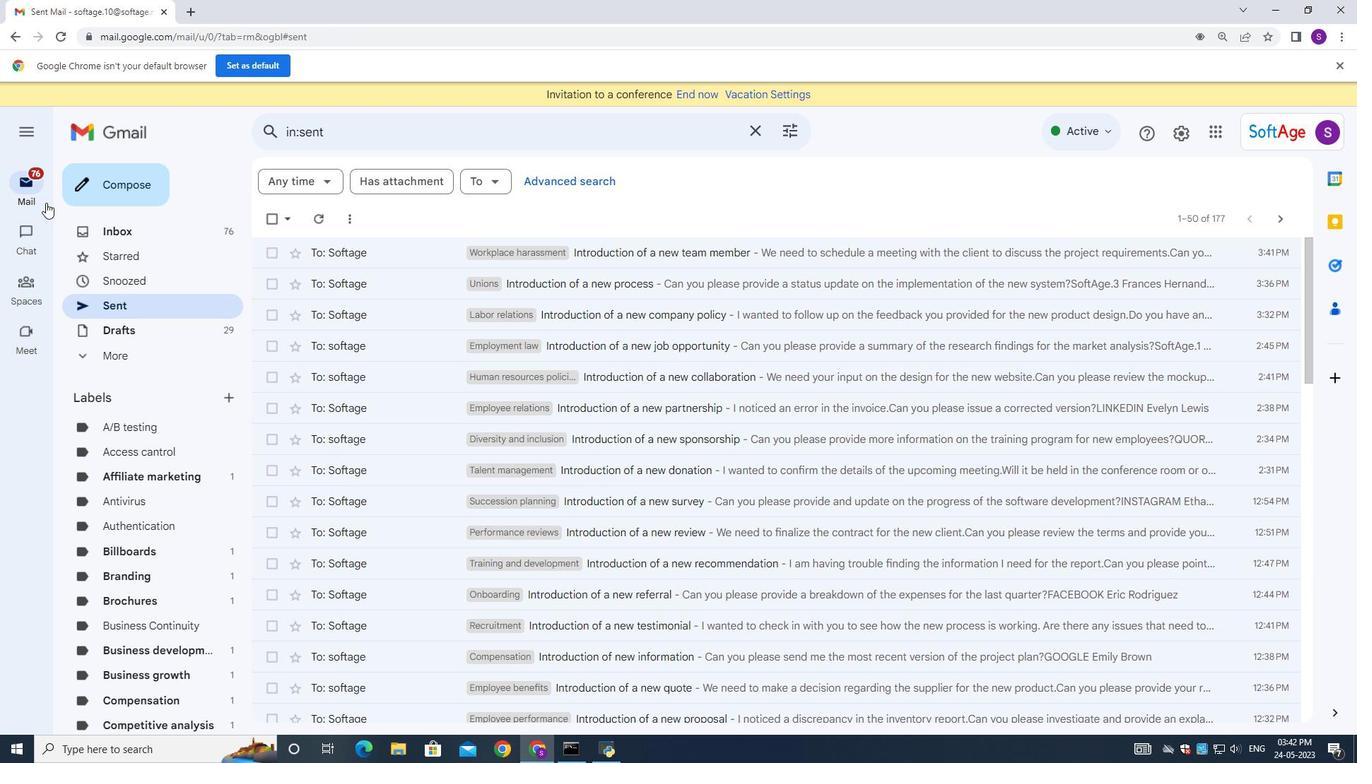 
Action: Mouse pressed left at (107, 180)
Screenshot: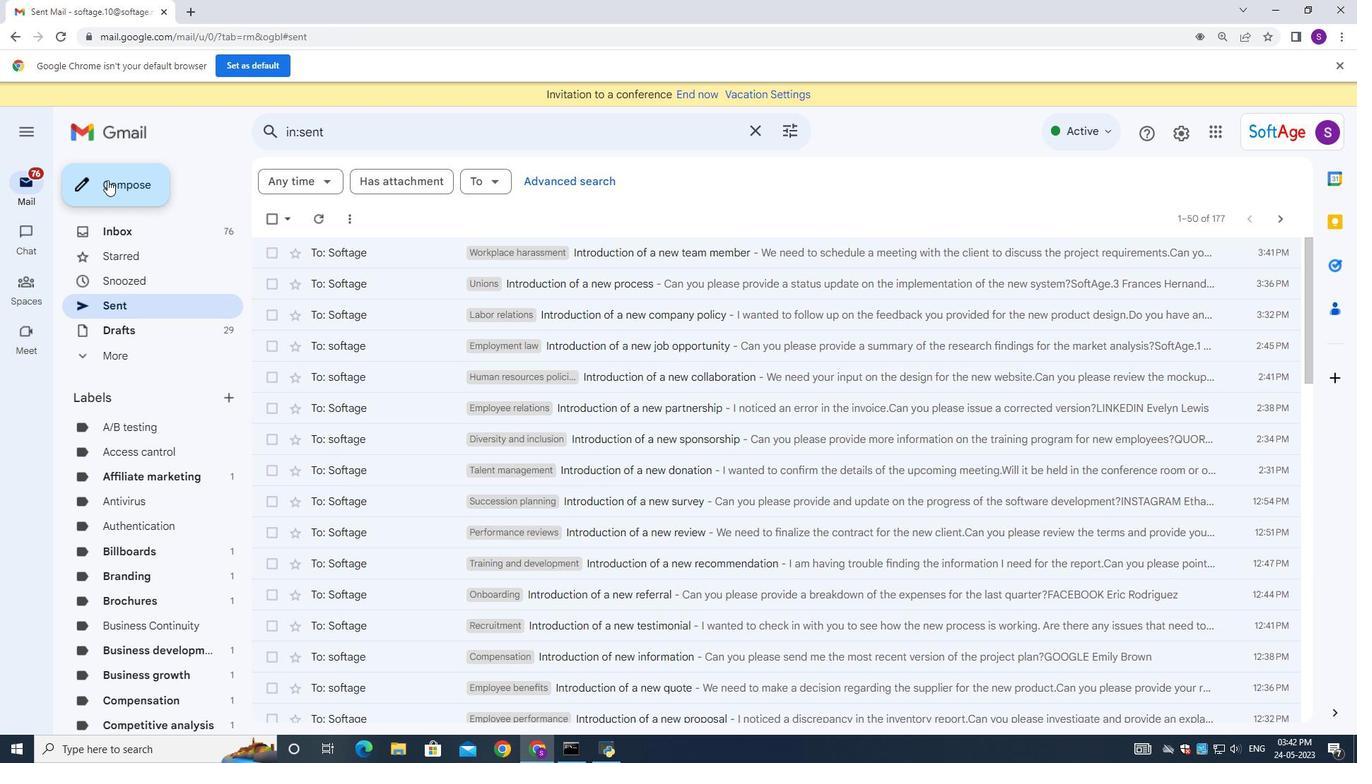 
Action: Mouse moved to (894, 323)
Screenshot: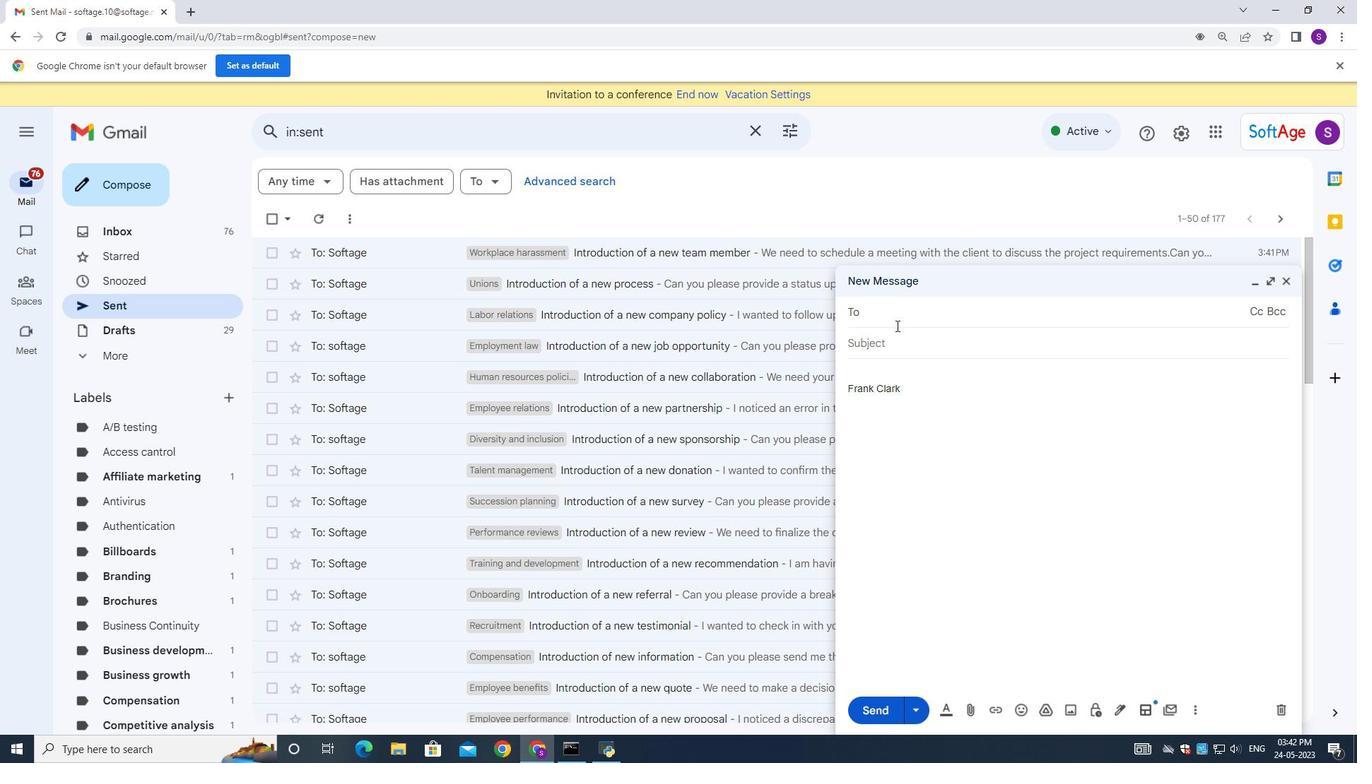 
Action: Key pressed <Key.shift>Softage.5<Key.shift><Key.shift><Key.shift><Key.shift><Key.shift><Key.shift><Key.shift>@softage.net
Screenshot: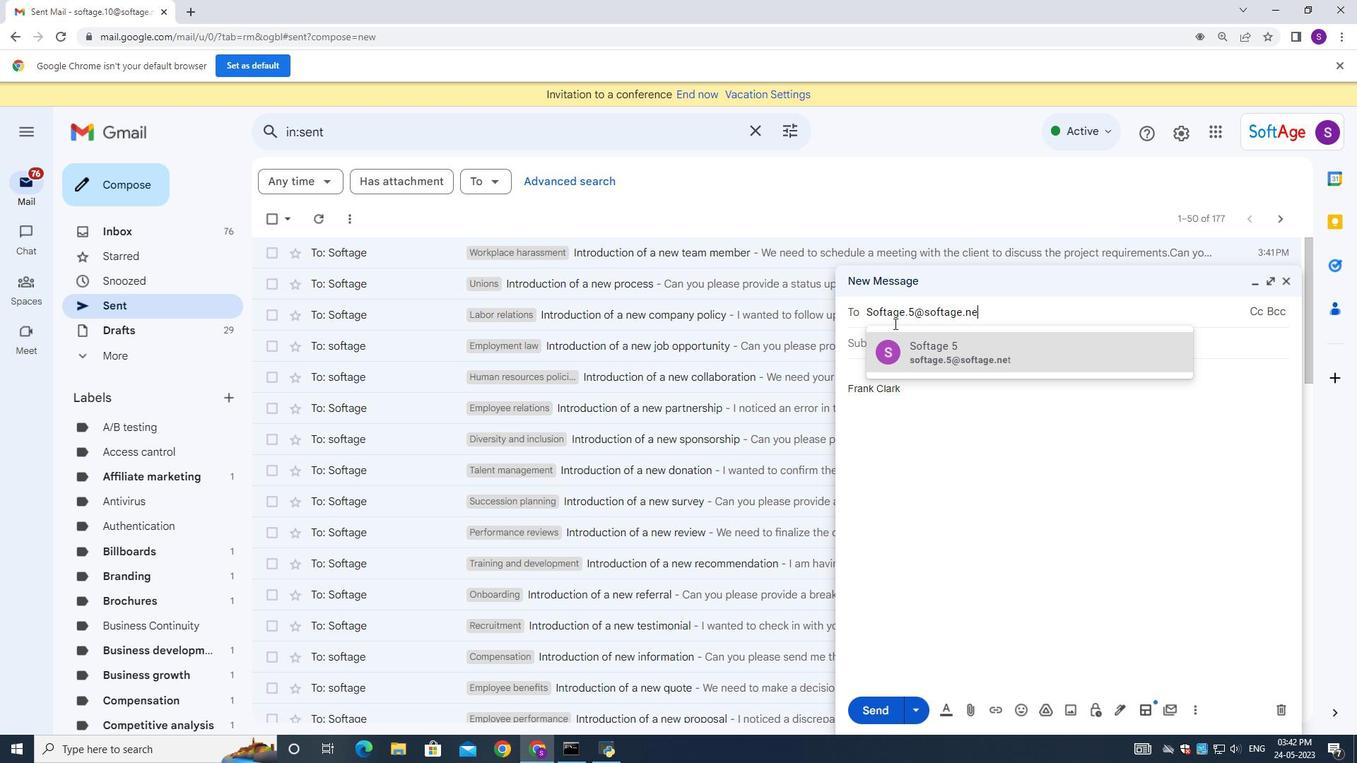 
Action: Mouse moved to (926, 349)
Screenshot: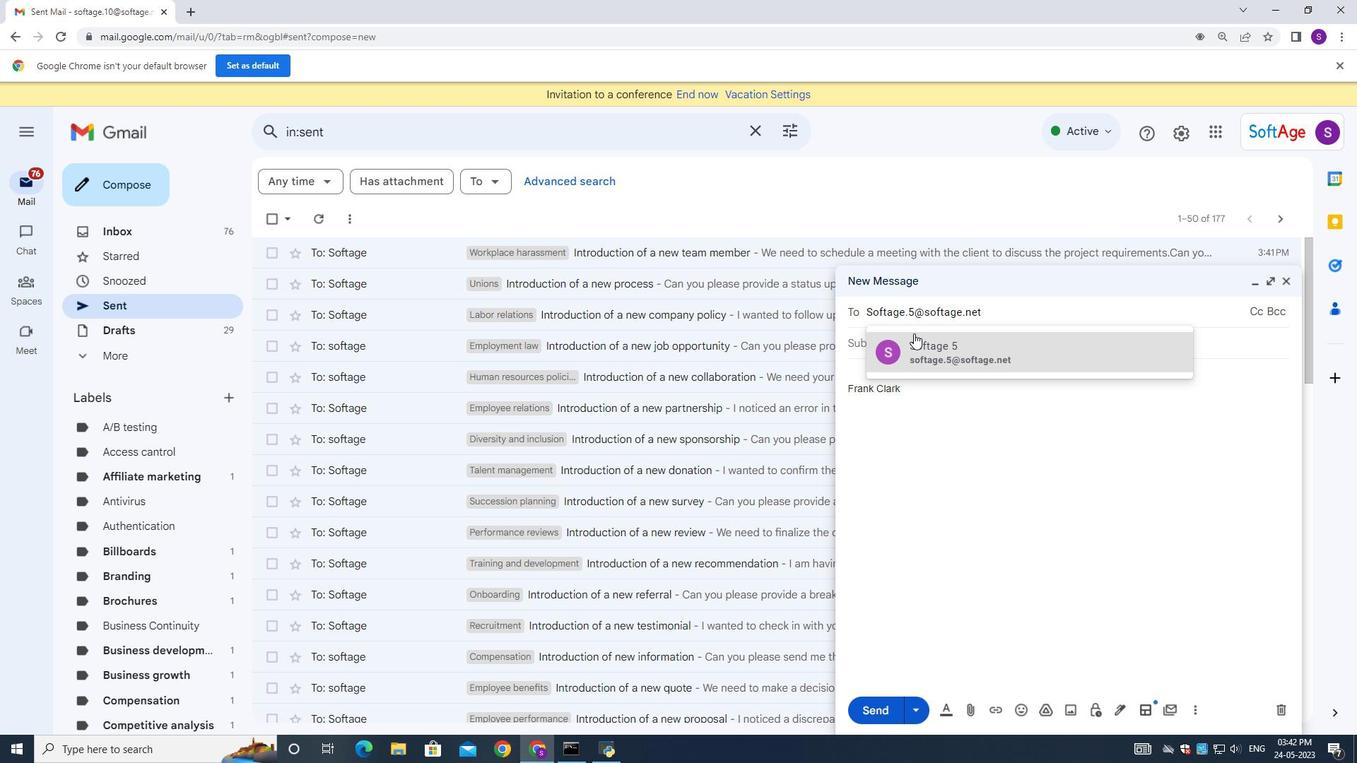 
Action: Mouse pressed left at (926, 349)
Screenshot: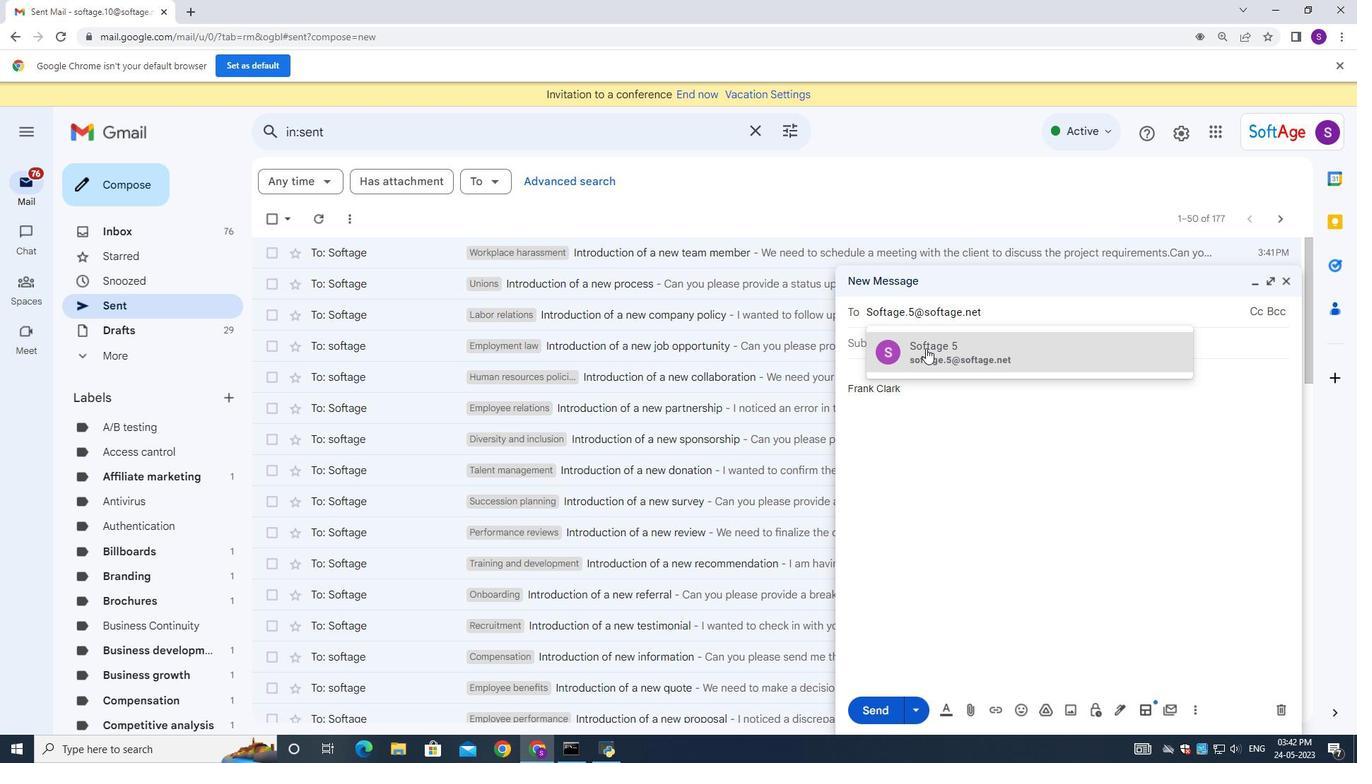 
Action: Mouse moved to (912, 347)
Screenshot: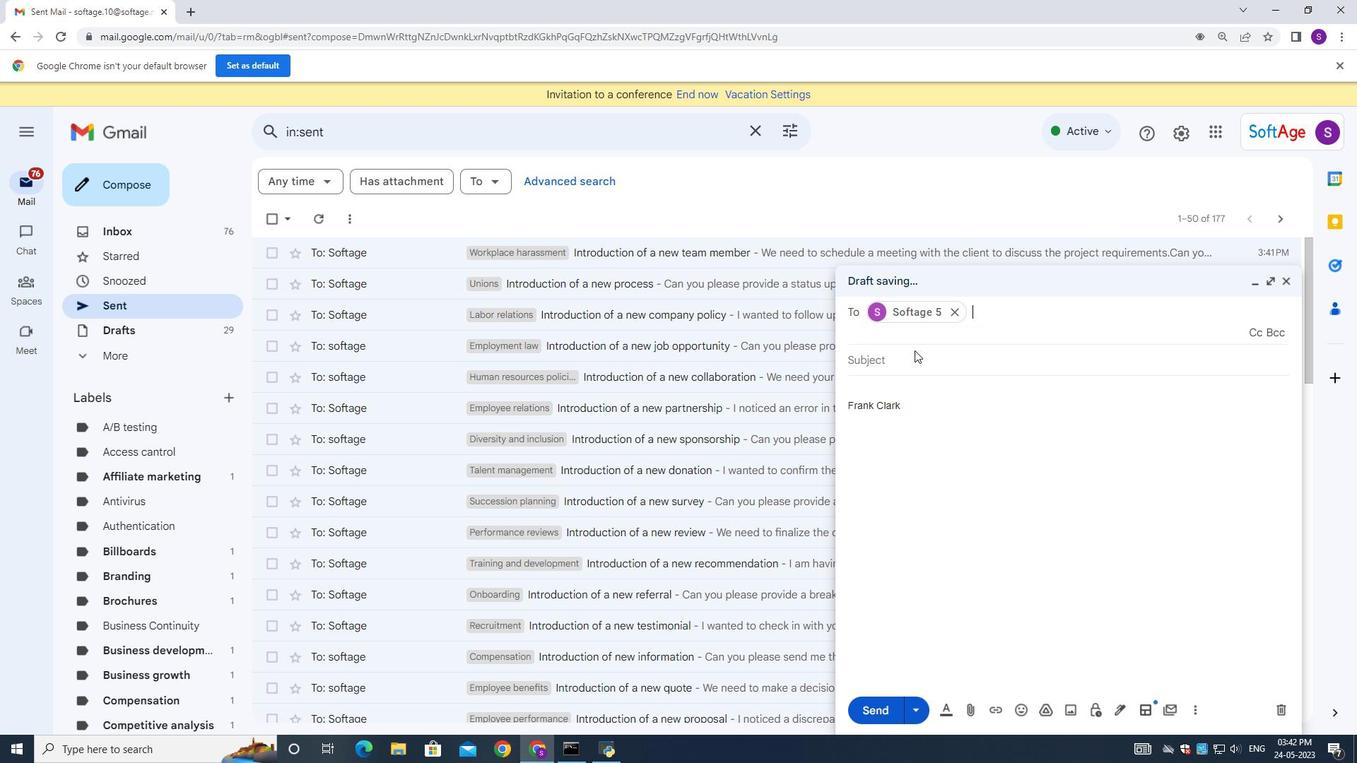 
Action: Mouse pressed left at (912, 347)
Screenshot: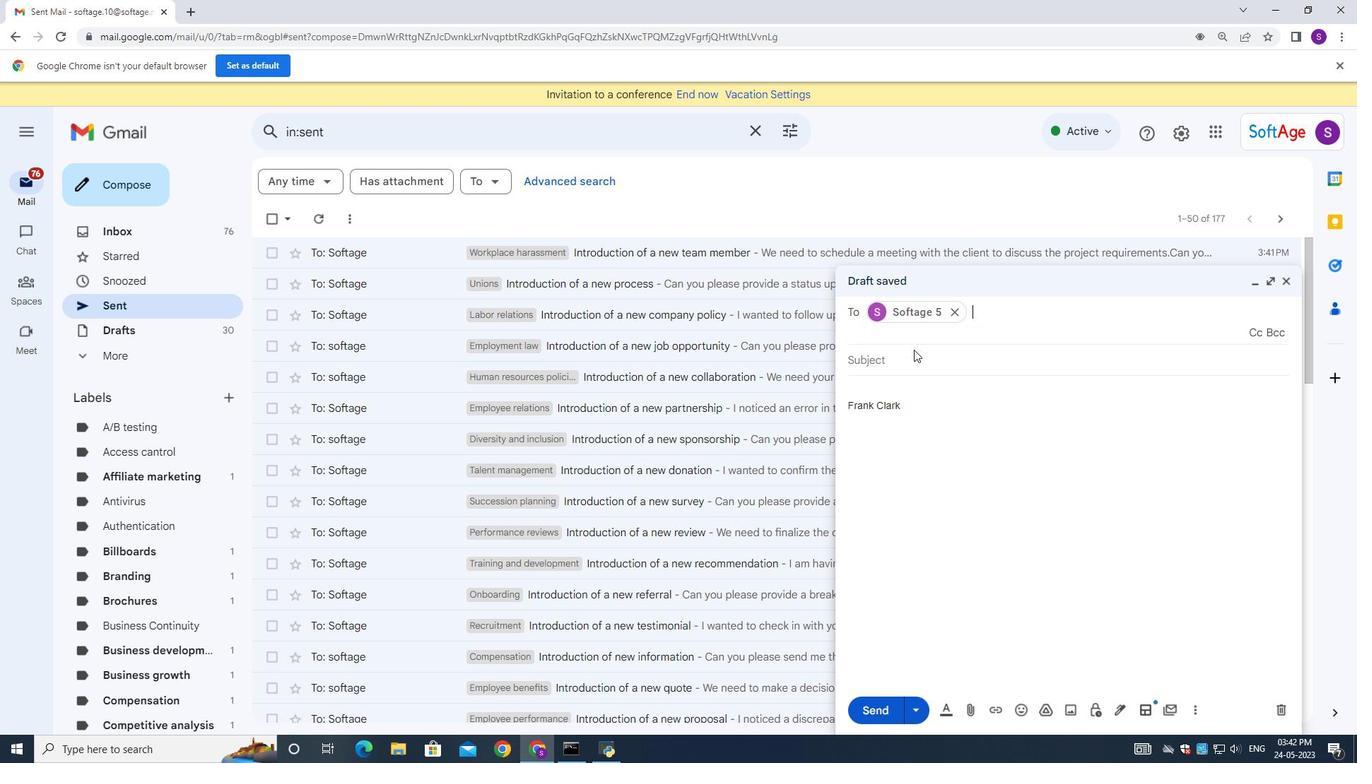 
Action: Mouse moved to (911, 347)
Screenshot: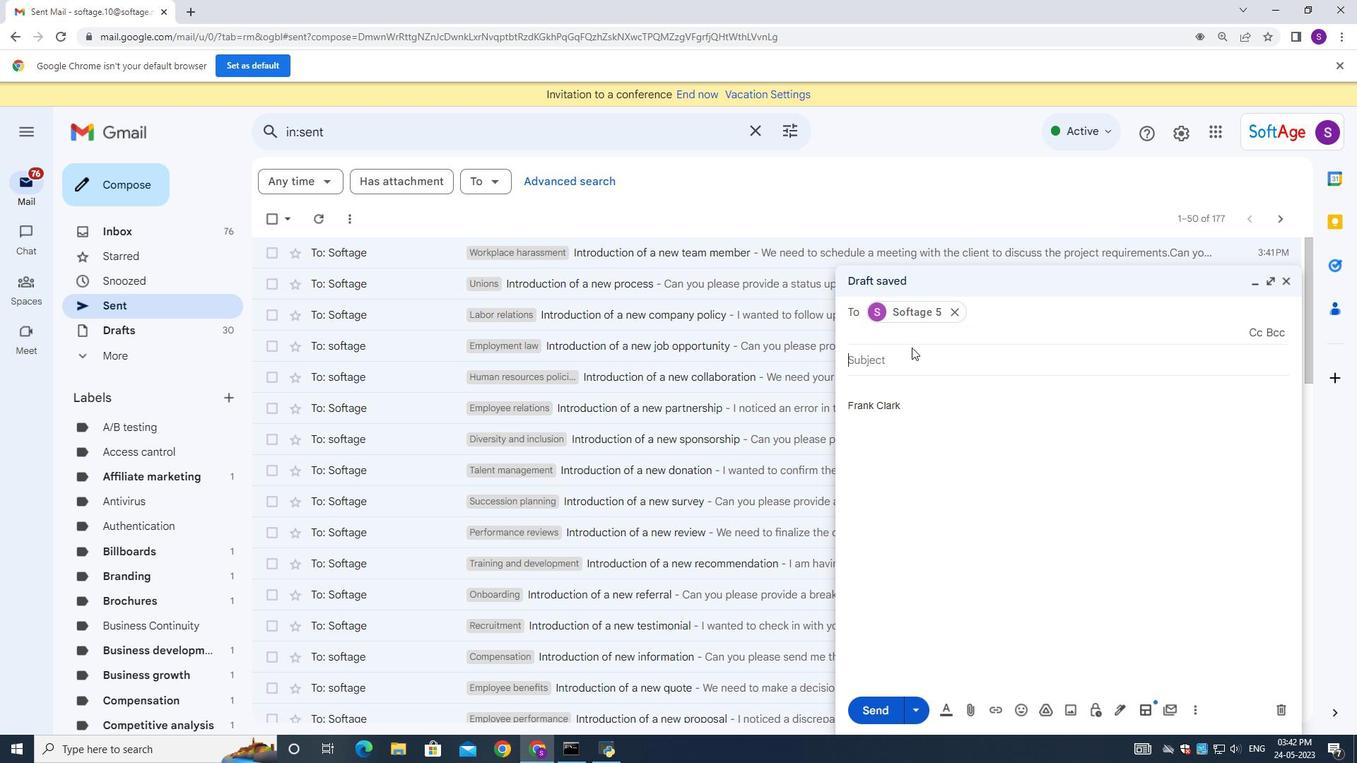 
Action: Key pressed <Key.shift><Key.shift><Key.shift><Key.shift><Key.shift><Key.shift><Key.shift><Key.shift><Key.shift><Key.shift><Key.shift><Key.shift><Key.shift><Key.shift><Key.shift><Key.shift><Key.shift><Key.shift><Key.shift><Key.shift><Key.shift><Key.shift><Key.shift><Key.shift><Key.shift><Key.shift><Key.shift><Key.shift><Key.shift><Key.shift><Key.shift><Key.shift><Key.shift><Key.shift><Key.shift><Key.shift><Key.shift><Key.shift><Key.shift><Key.shift><Key.shift><Key.shift><Key.shift><Key.shift><Key.shift><Key.shift><Key.shift><Key.shift><Key.shift><Key.shift><Key.shift><Key.shift><Key.shift><Key.shift><Key.shift><Key.shift><Key.shift><Key.shift><Key.shift><Key.shift><Key.shift><Key.shift><Key.shift><Key.shift><Key.shift><Key.shift><Key.shift><Key.shift><Key.shift><Key.shift><Key.shift><Key.shift><Key.shift><Key.shift><Key.shift><Key.shift><Key.shift><Key.shift><Key.shift><Key.shift><Key.shift><Key.shift><Key.shift><Key.shift><Key.shift>Invitation<Key.space>to<Key.space>an<Key.space>event<Key.space>and<Key.backspace><Key.backspace><Key.backspace>
Screenshot: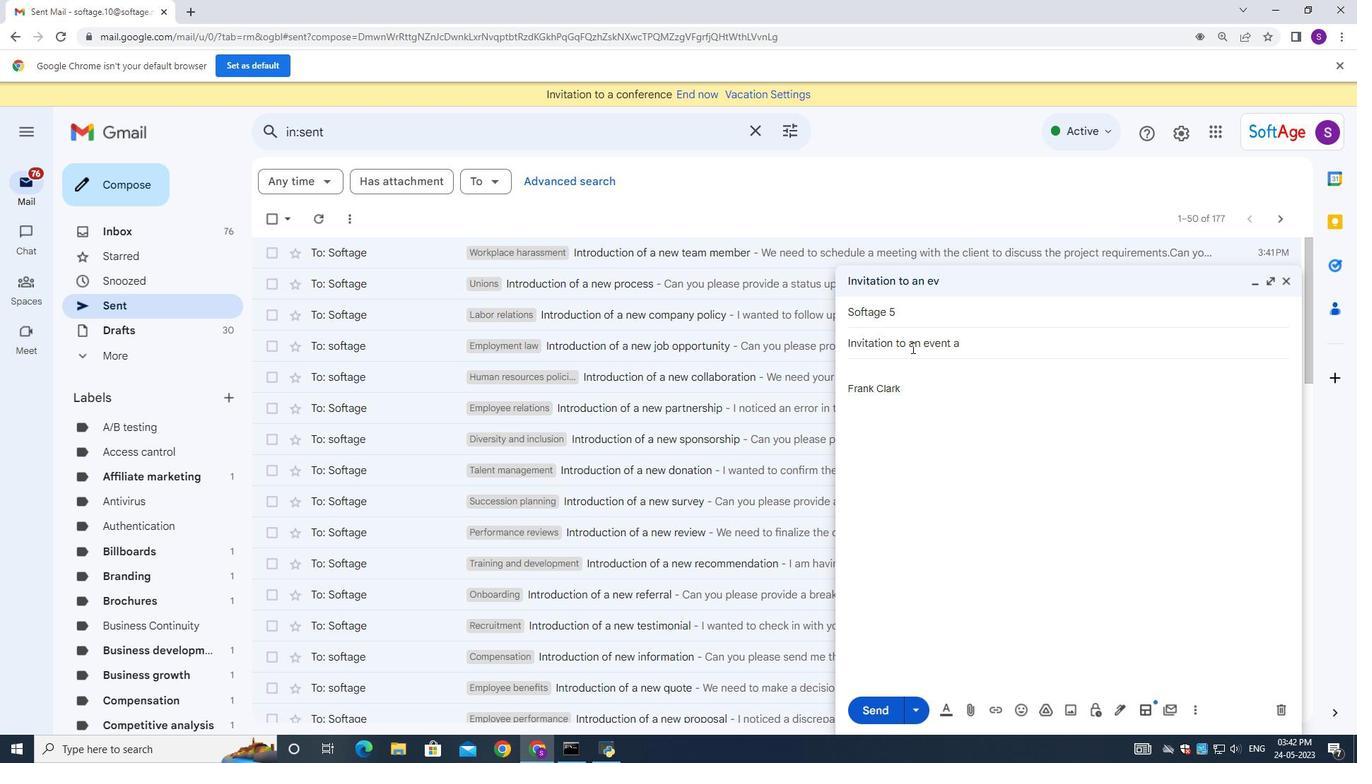 
Action: Mouse moved to (901, 368)
Screenshot: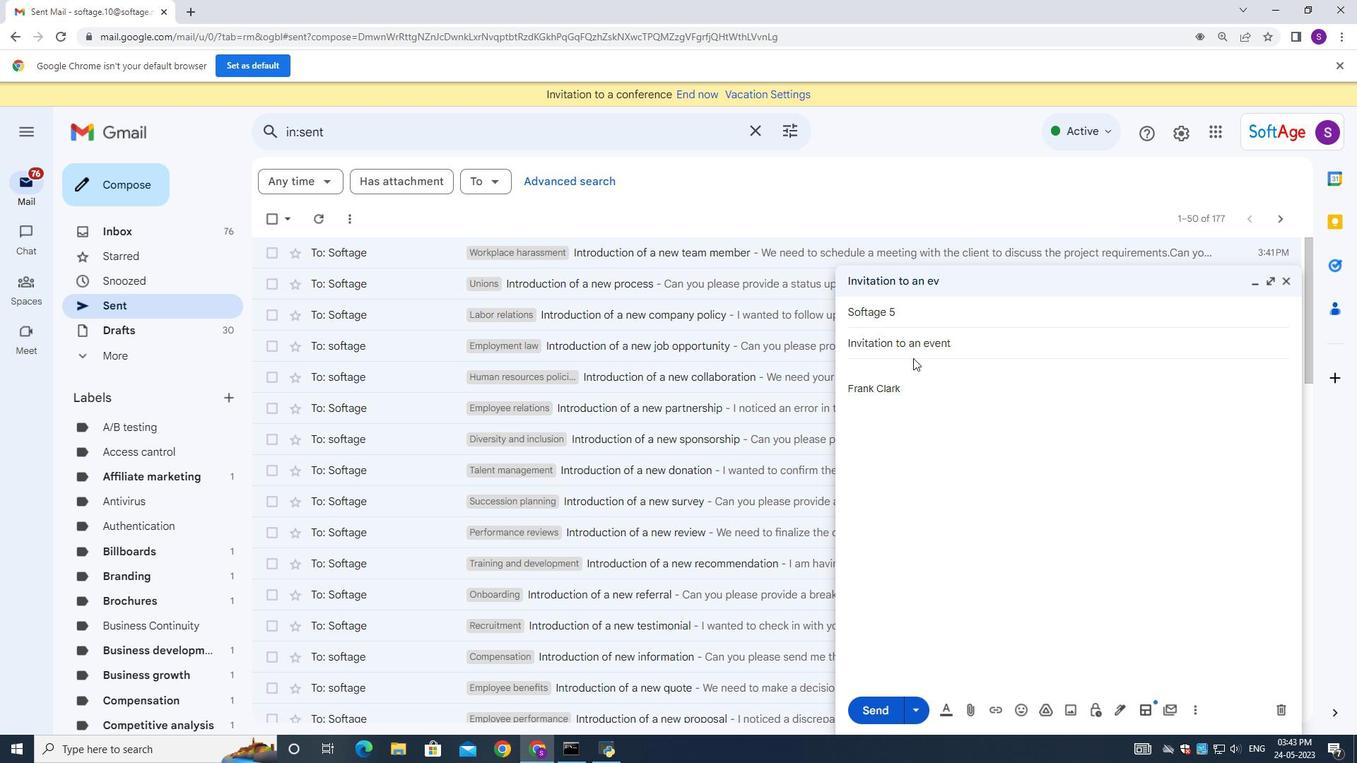 
Action: Mouse pressed left at (901, 368)
Screenshot: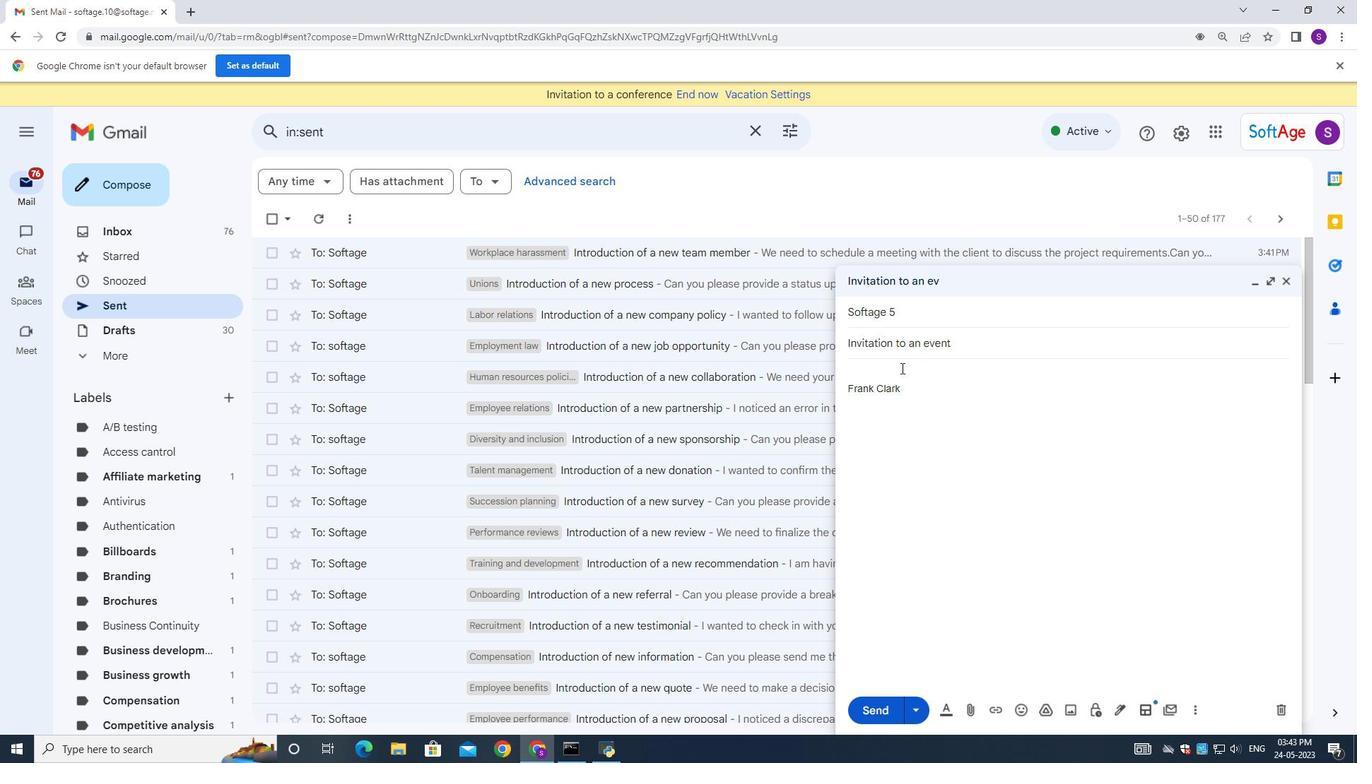 
Action: Key pressed <Key.shift>Can<Key.space>you<Key.space>please<Key.space>provide<Key.space>an<Key.space>estimate<Key.space>of<Key.space>the<Key.space>timere<Key.backspace><Key.backspace><Key.space>required<Key.space>to<Key.space>complete<Key.space>the<Key.space>t
Screenshot: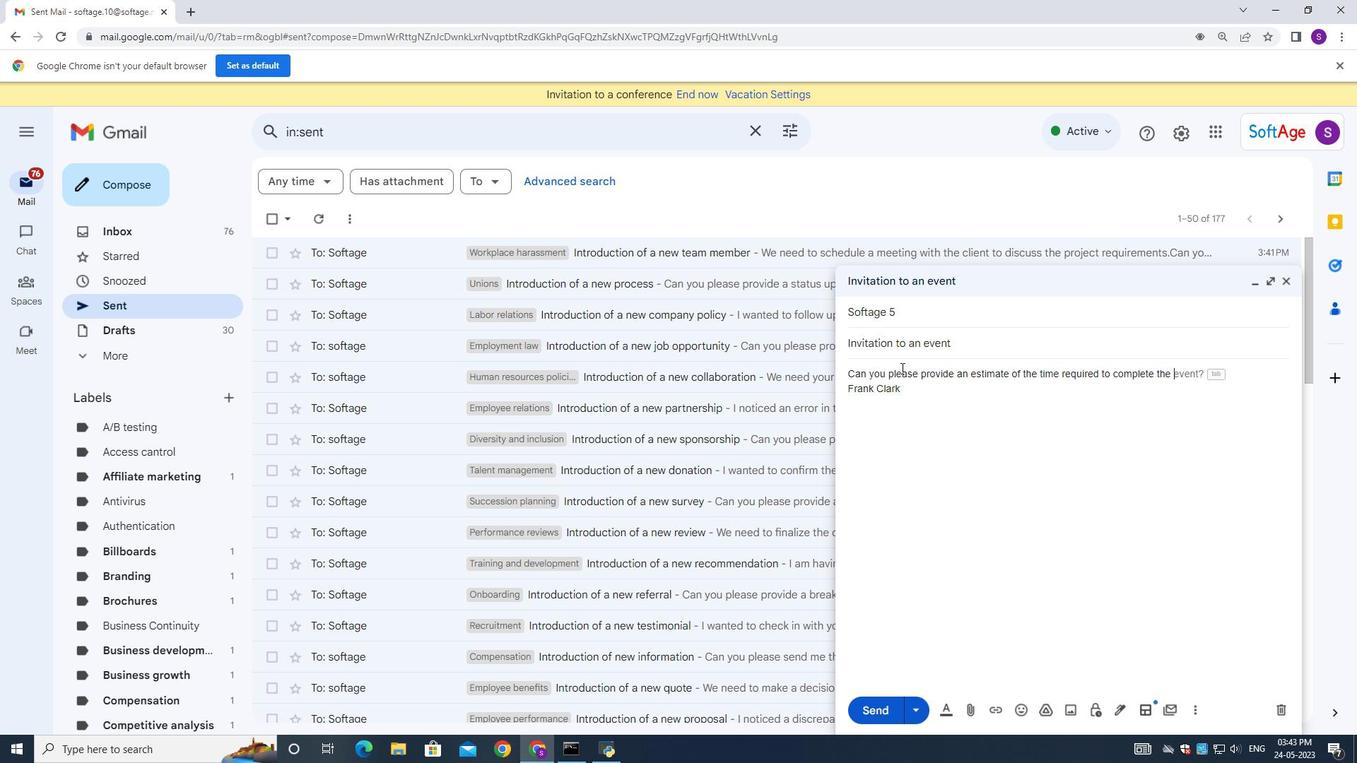 
Action: Mouse moved to (646, 477)
Screenshot: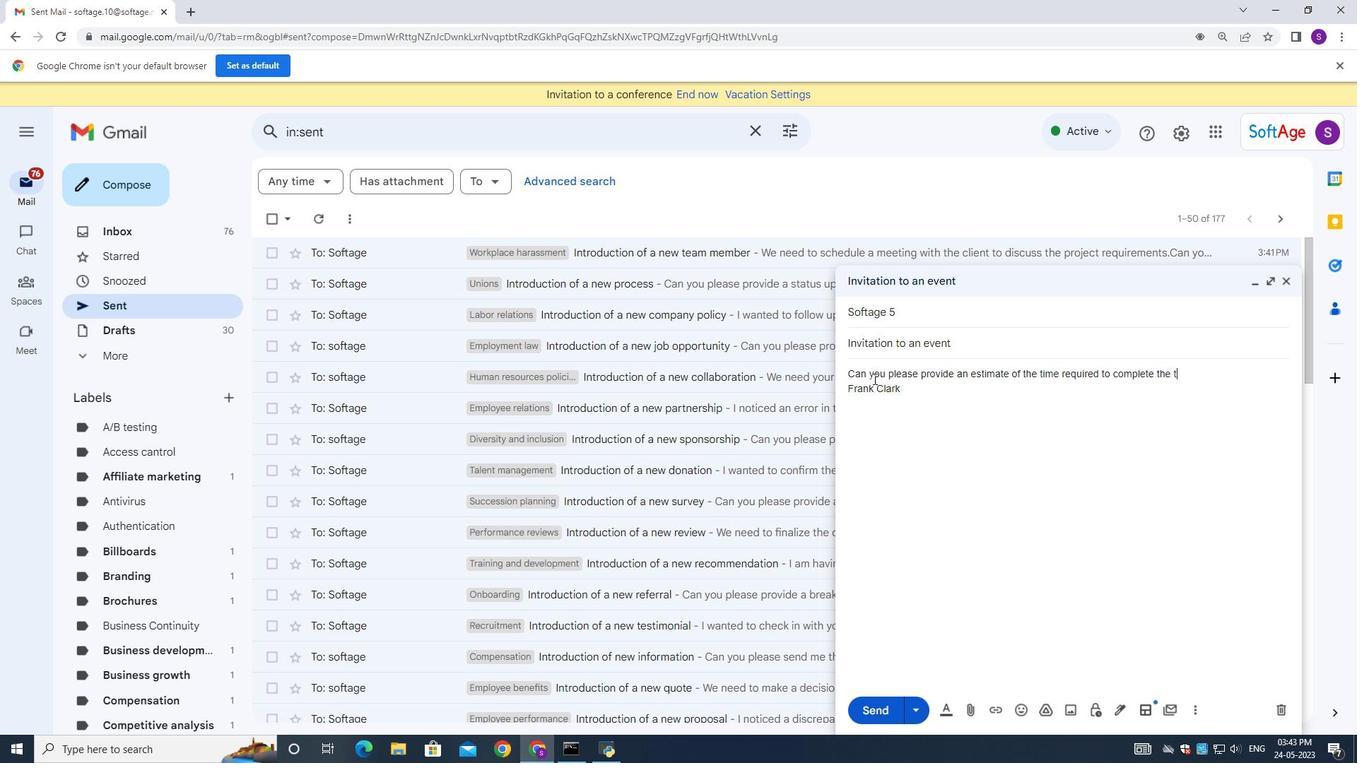 
Action: Key pressed asl<Key.shift_r><Key.backspace>k<Key.shift_r>?
Screenshot: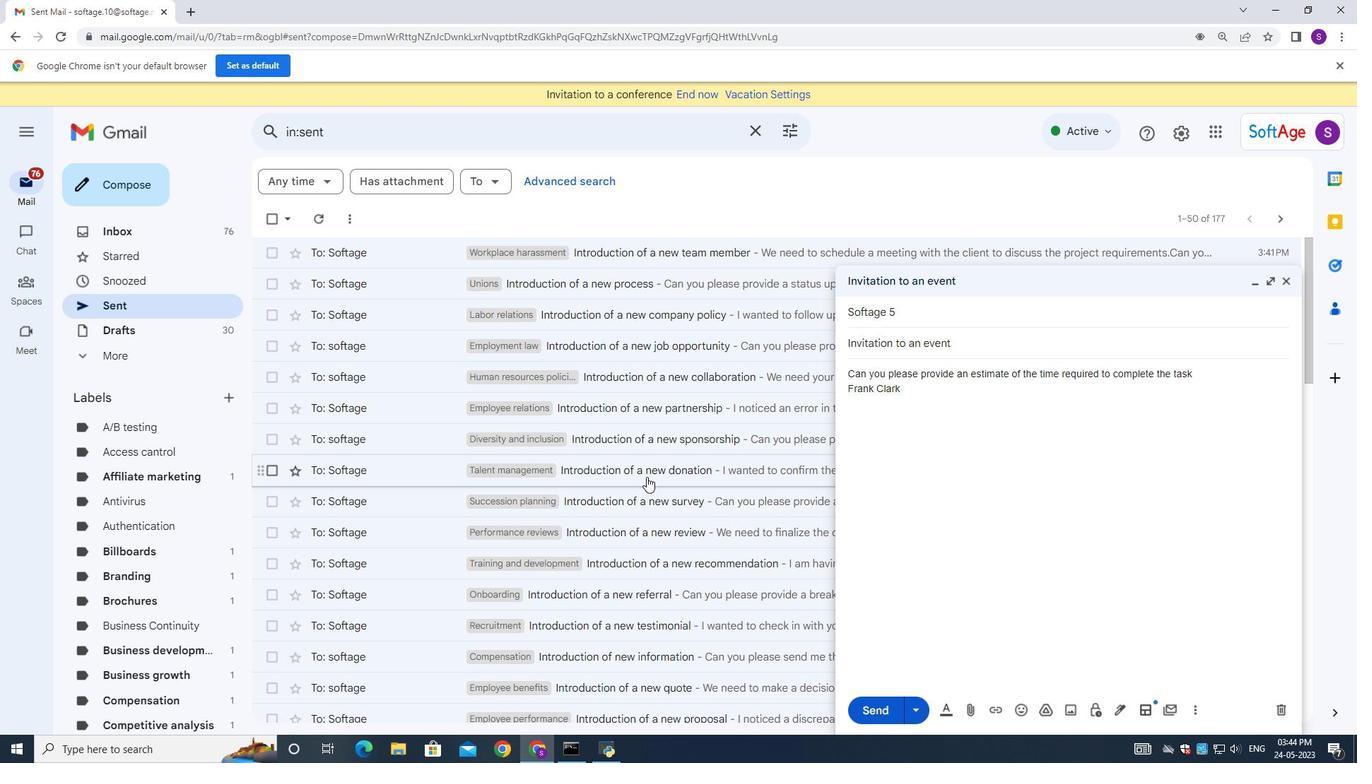 
Action: Mouse moved to (994, 712)
Screenshot: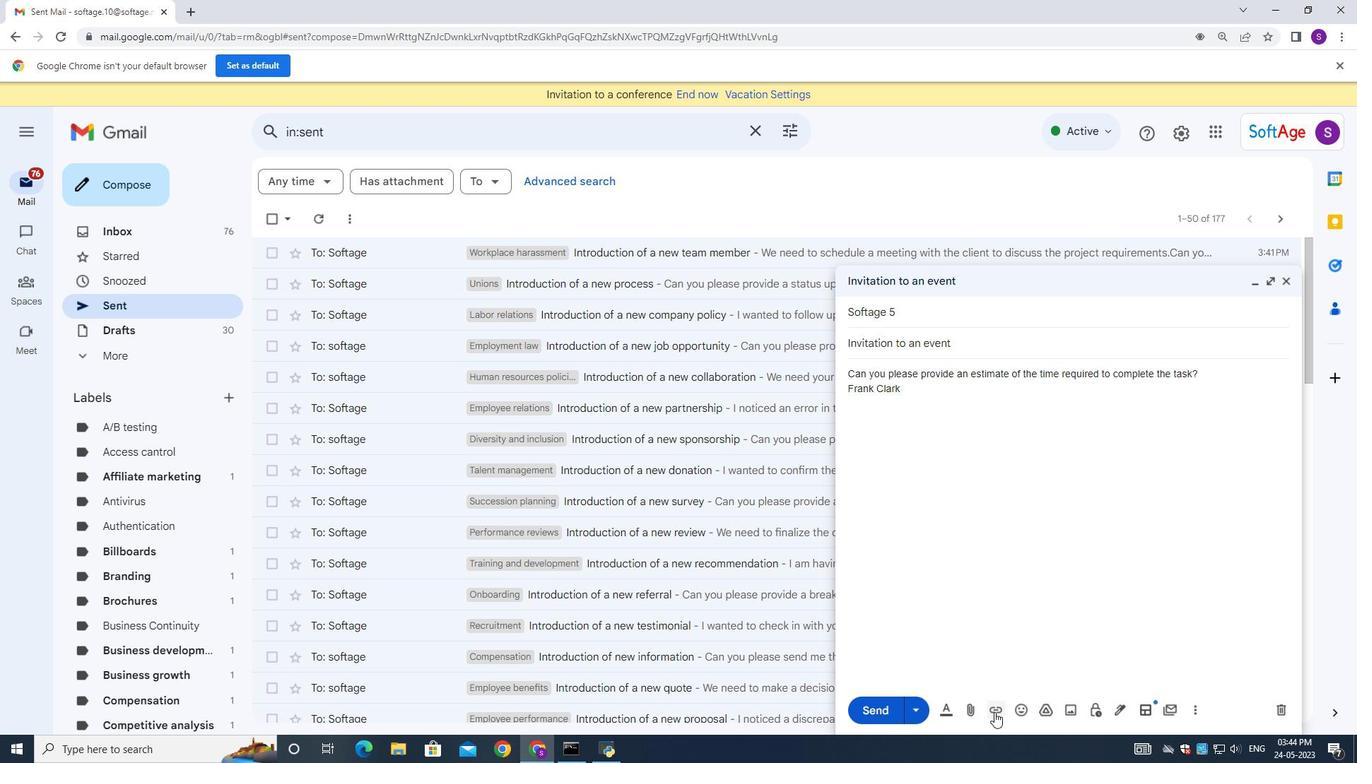 
Action: Mouse pressed left at (994, 712)
Screenshot: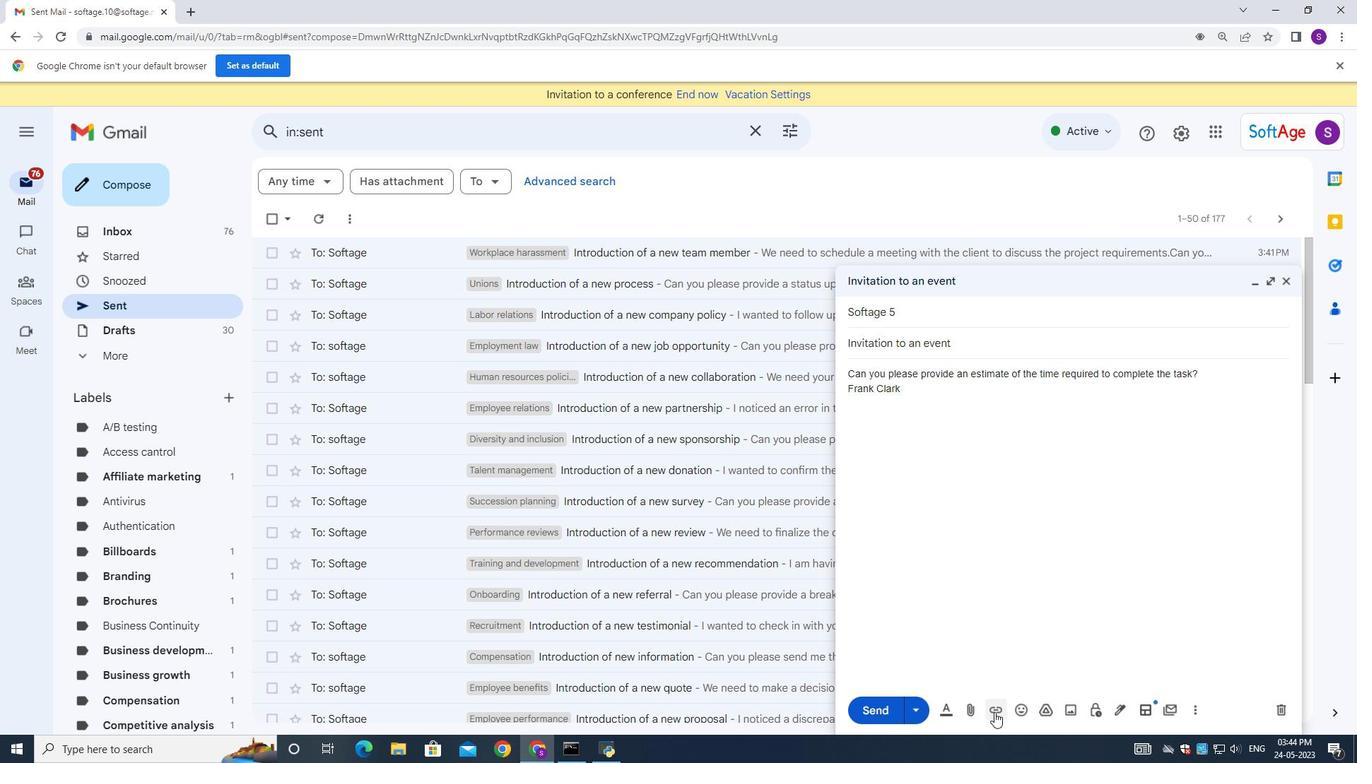 
Action: Mouse moved to (489, 424)
Screenshot: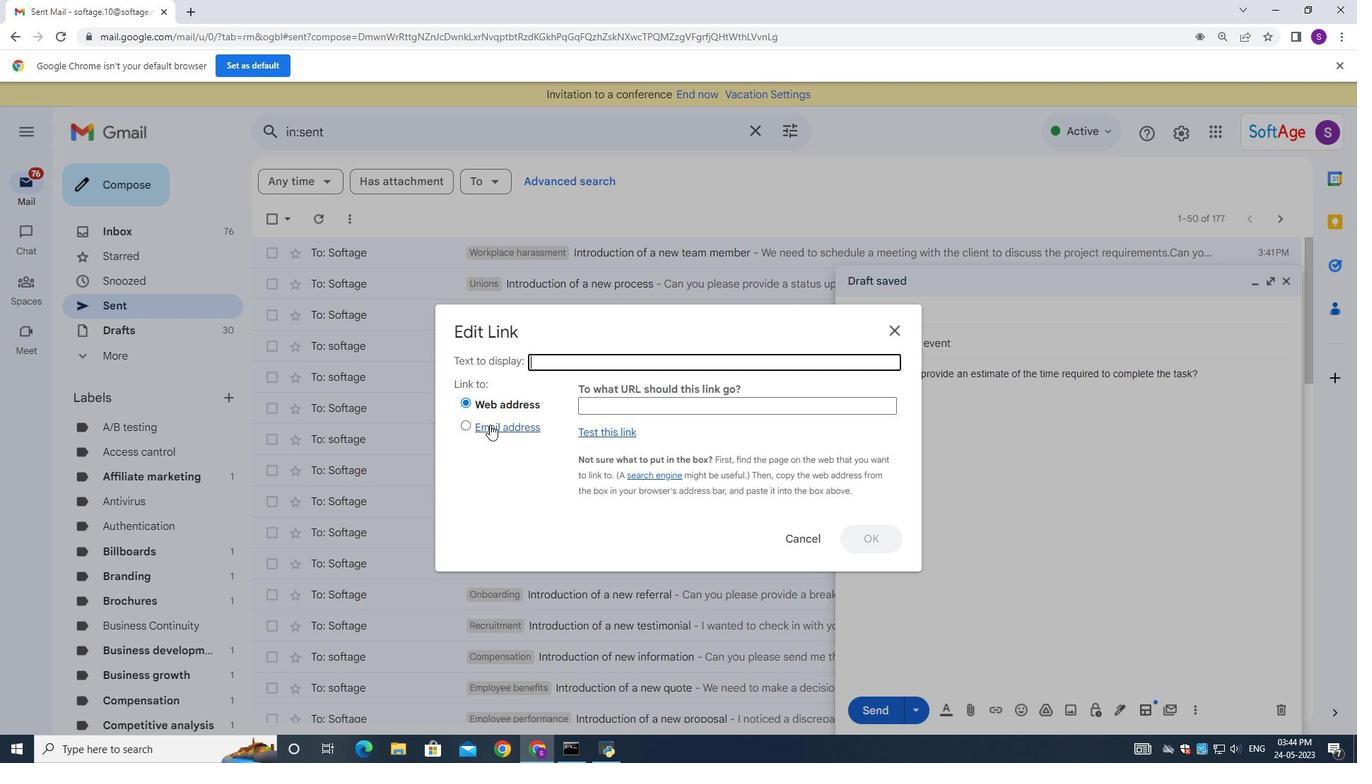 
Action: Mouse pressed left at (489, 424)
Screenshot: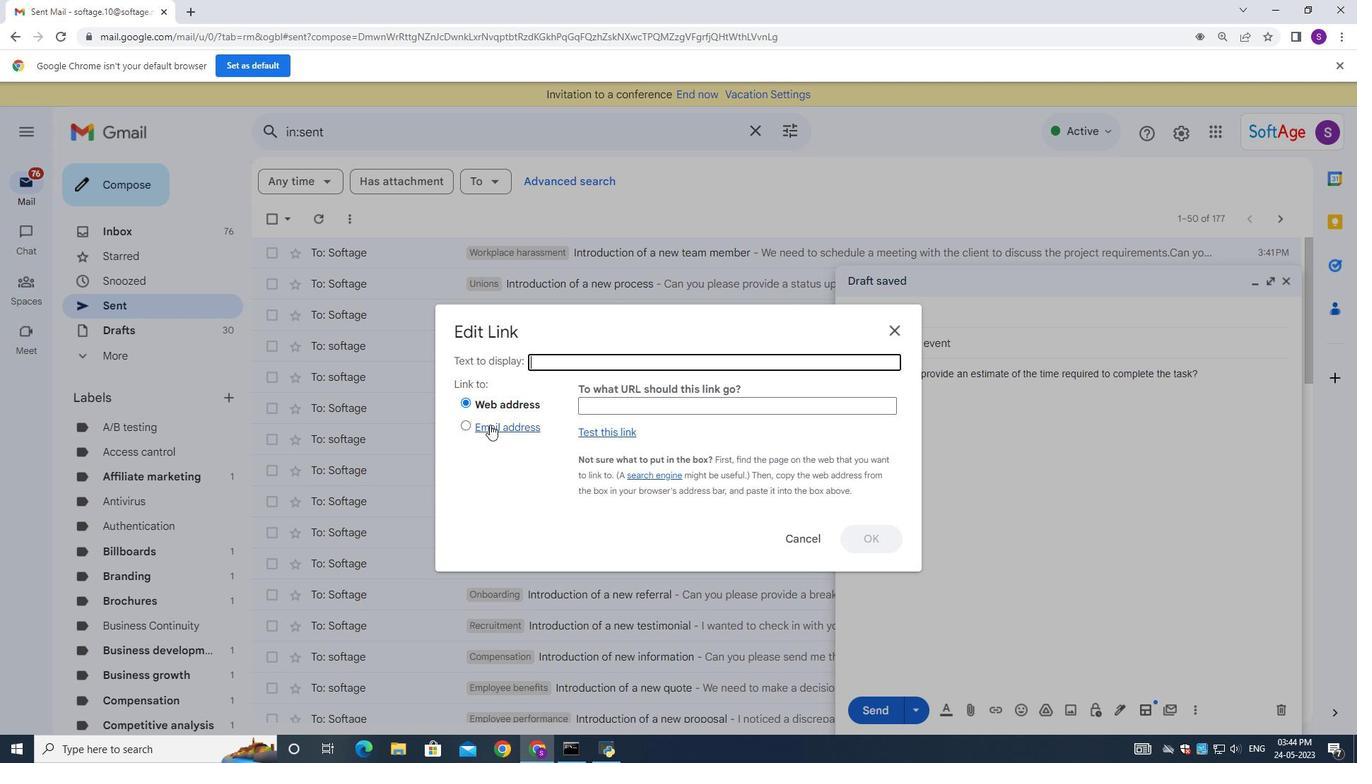 
Action: Mouse moved to (606, 367)
Screenshot: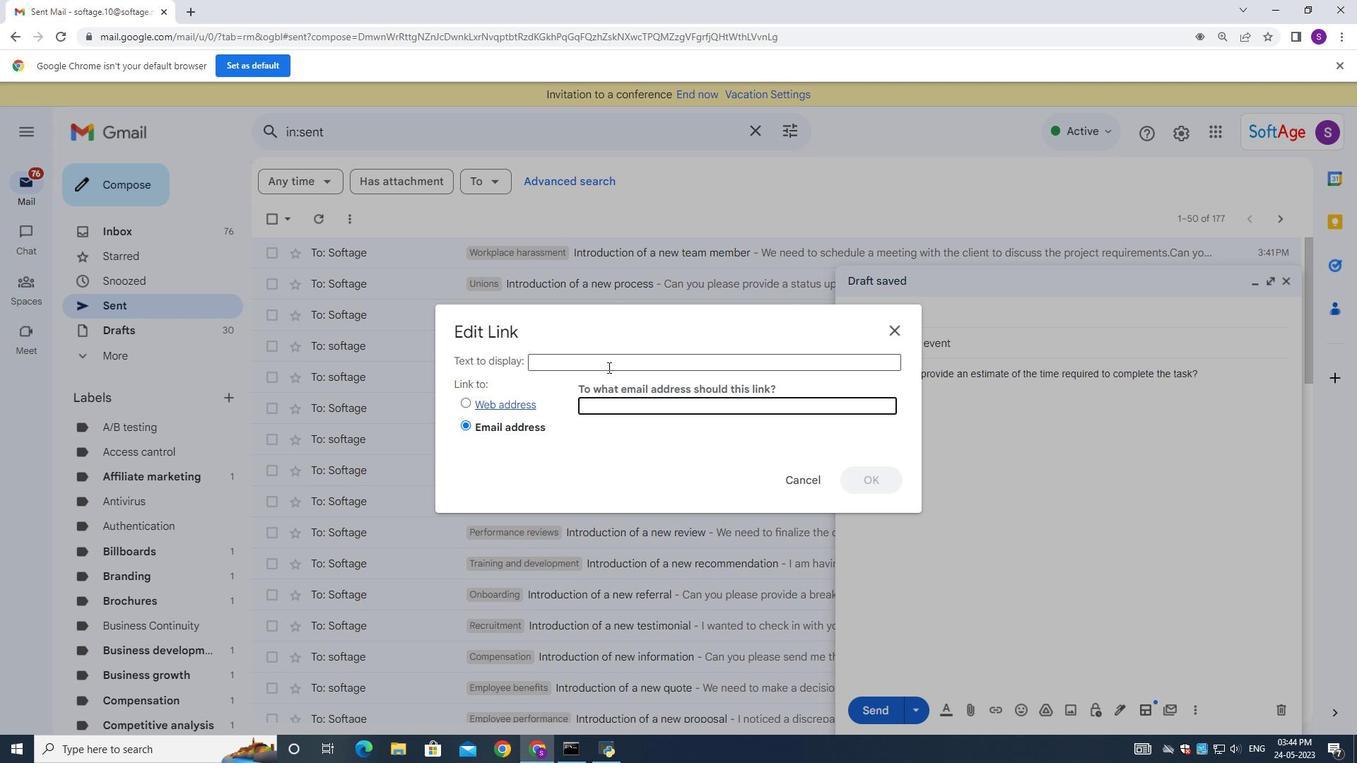 
Action: Mouse pressed left at (606, 367)
Screenshot: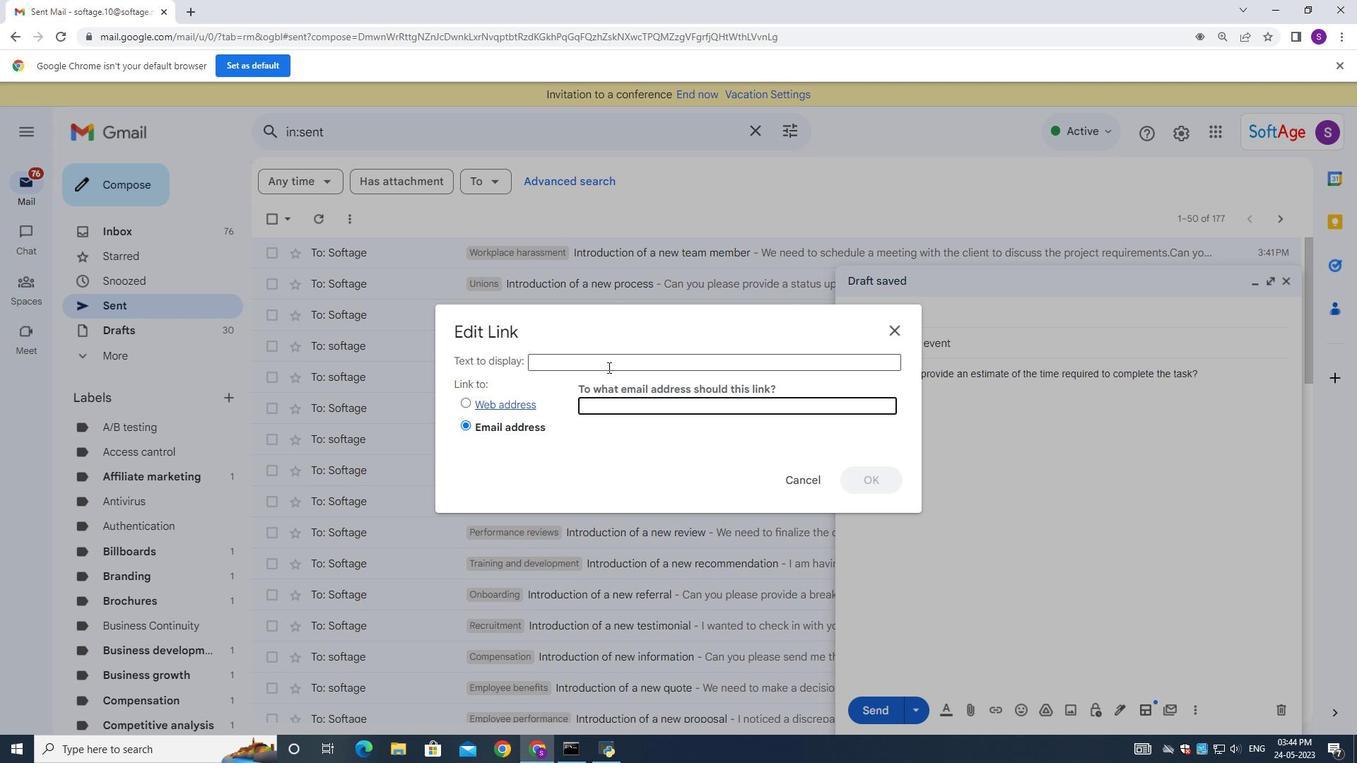 
Action: Mouse moved to (607, 367)
Screenshot: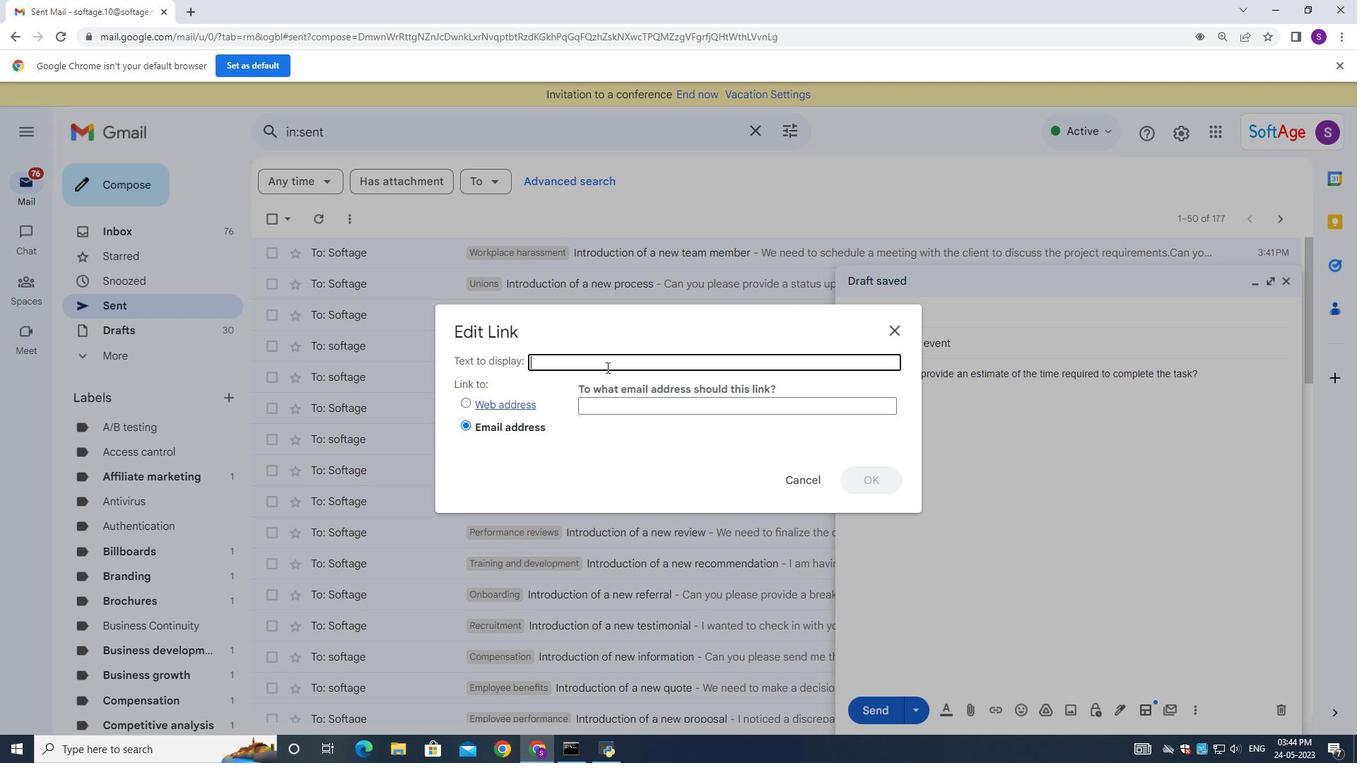 
Action: Key pressed <Key.shift>Soft<Key.shift>Age.5
Screenshot: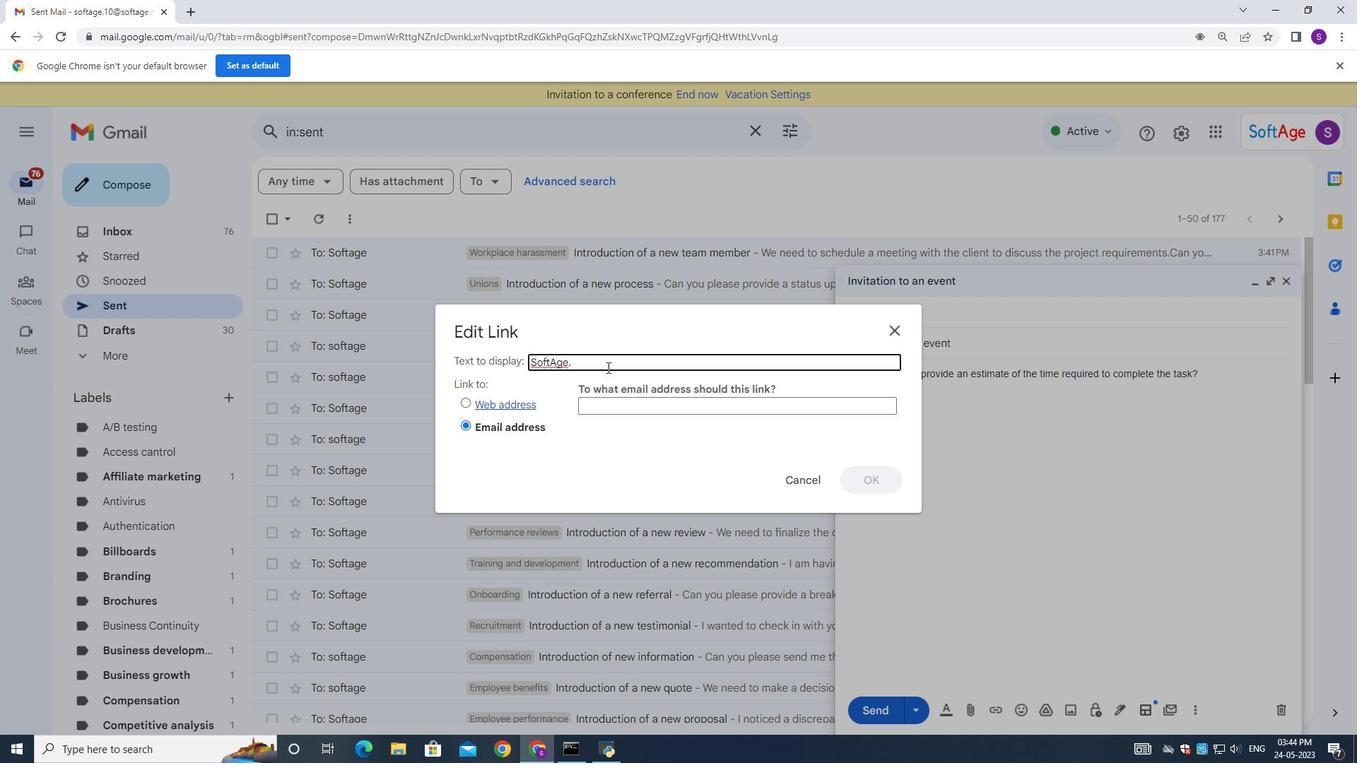
Action: Mouse moved to (614, 406)
Screenshot: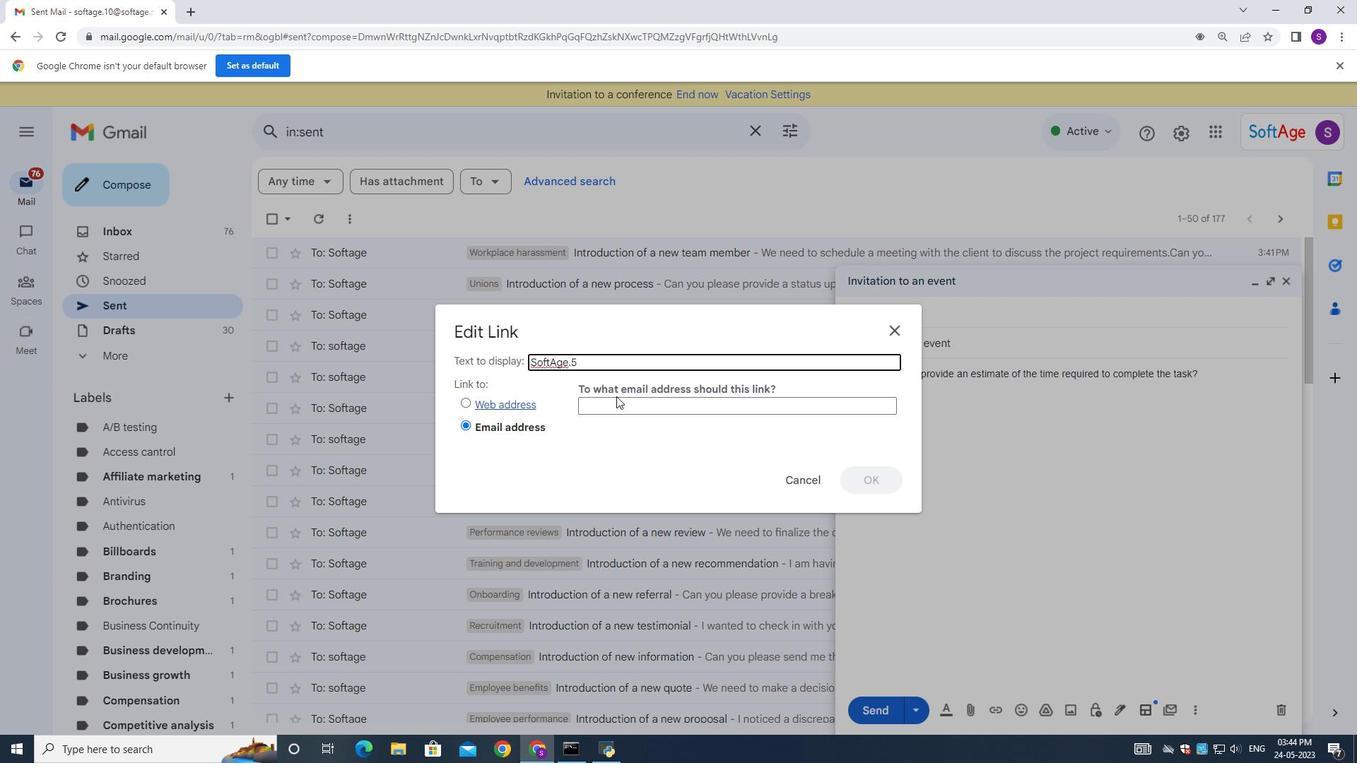 
Action: Mouse pressed left at (614, 406)
Screenshot: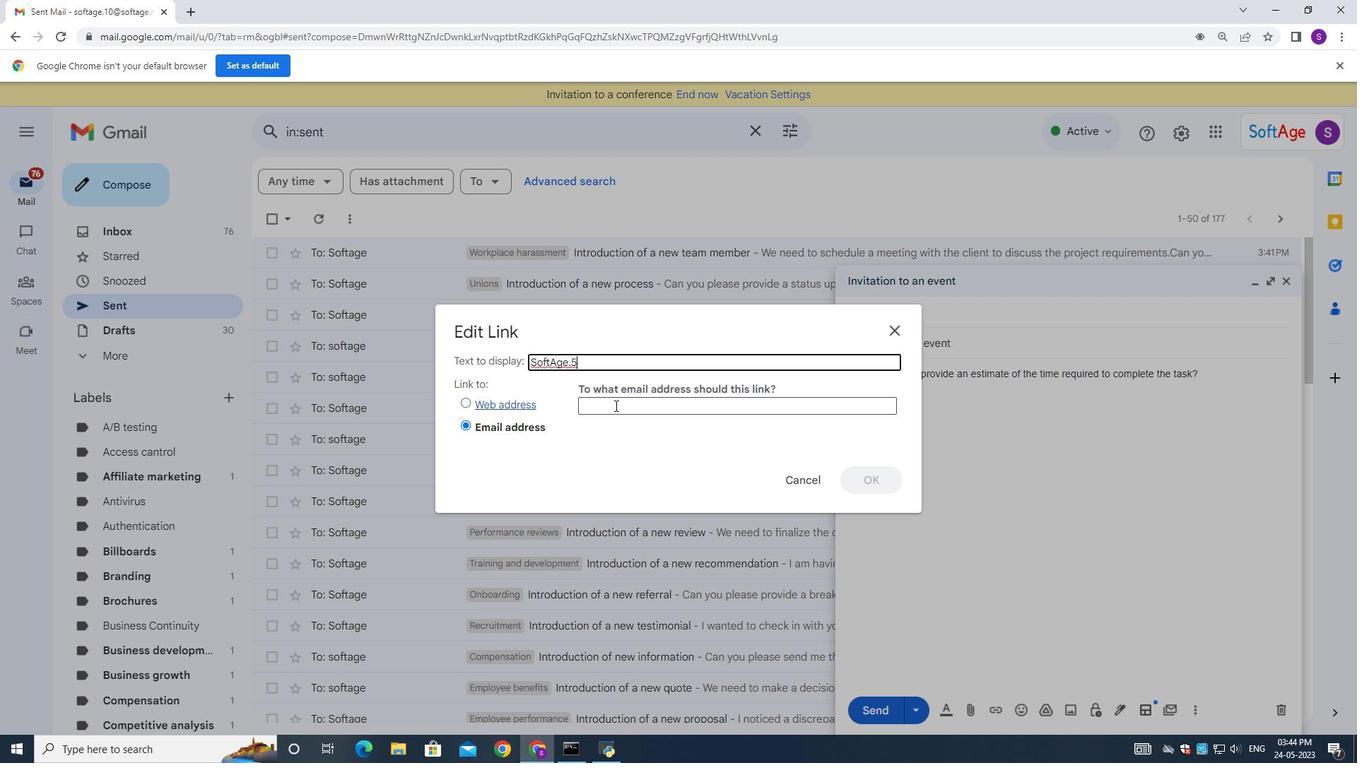 
Action: Mouse moved to (614, 405)
Screenshot: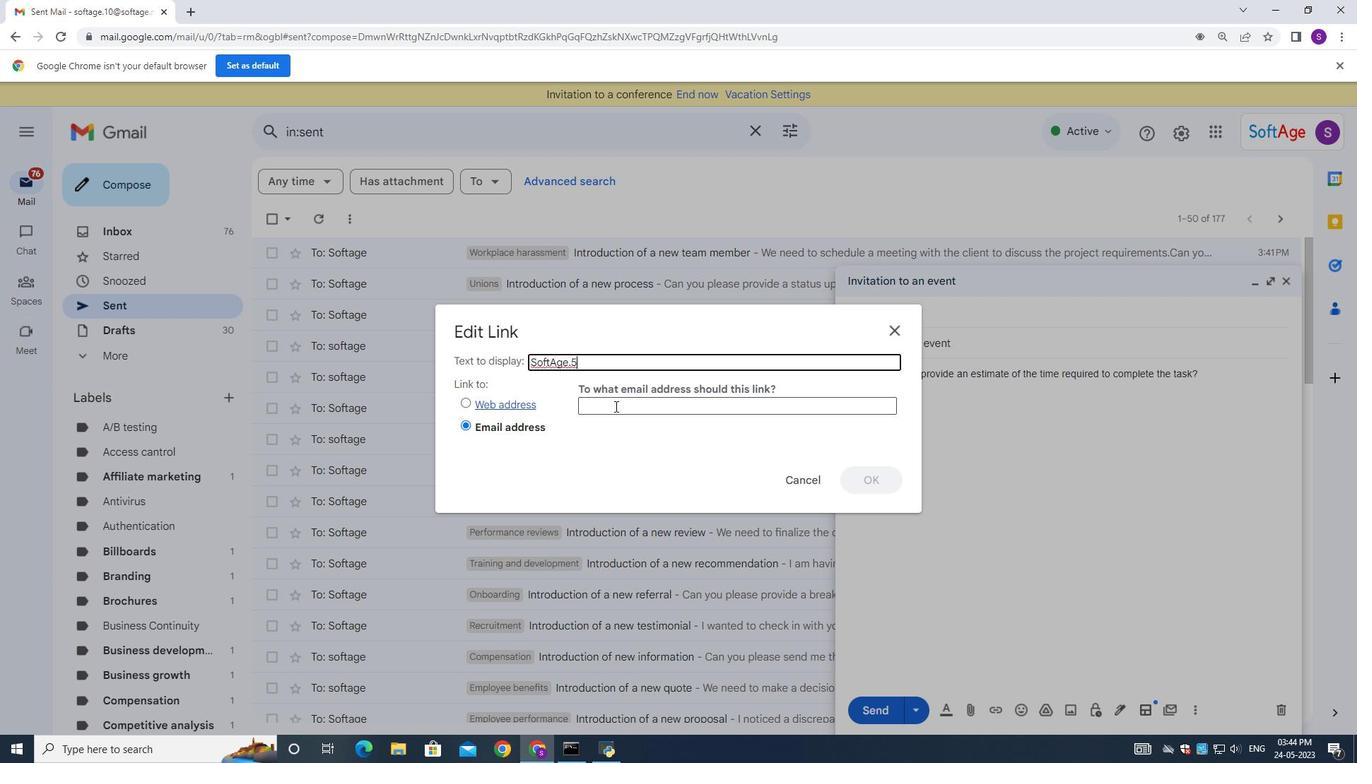 
Action: Key pressed <Key.shift>Softage.5<Key.shift>@softage.net
Screenshot: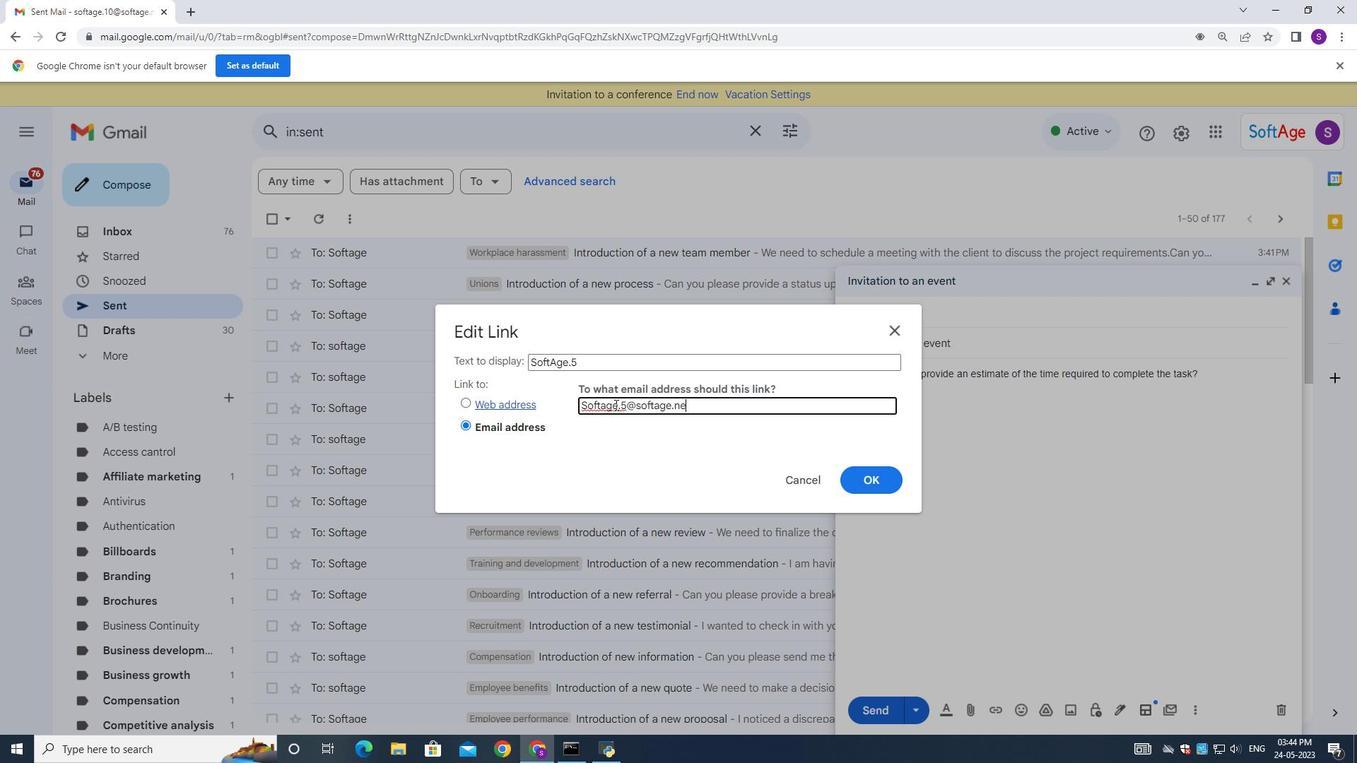 
Action: Mouse moved to (856, 482)
Screenshot: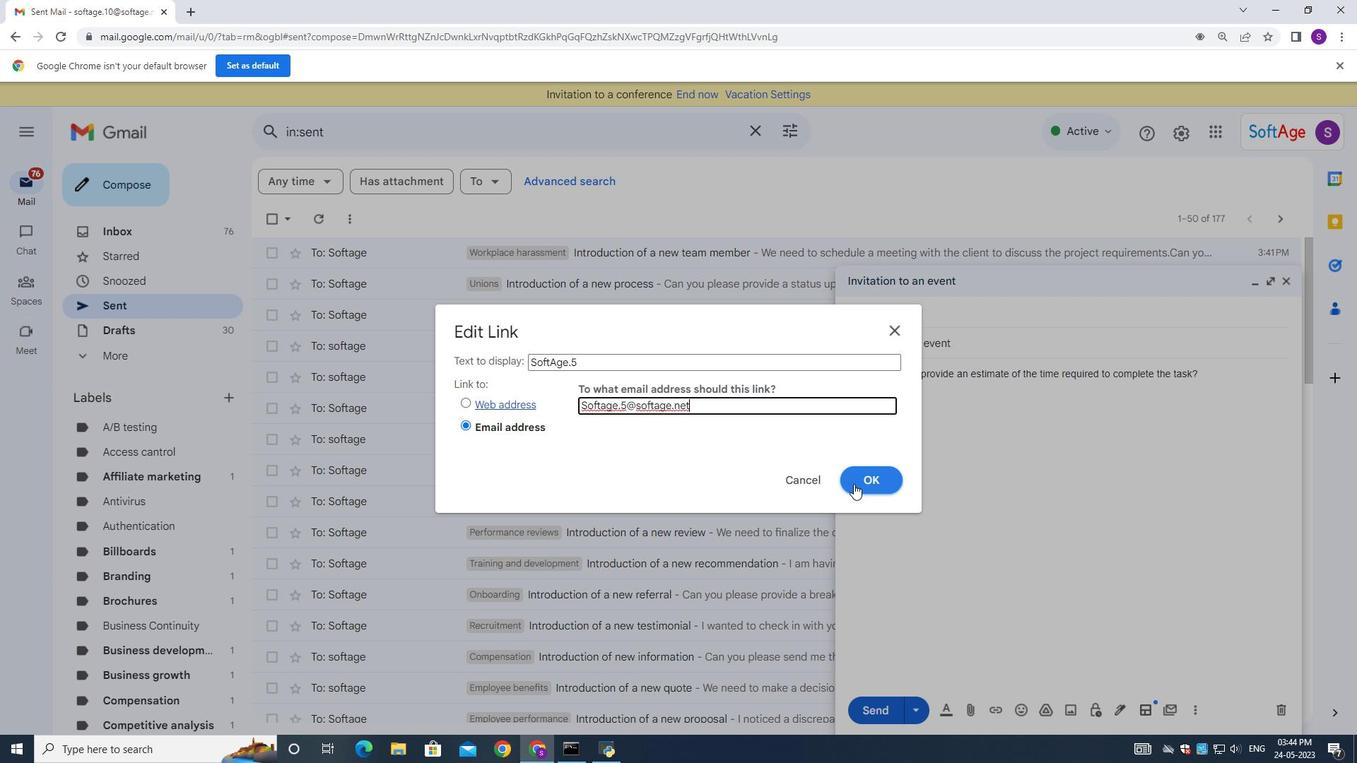 
Action: Mouse pressed left at (856, 482)
Screenshot: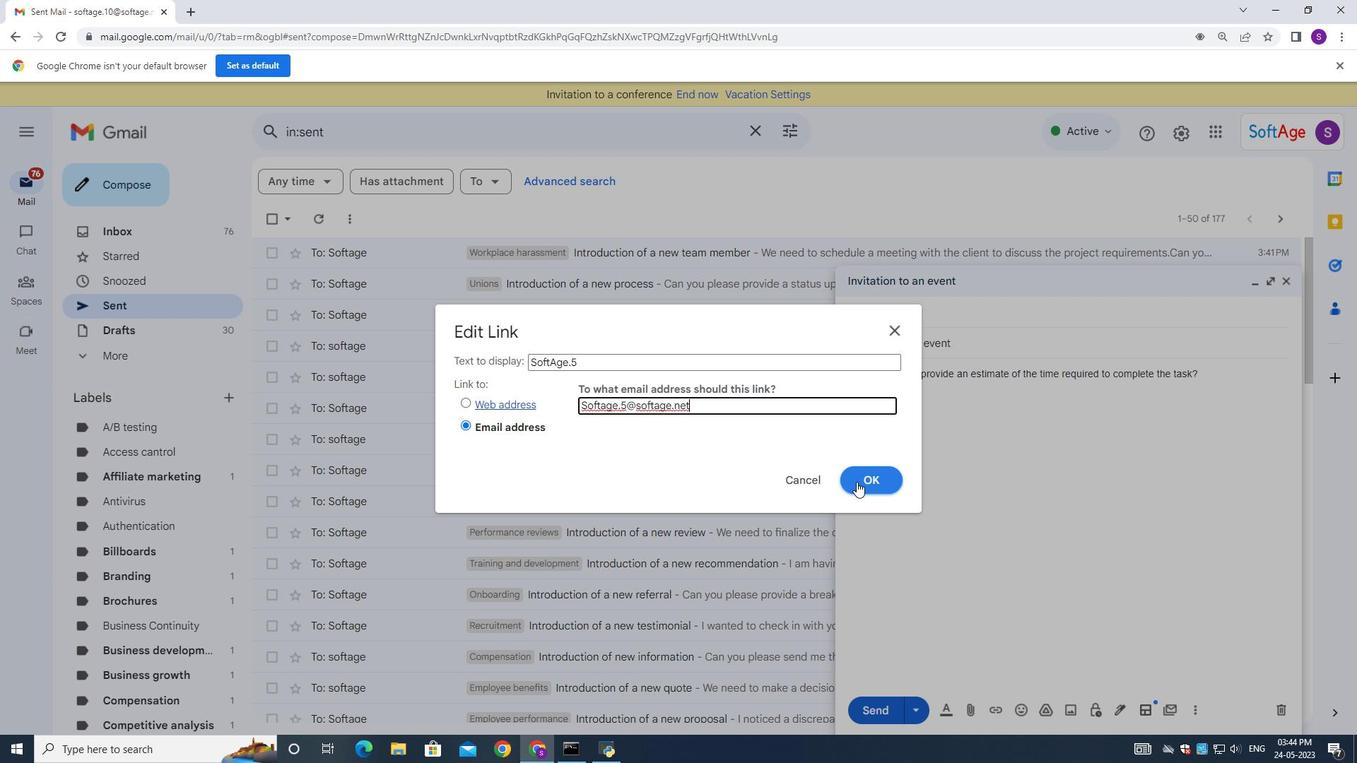 
Action: Mouse moved to (874, 704)
Screenshot: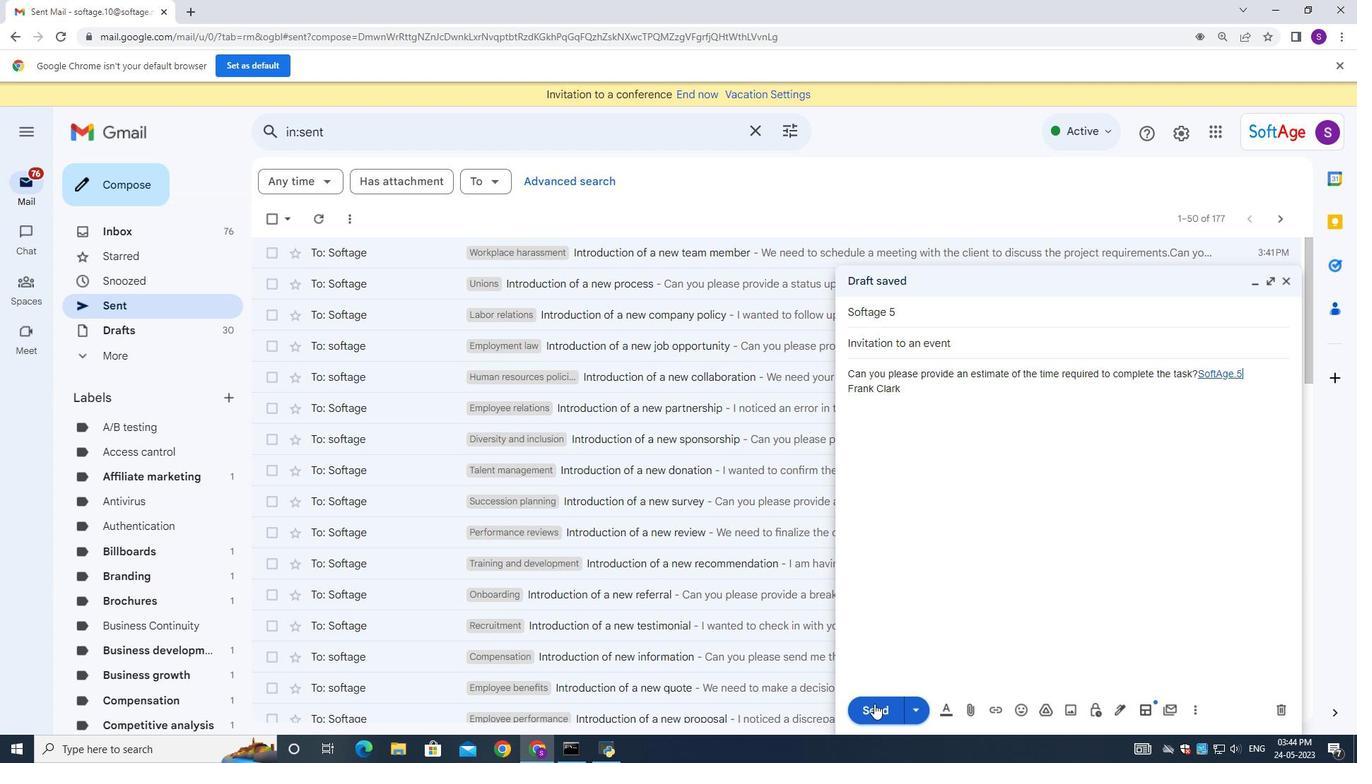 
Action: Mouse pressed left at (874, 704)
Screenshot: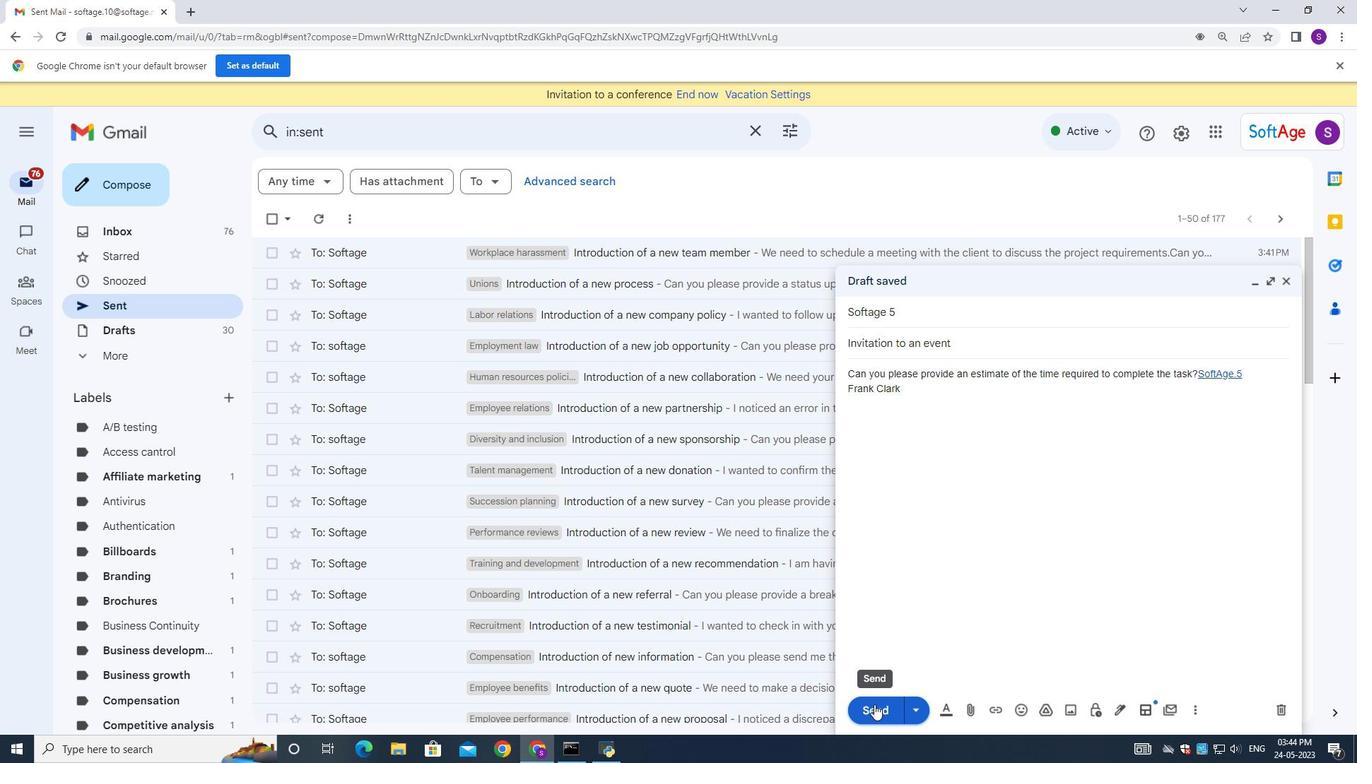 
Action: Mouse moved to (754, 250)
Screenshot: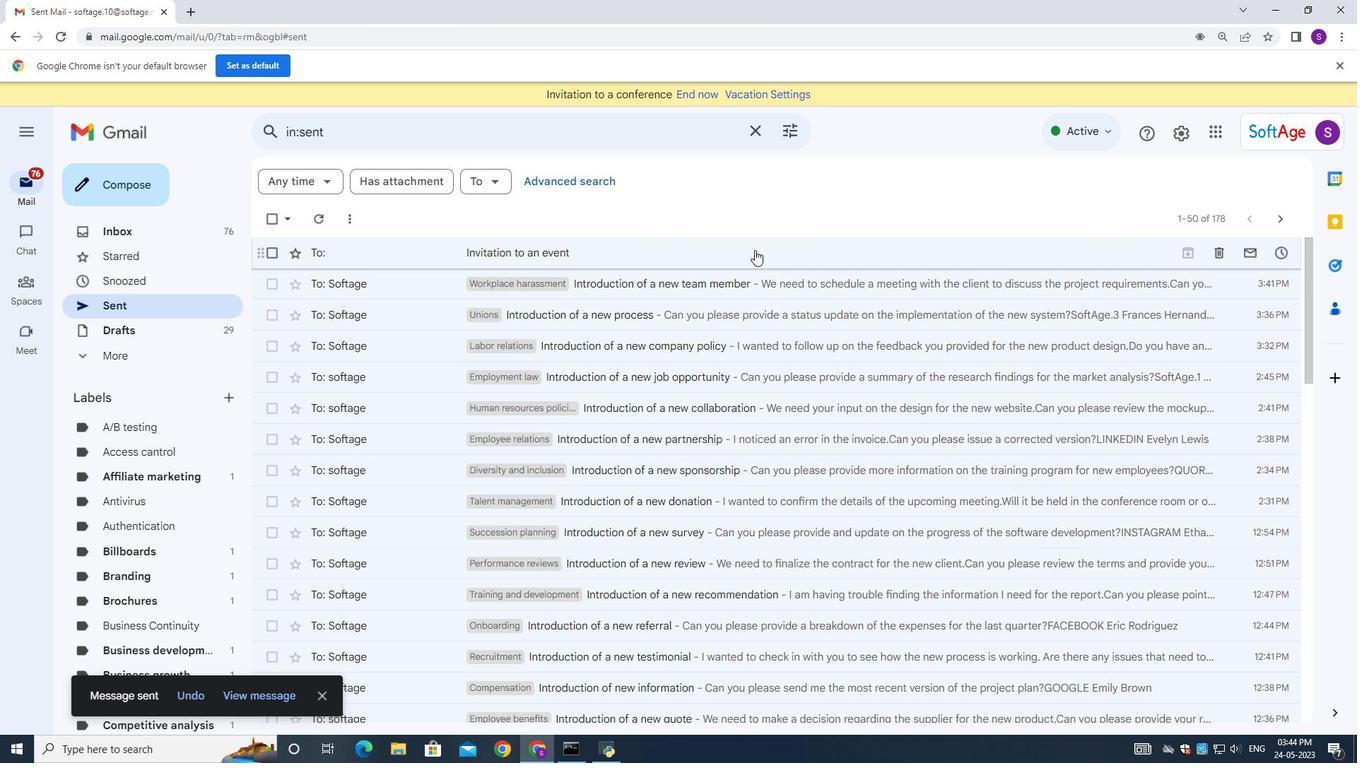 
Action: Mouse pressed left at (754, 250)
Screenshot: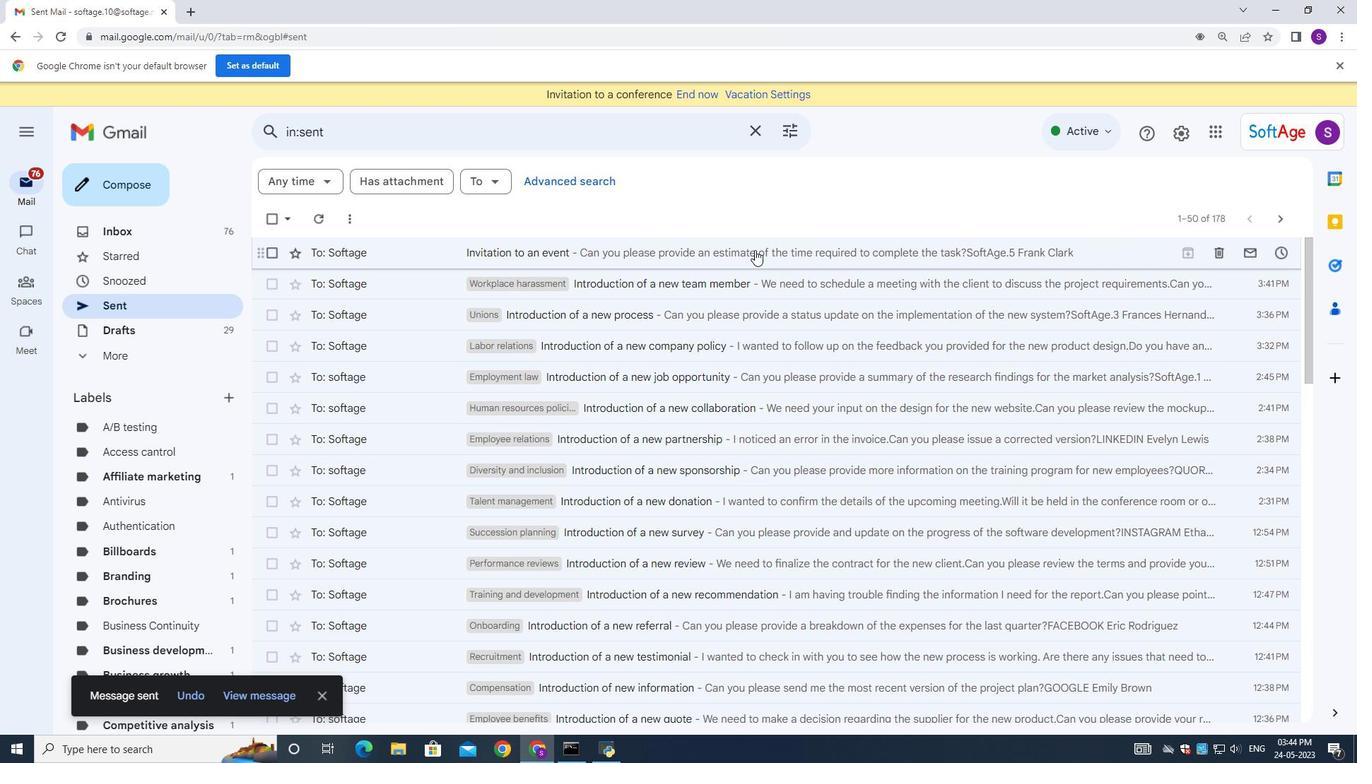 
Action: Mouse moved to (578, 177)
Screenshot: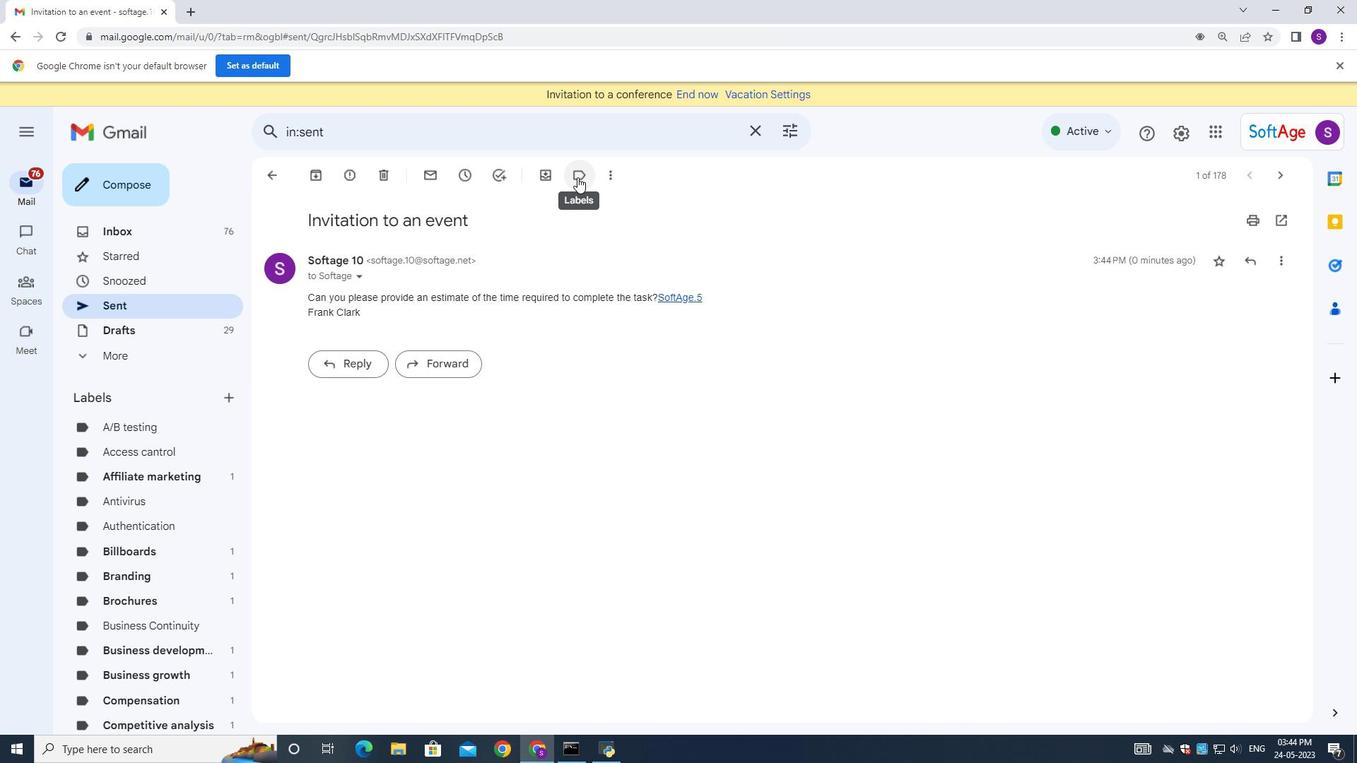 
Action: Mouse pressed left at (578, 177)
Screenshot: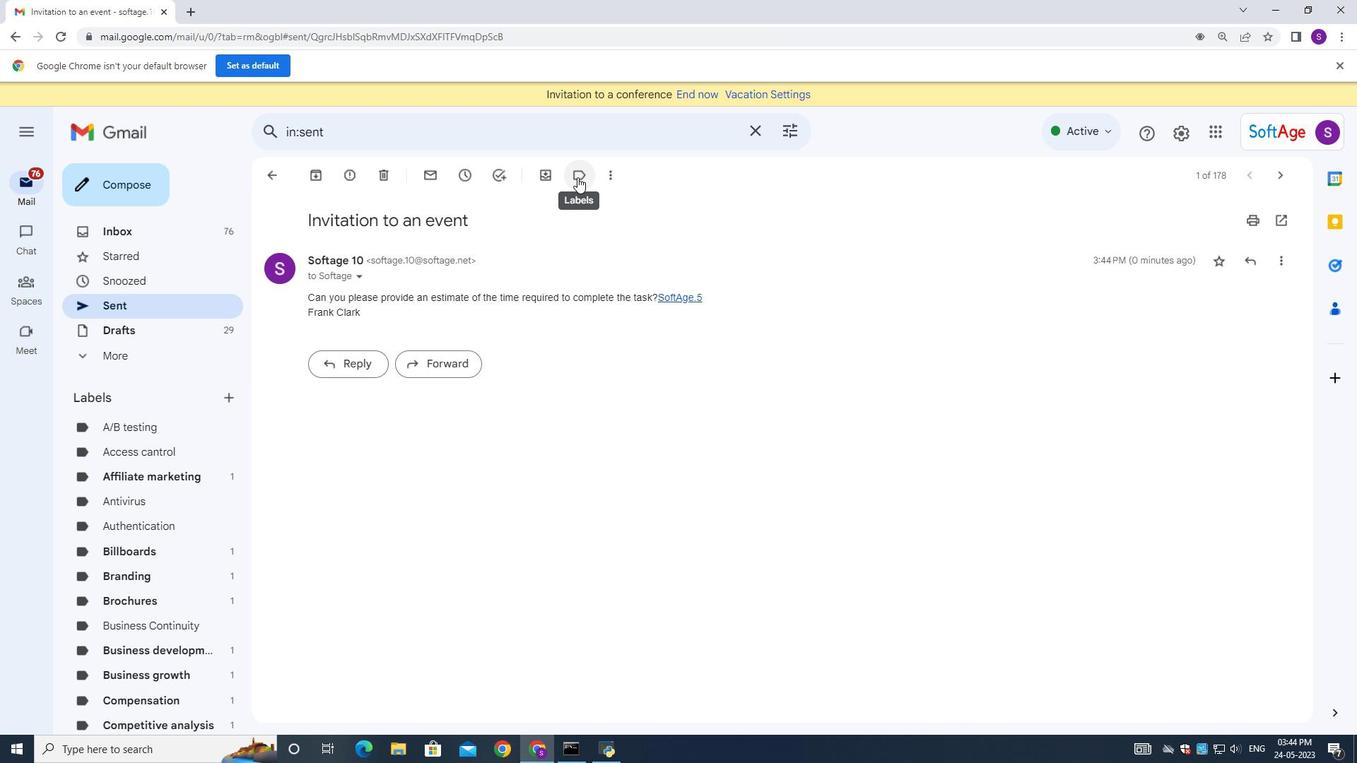 
Action: Mouse moved to (634, 227)
Screenshot: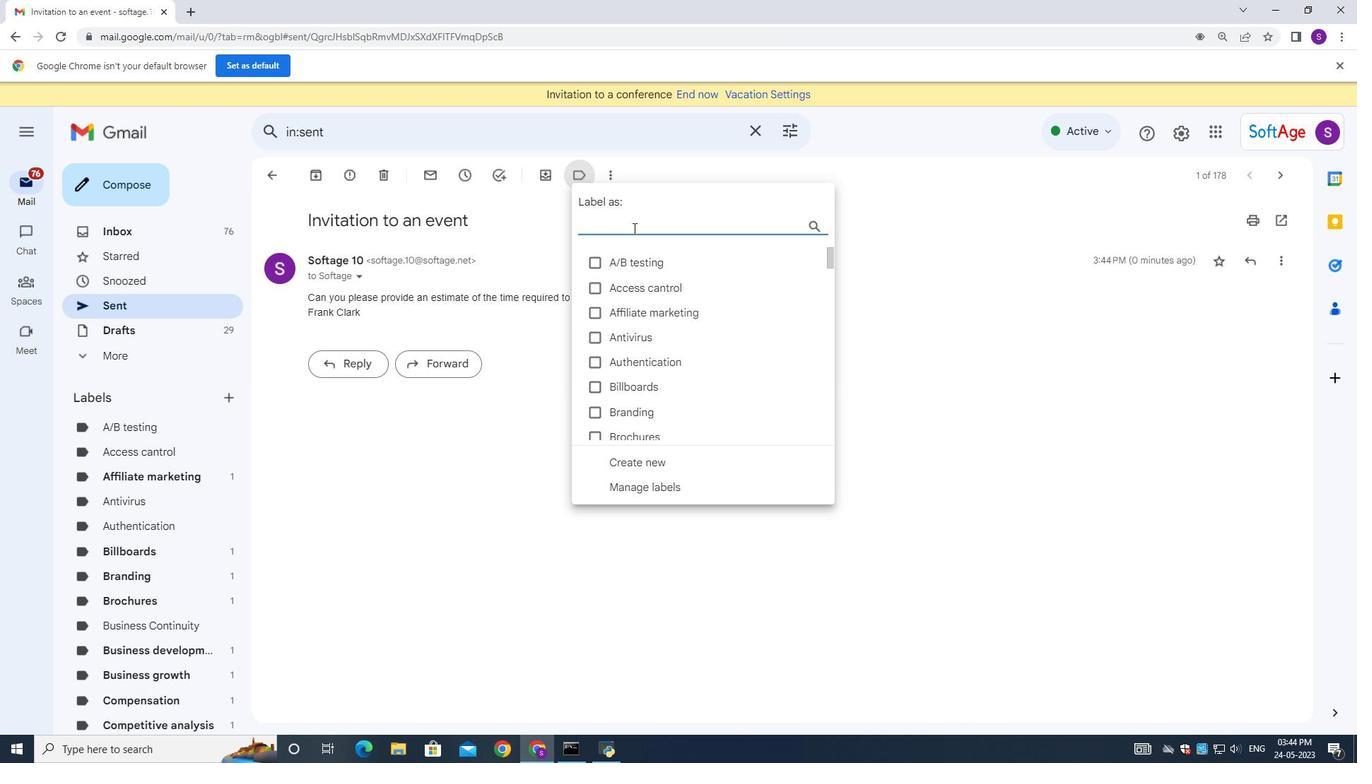 
Action: Key pressed work
Screenshot: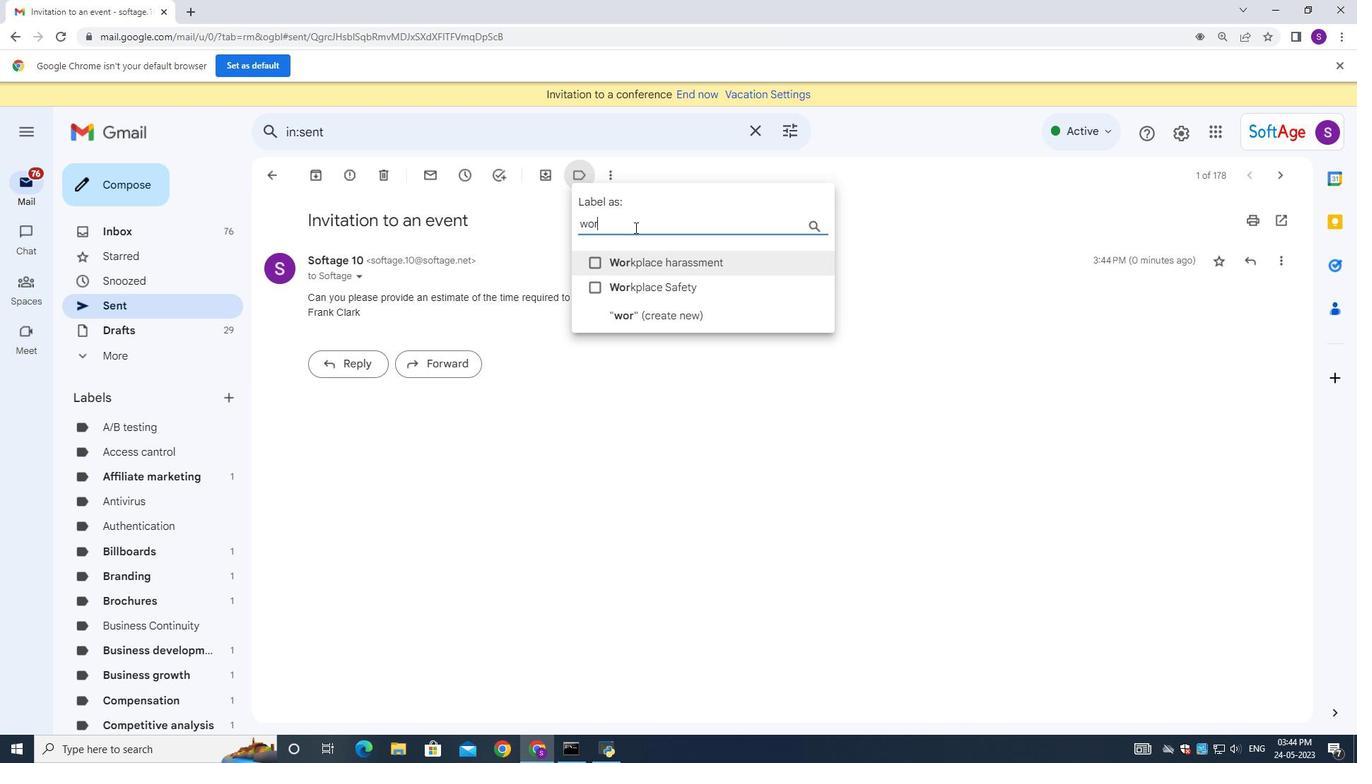 
Action: Mouse moved to (594, 286)
Screenshot: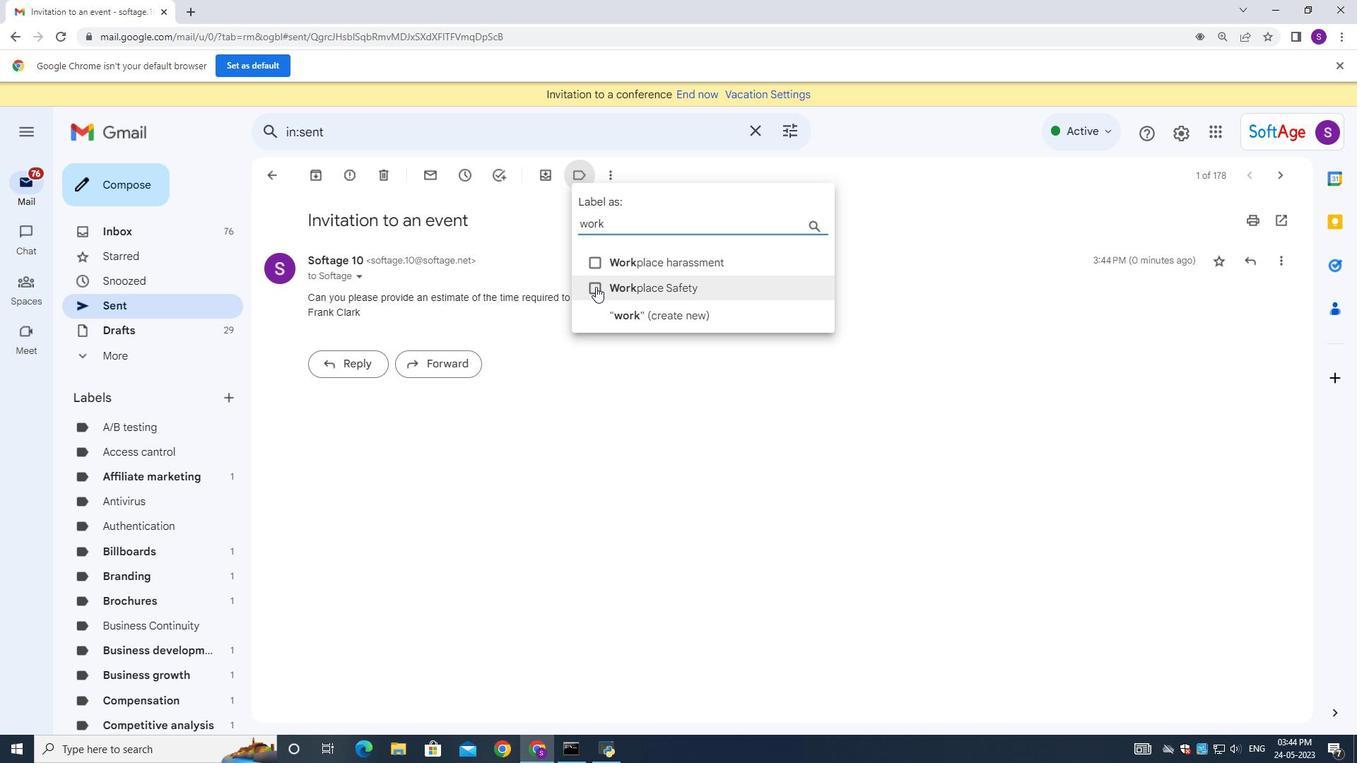 
Action: Mouse pressed left at (594, 286)
Screenshot: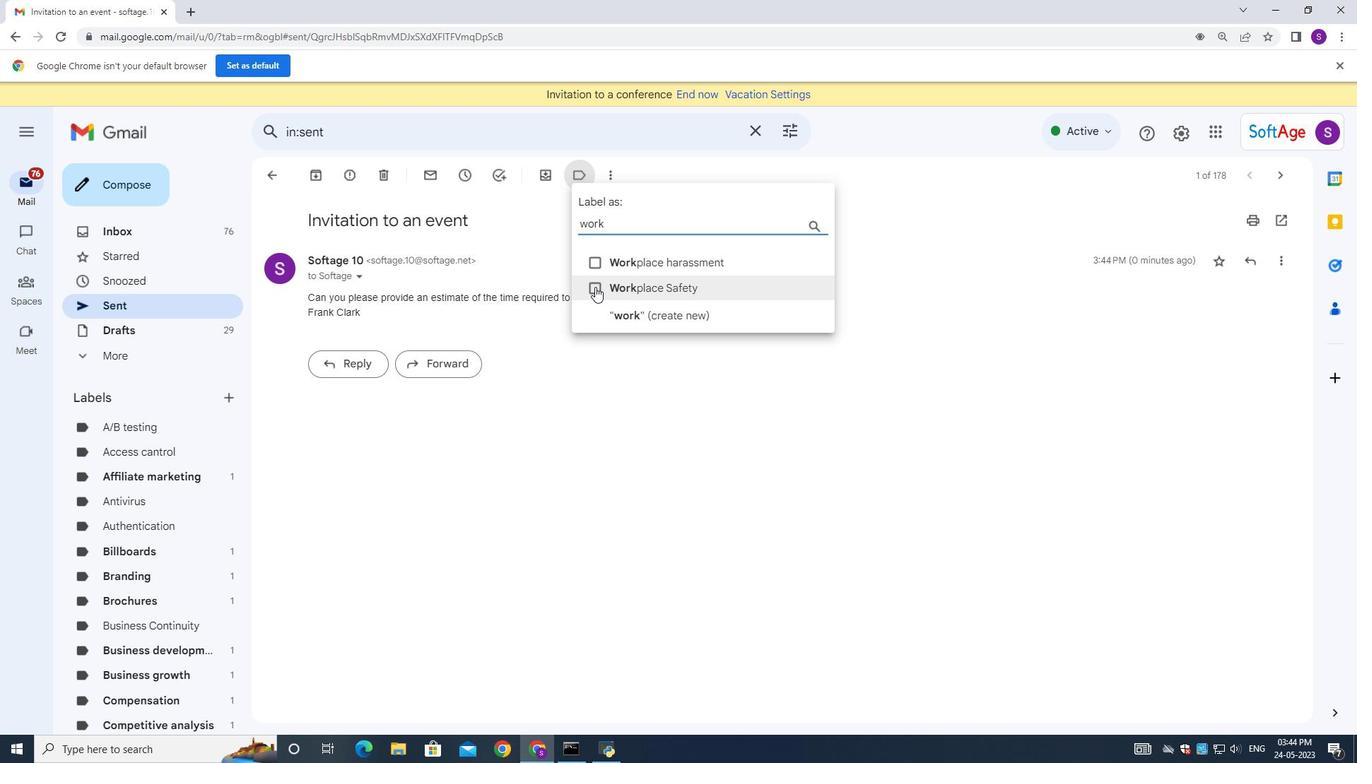 
Action: Mouse moved to (616, 317)
Screenshot: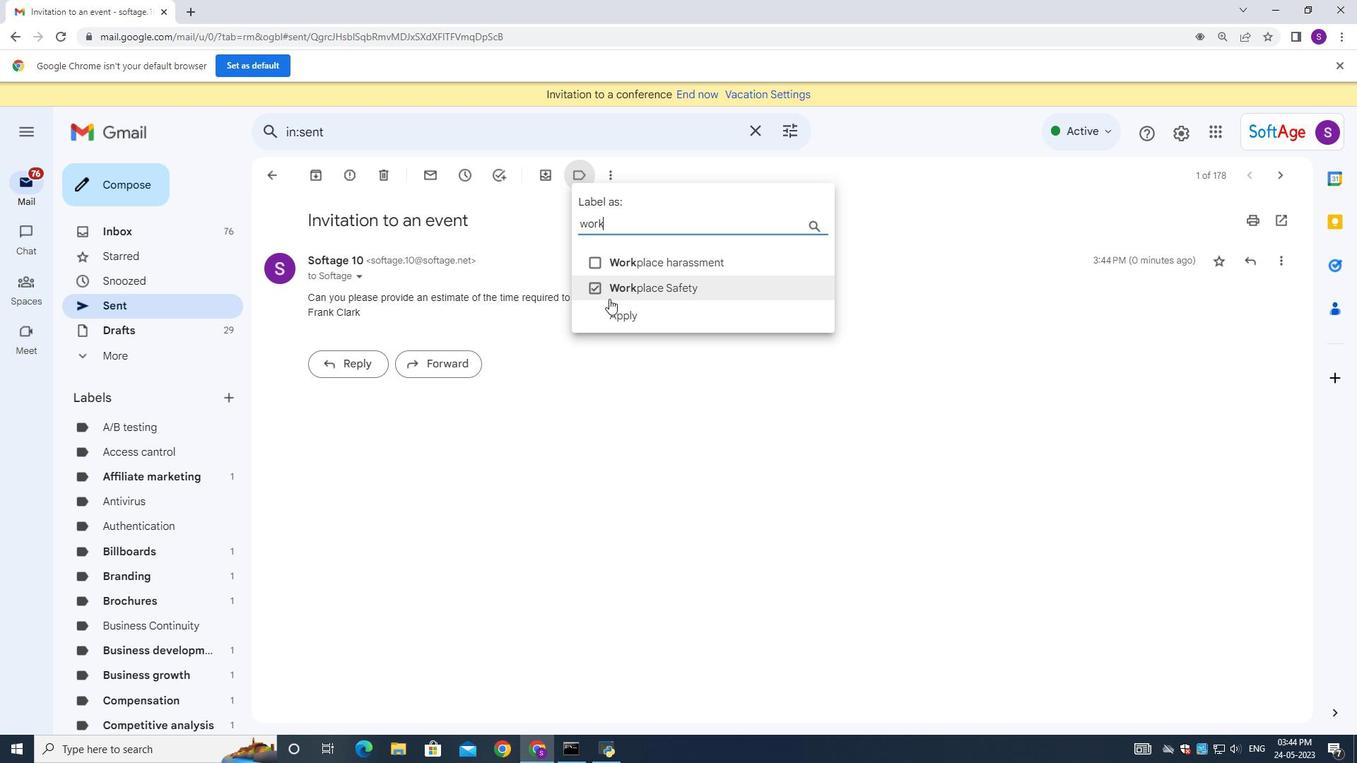 
Action: Mouse pressed left at (616, 317)
Screenshot: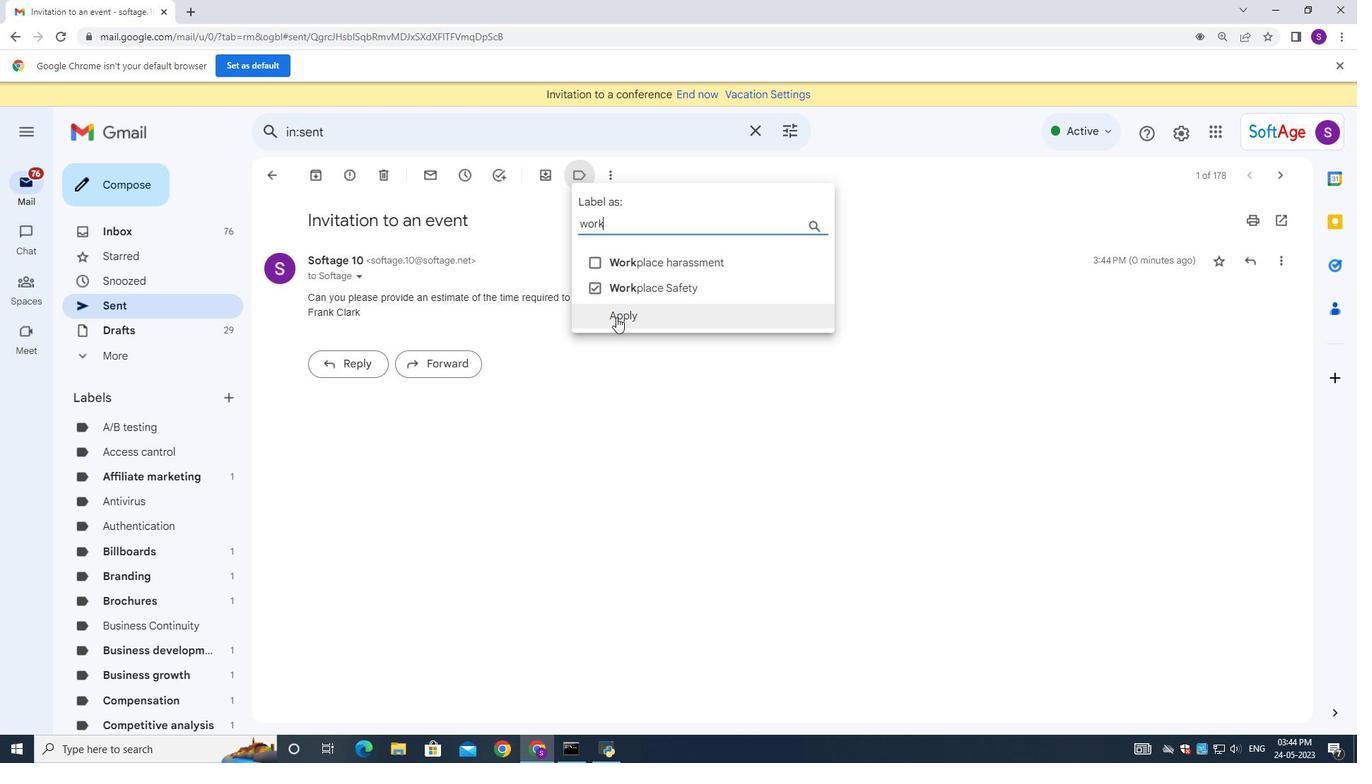 
Action: Mouse moved to (608, 389)
Screenshot: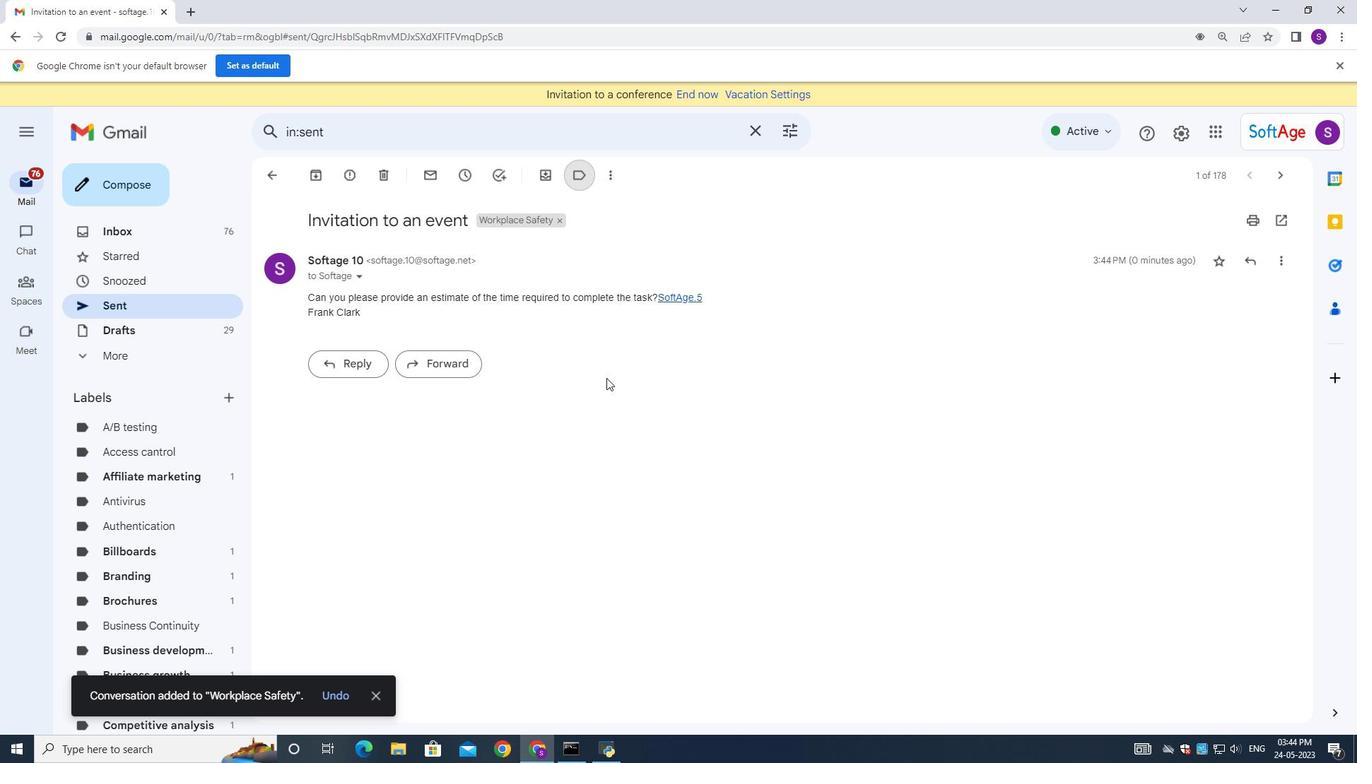 
